 Task: Find connections with filter location Minūf with filter topic #house with filter profile language French with filter current company Anthem Biosciences Private Limited with filter school THE AMERICAN COLLEGE with filter industry Mattress and Blinds Manufacturing with filter service category Portrait Photography with filter keywords title Animal Control Officer
Action: Mouse moved to (623, 85)
Screenshot: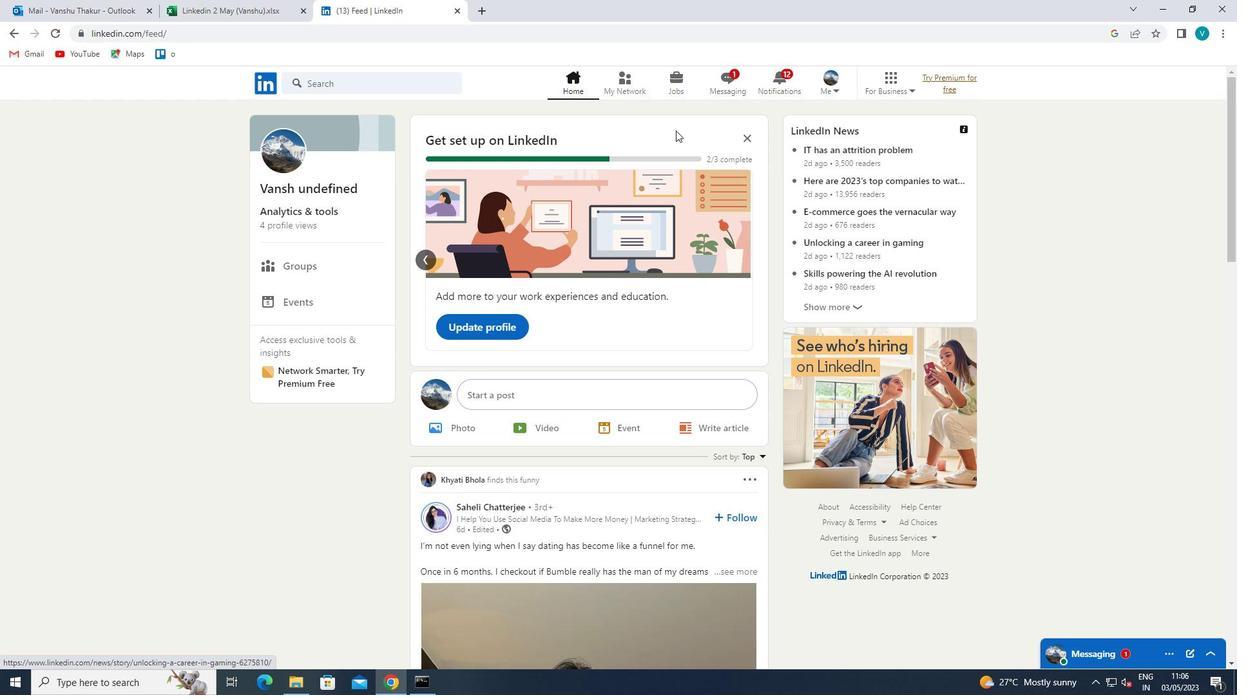 
Action: Mouse pressed left at (623, 85)
Screenshot: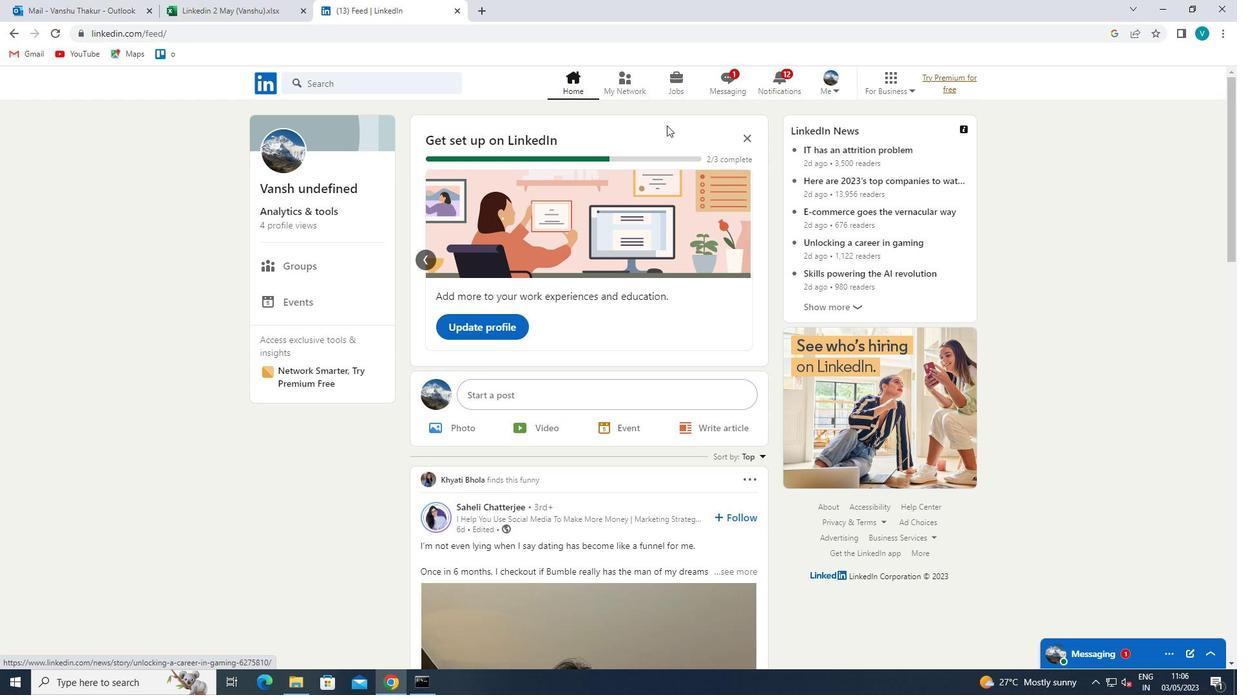 
Action: Mouse moved to (349, 159)
Screenshot: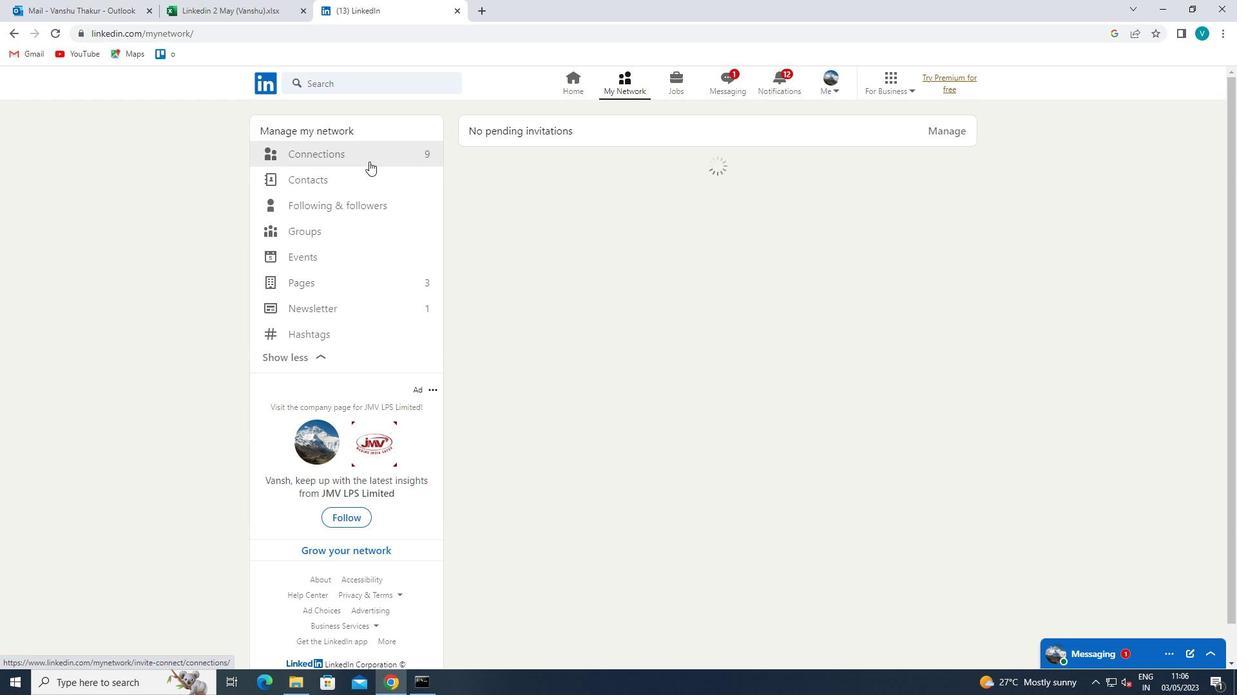 
Action: Mouse pressed left at (349, 159)
Screenshot: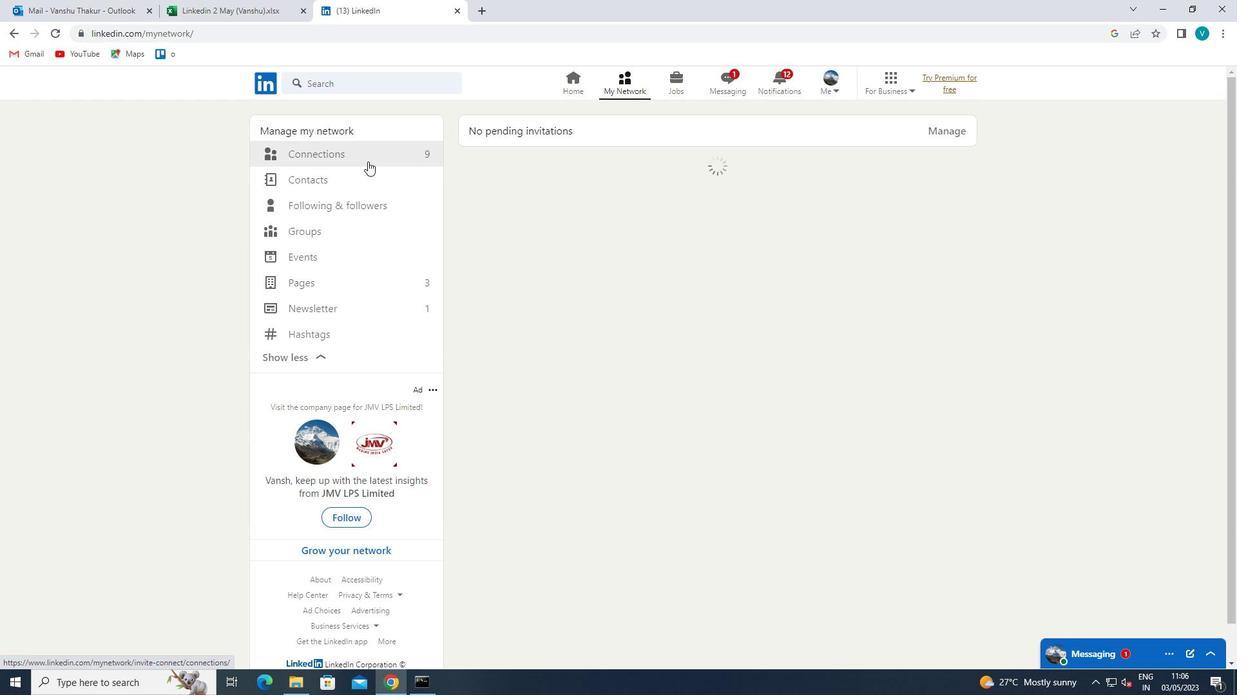 
Action: Mouse moved to (695, 153)
Screenshot: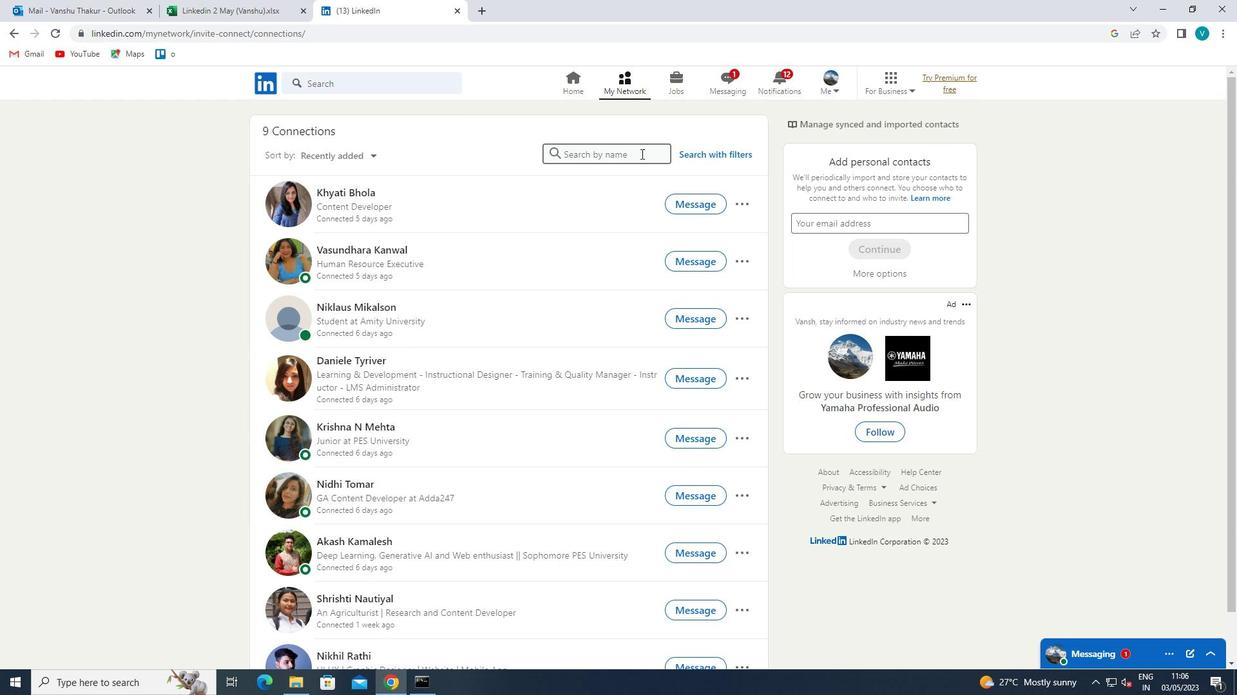 
Action: Mouse pressed left at (695, 153)
Screenshot: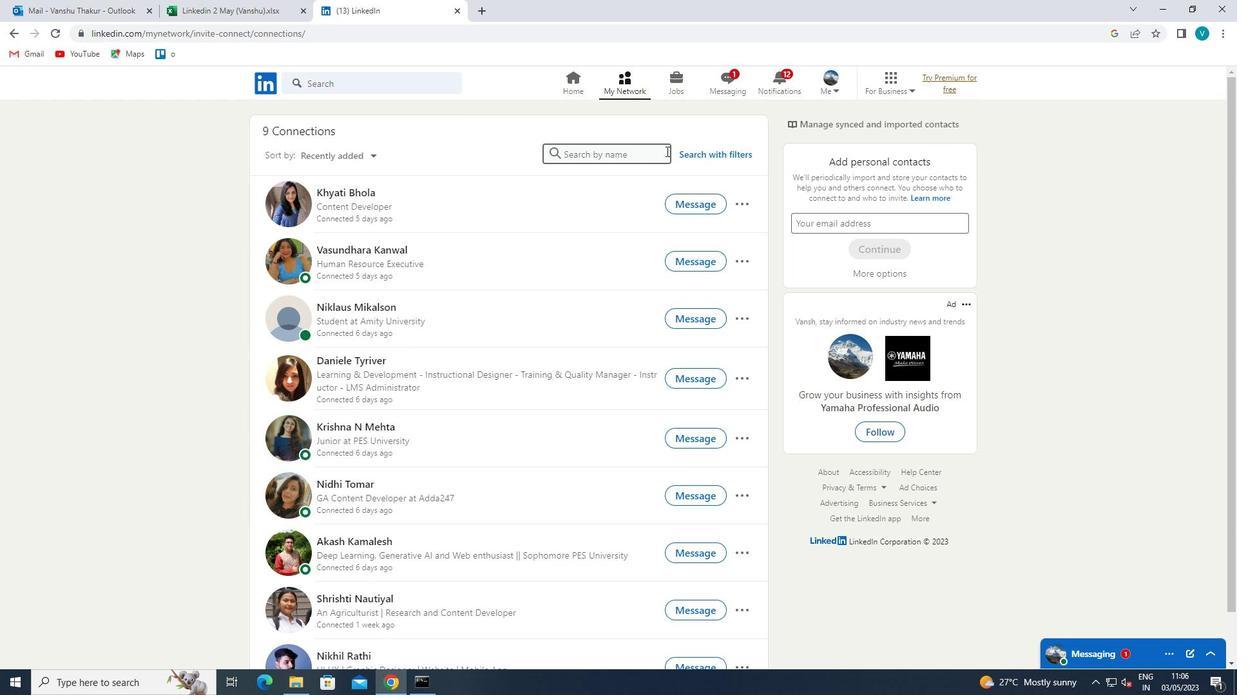 
Action: Mouse moved to (622, 117)
Screenshot: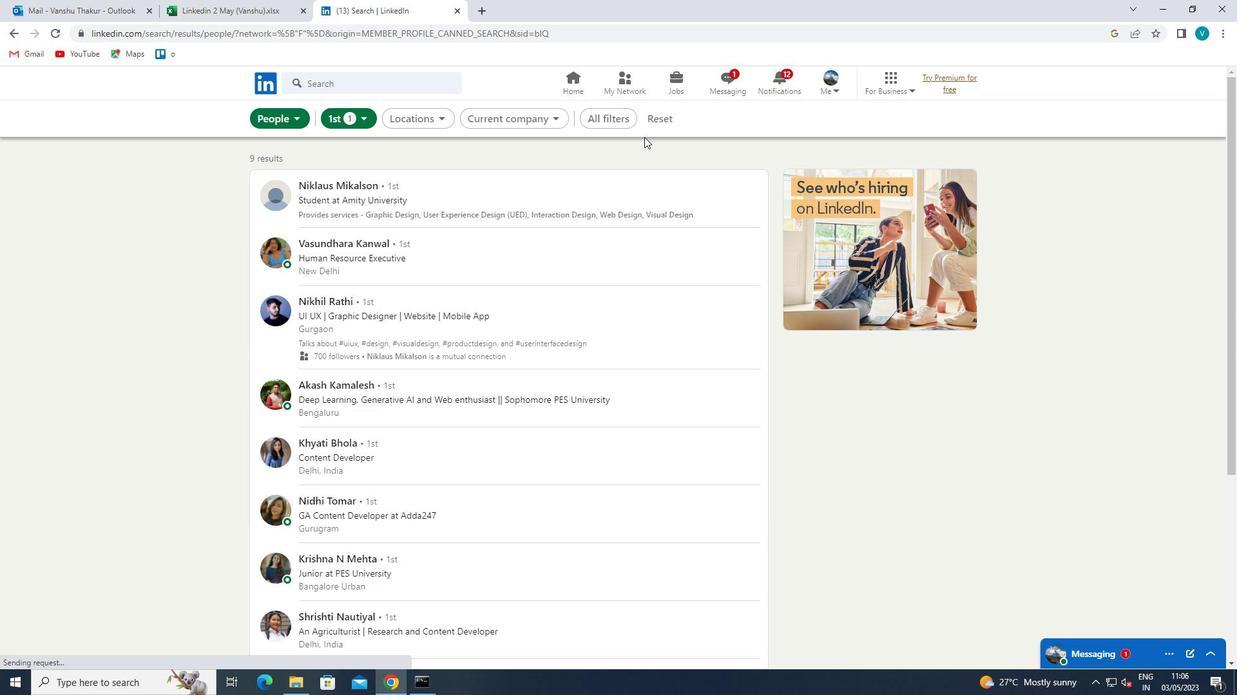 
Action: Mouse pressed left at (622, 117)
Screenshot: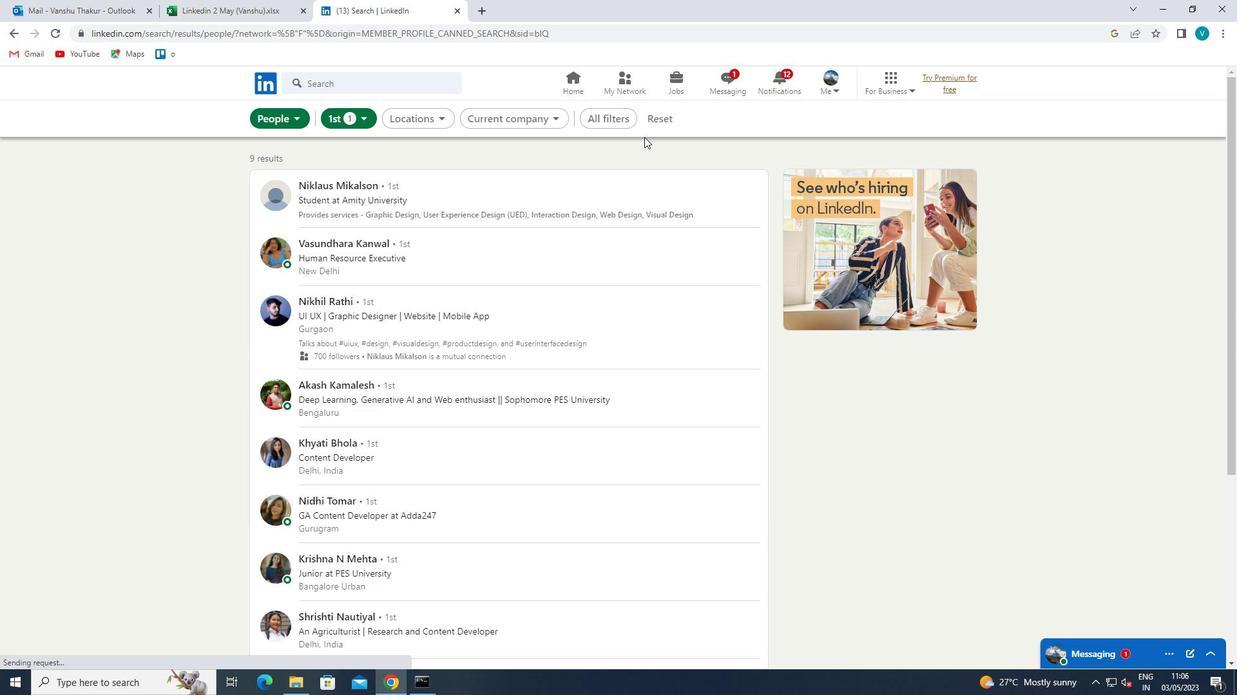 
Action: Mouse moved to (959, 280)
Screenshot: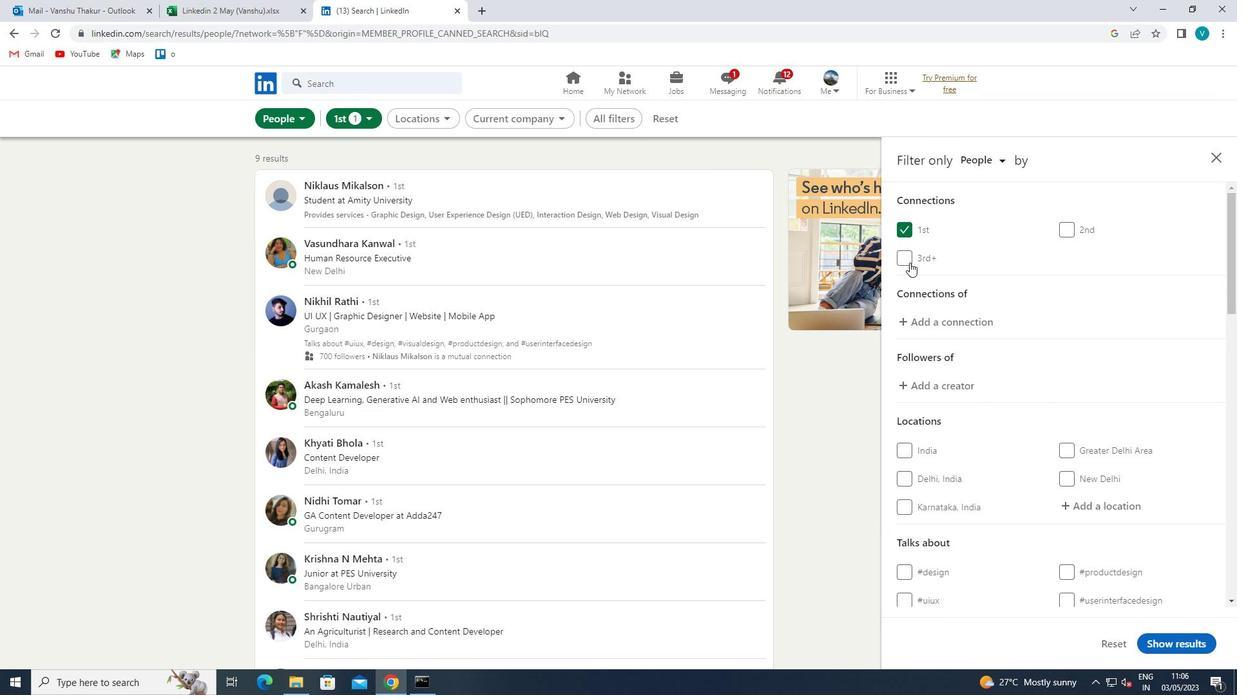 
Action: Mouse scrolled (959, 280) with delta (0, 0)
Screenshot: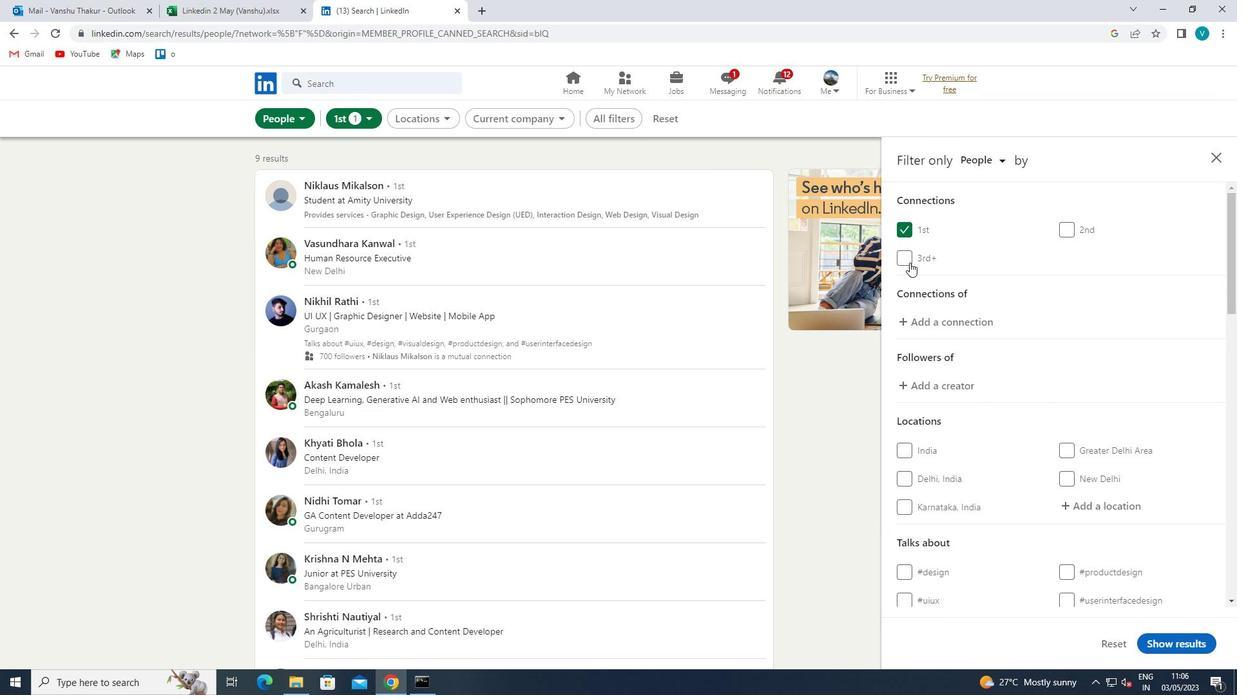 
Action: Mouse moved to (971, 287)
Screenshot: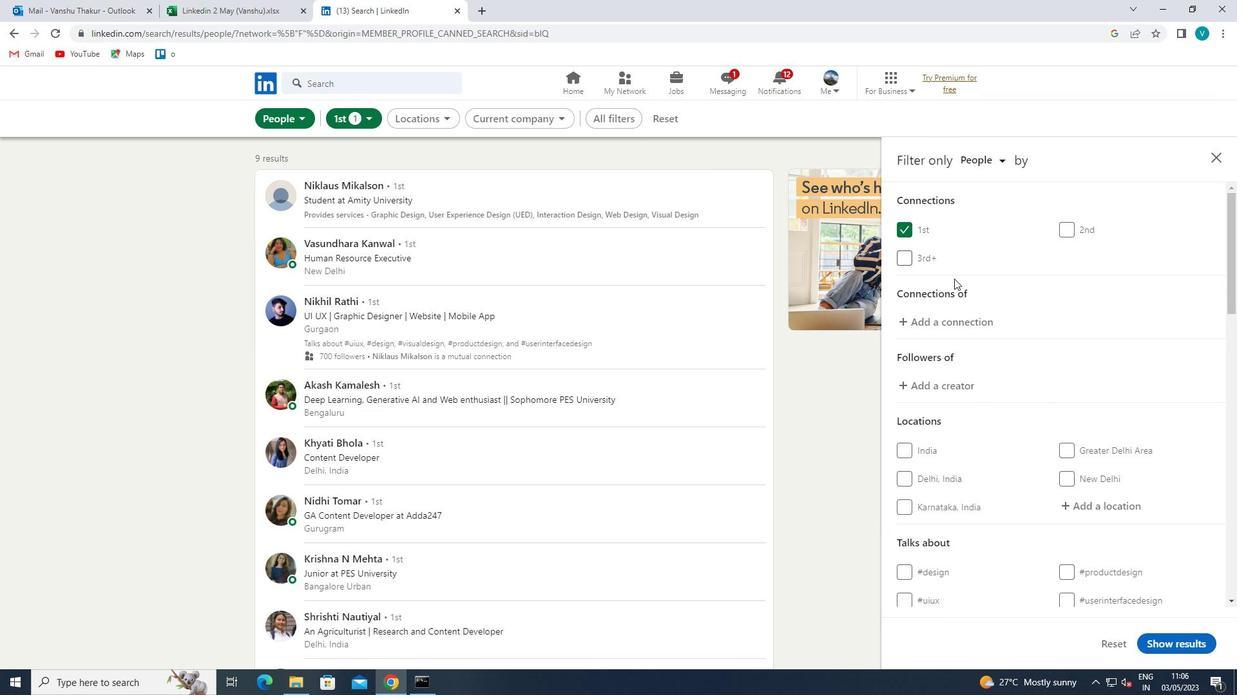 
Action: Mouse scrolled (971, 286) with delta (0, 0)
Screenshot: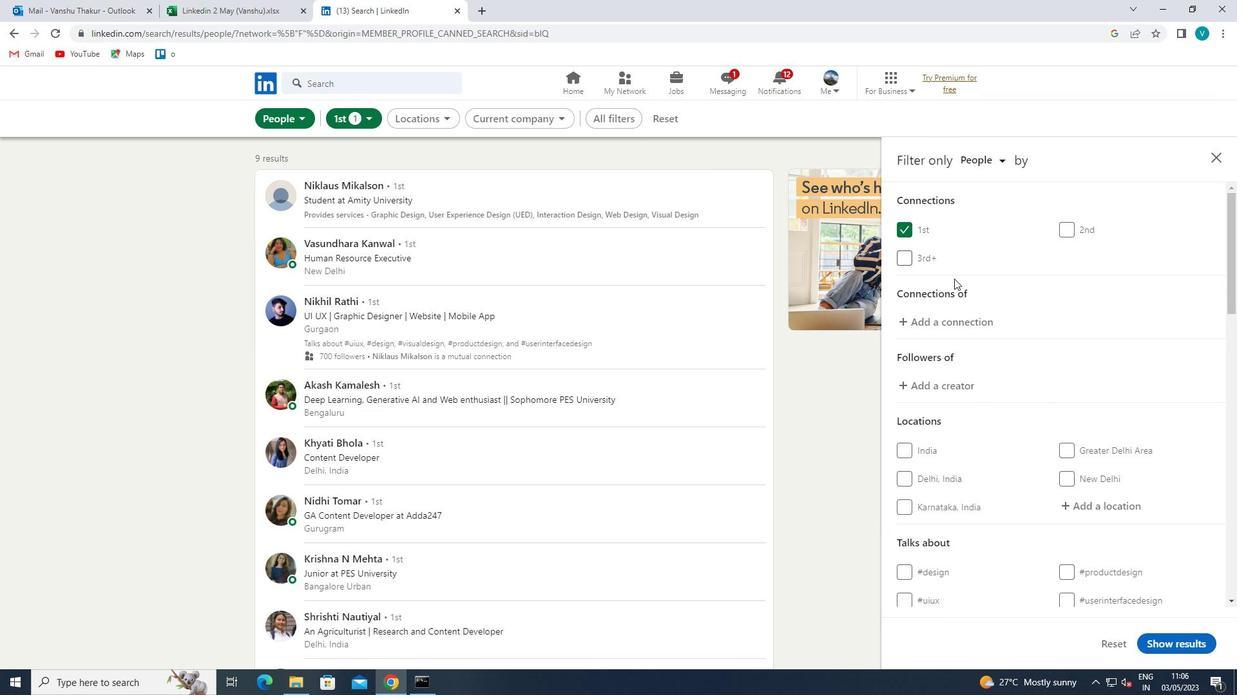 
Action: Mouse moved to (1087, 373)
Screenshot: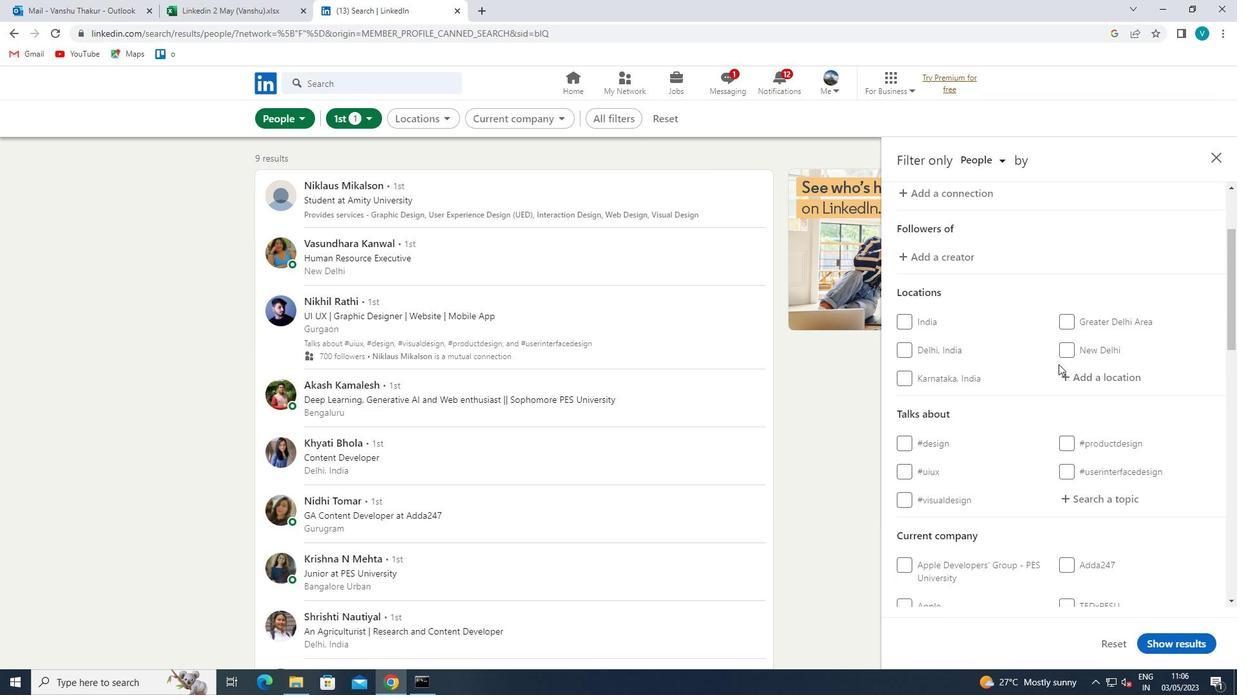 
Action: Mouse pressed left at (1087, 373)
Screenshot: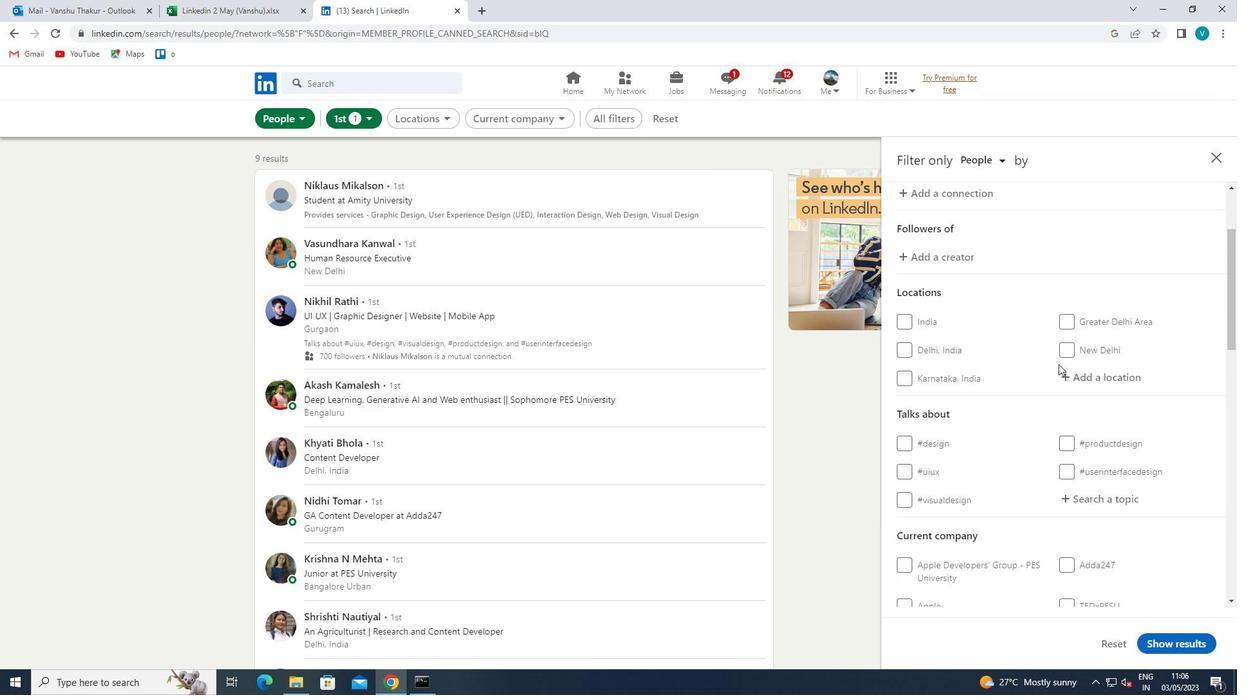 
Action: Mouse moved to (947, 454)
Screenshot: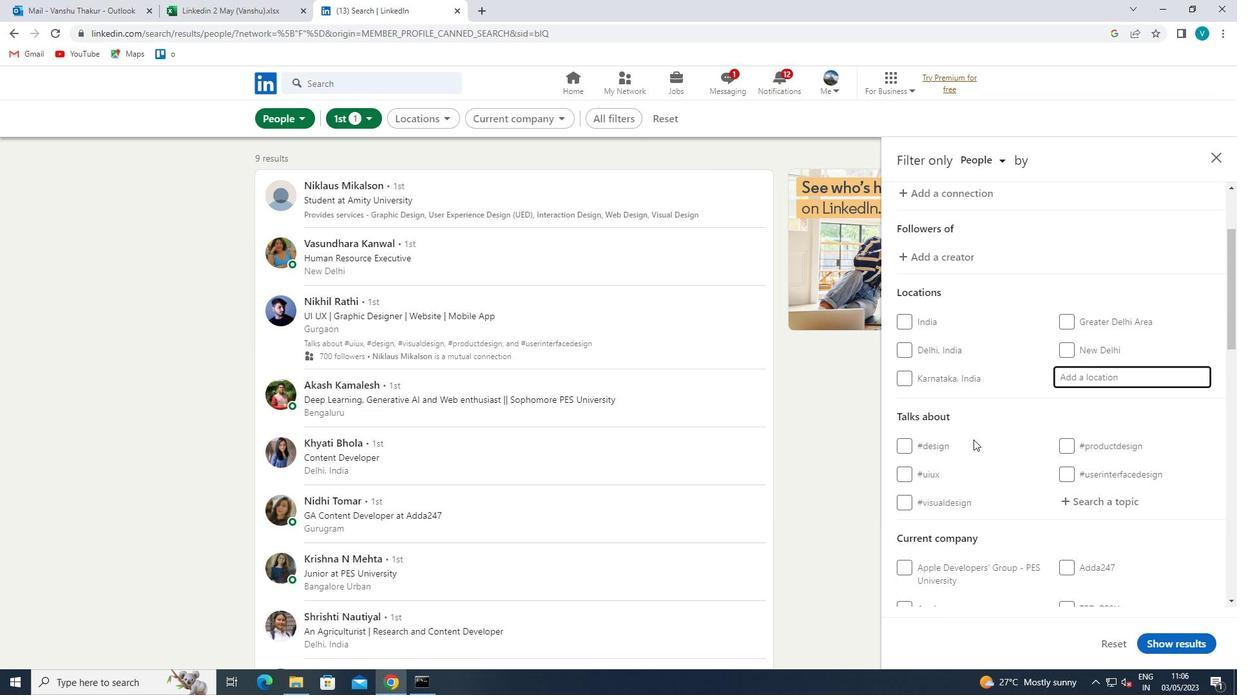 
Action: Key pressed <Key.shift>MIN<Key.backspace>NUF
Screenshot: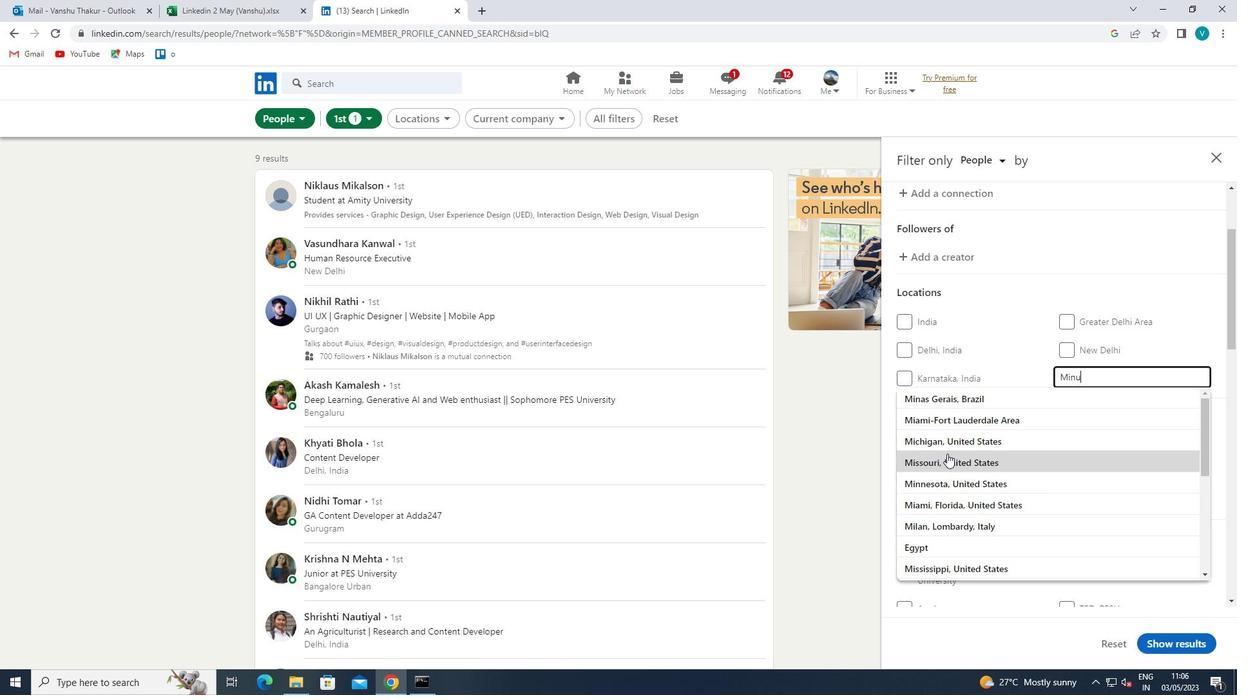 
Action: Mouse moved to (1016, 378)
Screenshot: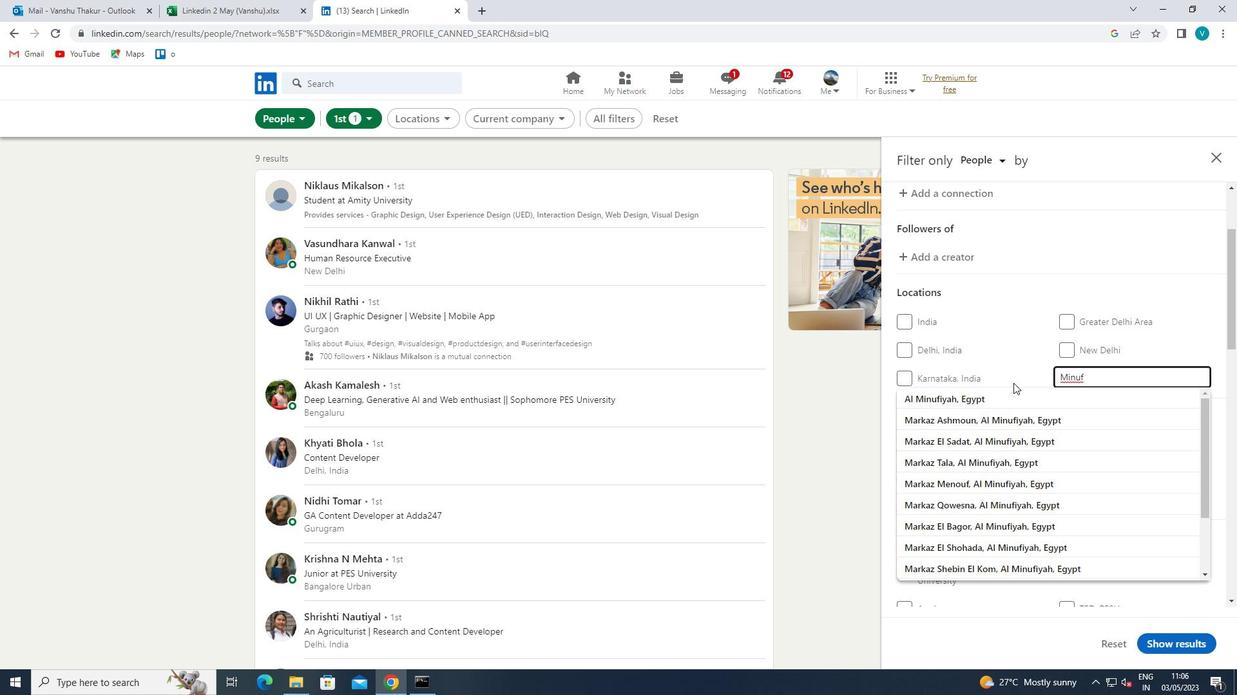
Action: Mouse pressed left at (1016, 378)
Screenshot: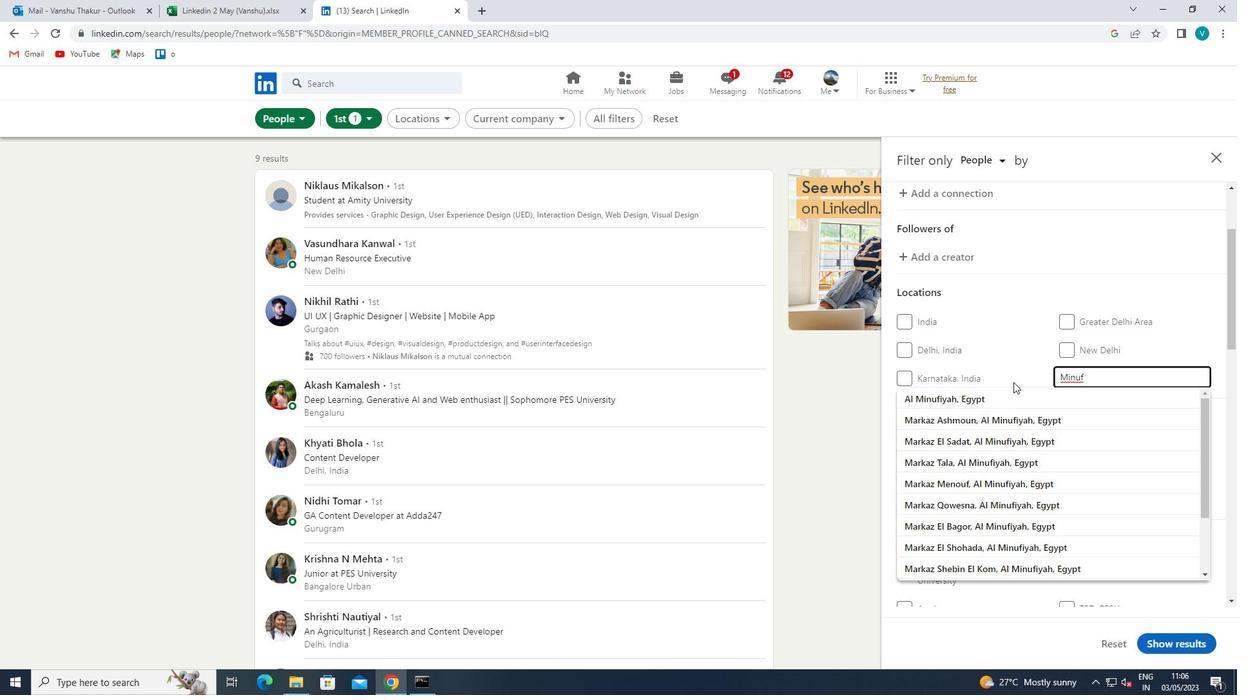 
Action: Mouse moved to (1229, 356)
Screenshot: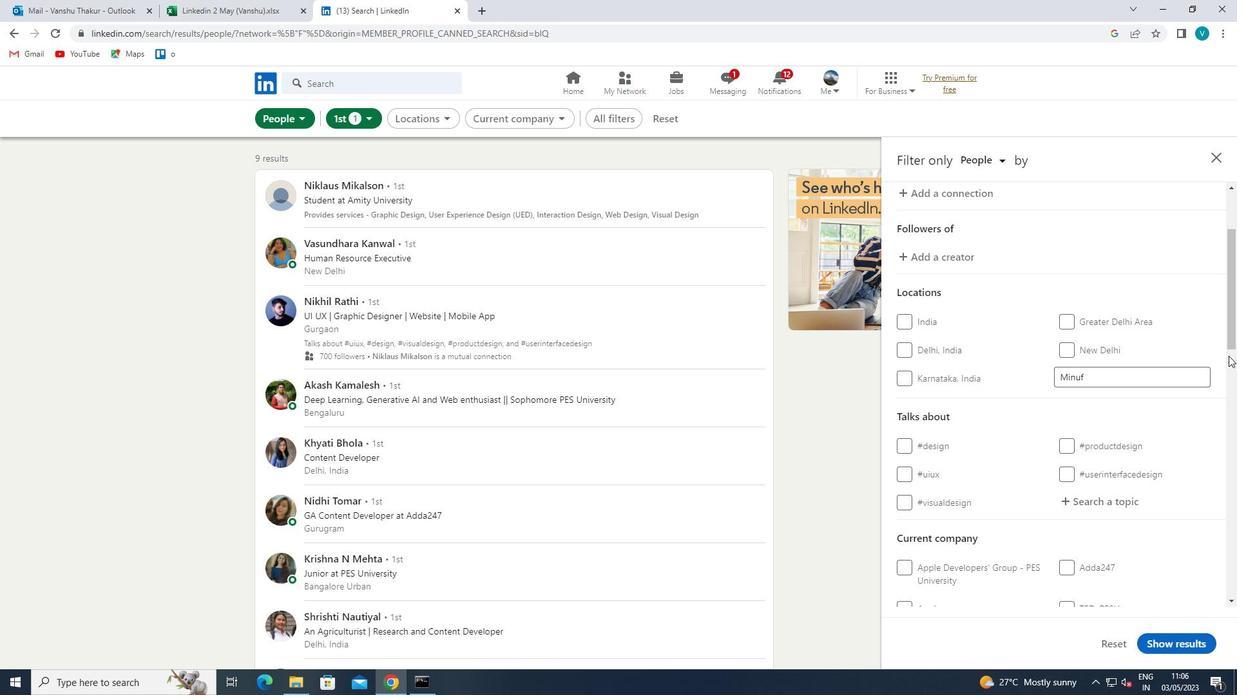 
Action: Mouse scrolled (1229, 355) with delta (0, 0)
Screenshot: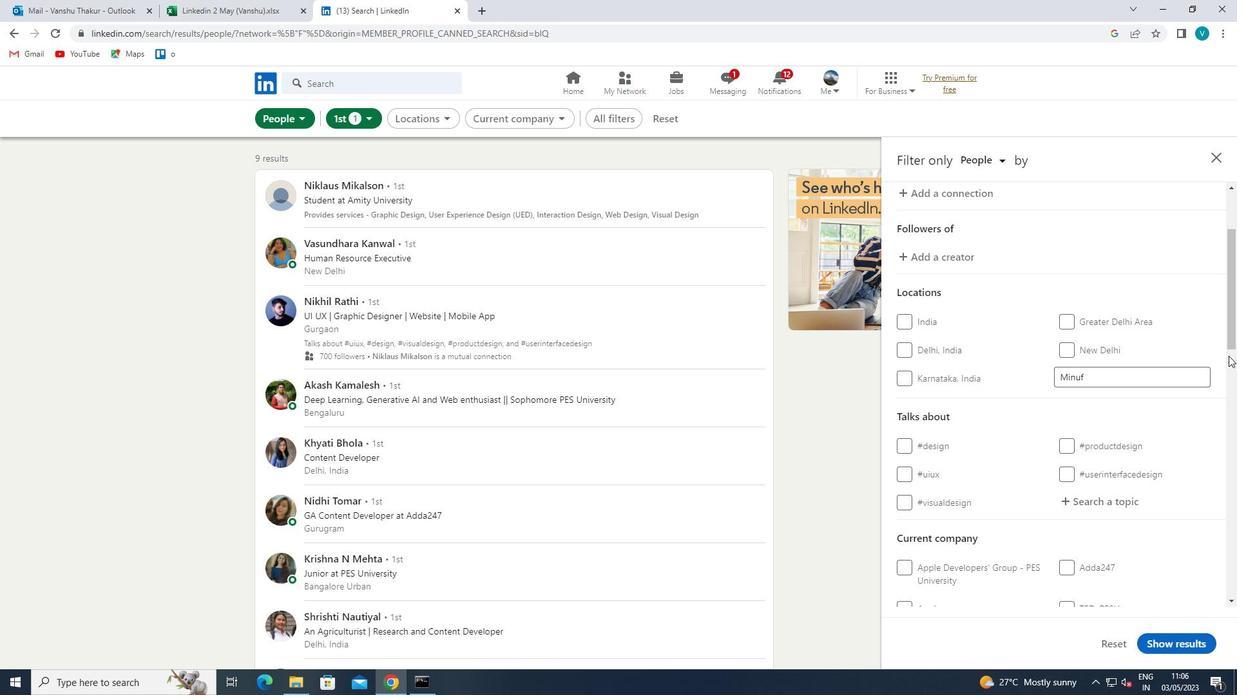 
Action: Mouse moved to (1229, 357)
Screenshot: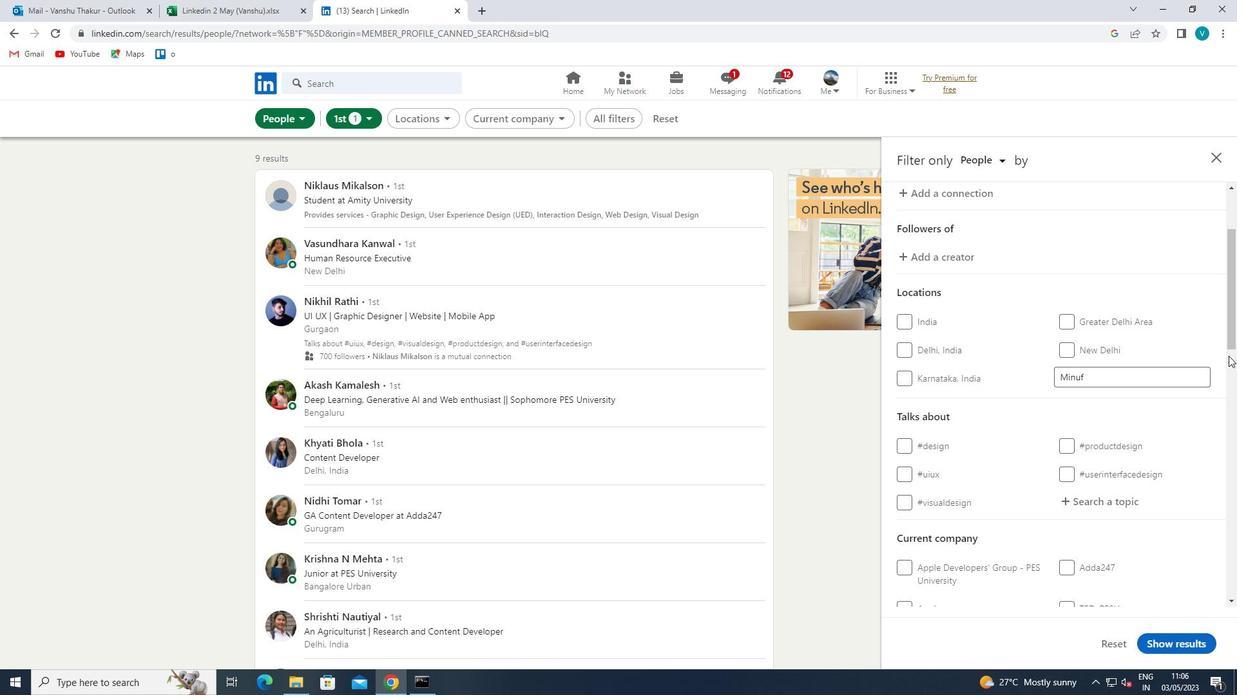 
Action: Mouse scrolled (1229, 356) with delta (0, 0)
Screenshot: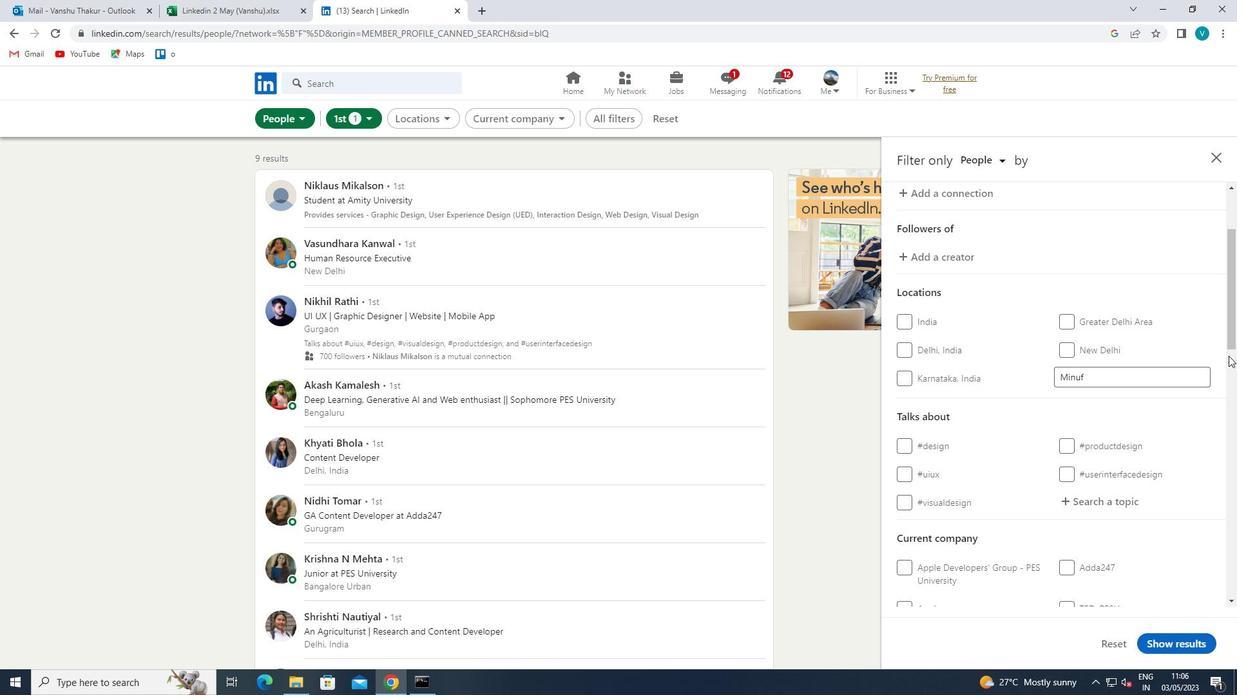 
Action: Mouse moved to (1228, 357)
Screenshot: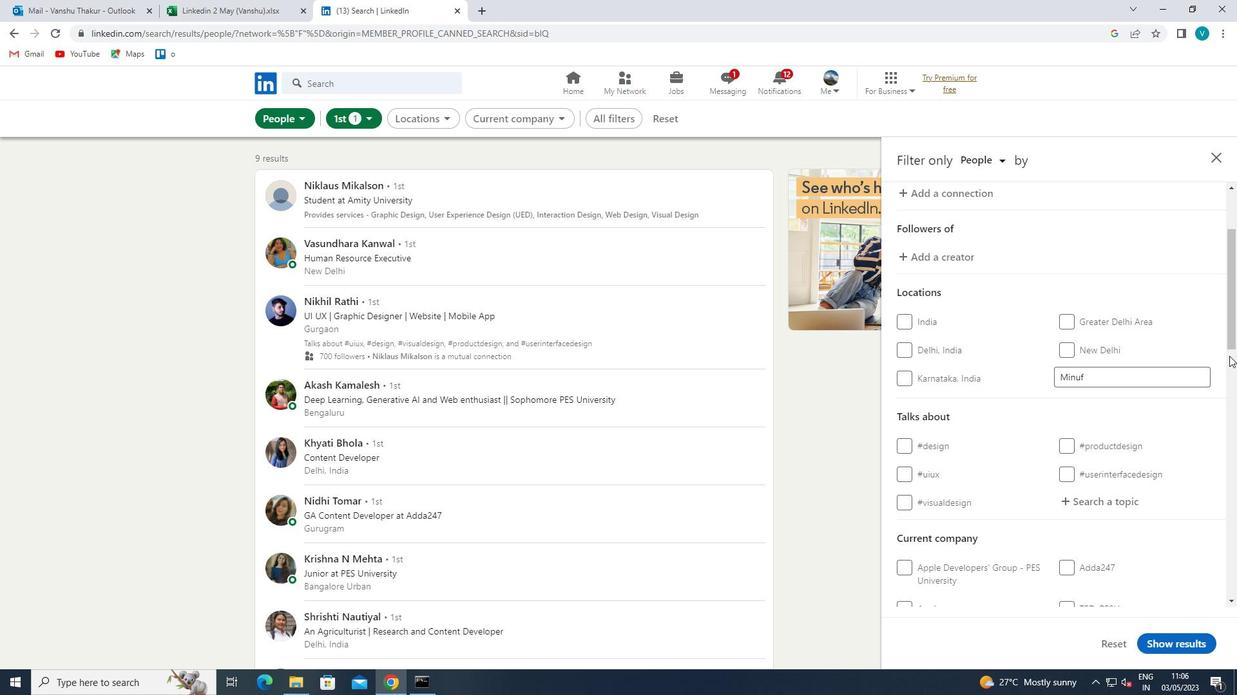 
Action: Mouse scrolled (1228, 357) with delta (0, 0)
Screenshot: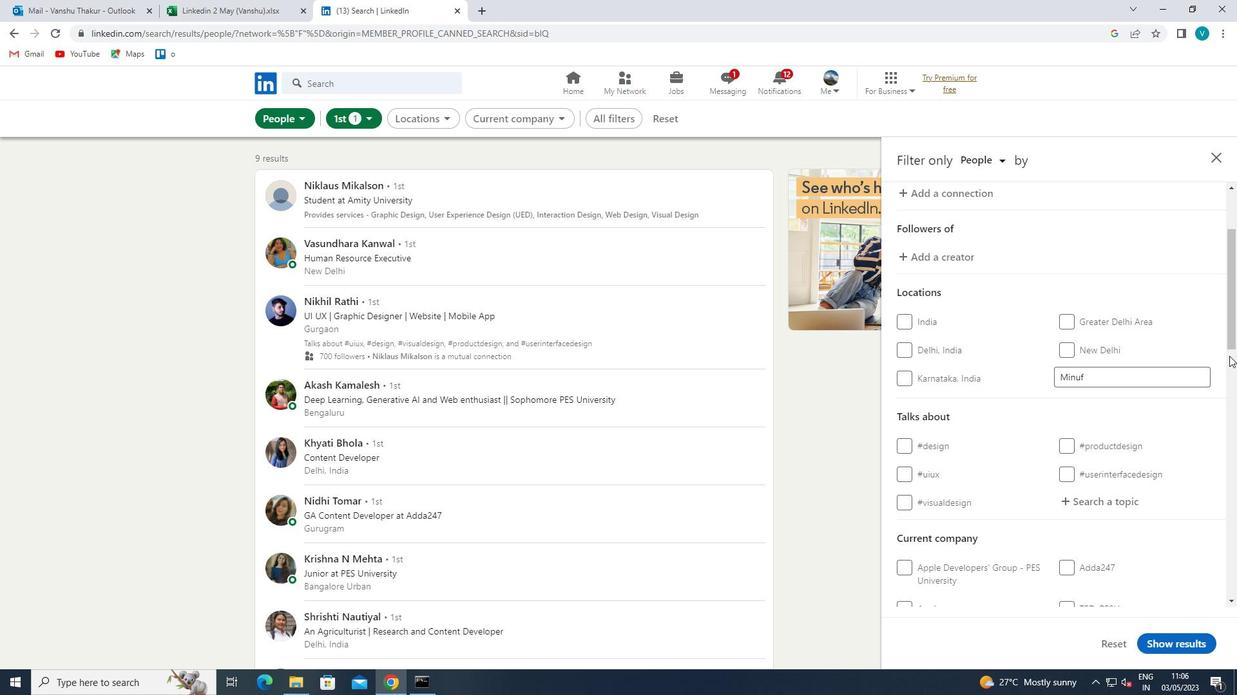 
Action: Mouse moved to (1122, 317)
Screenshot: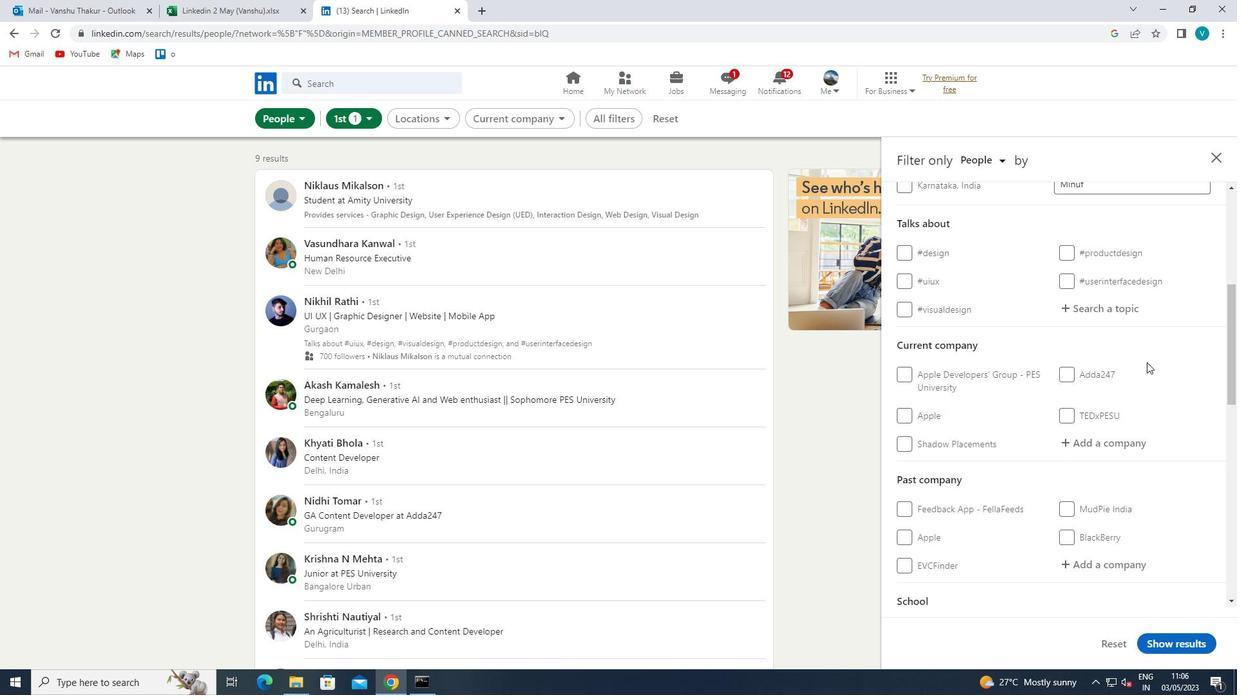 
Action: Mouse pressed left at (1122, 317)
Screenshot: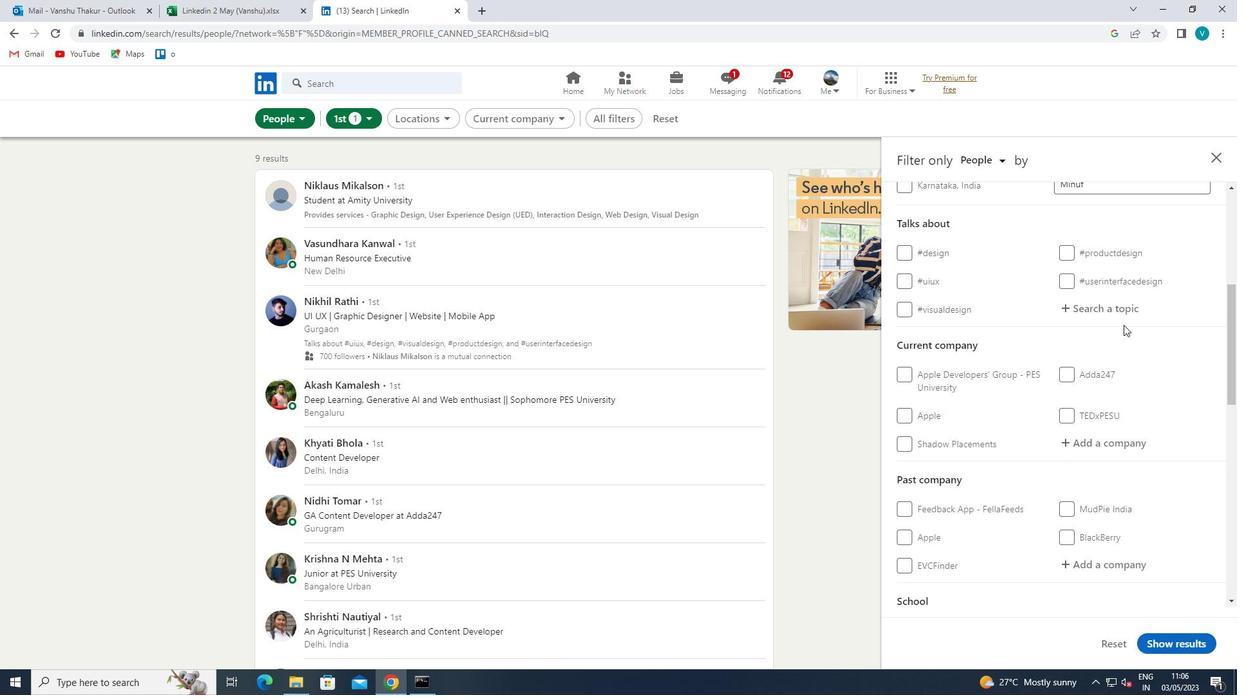 
Action: Mouse moved to (806, 495)
Screenshot: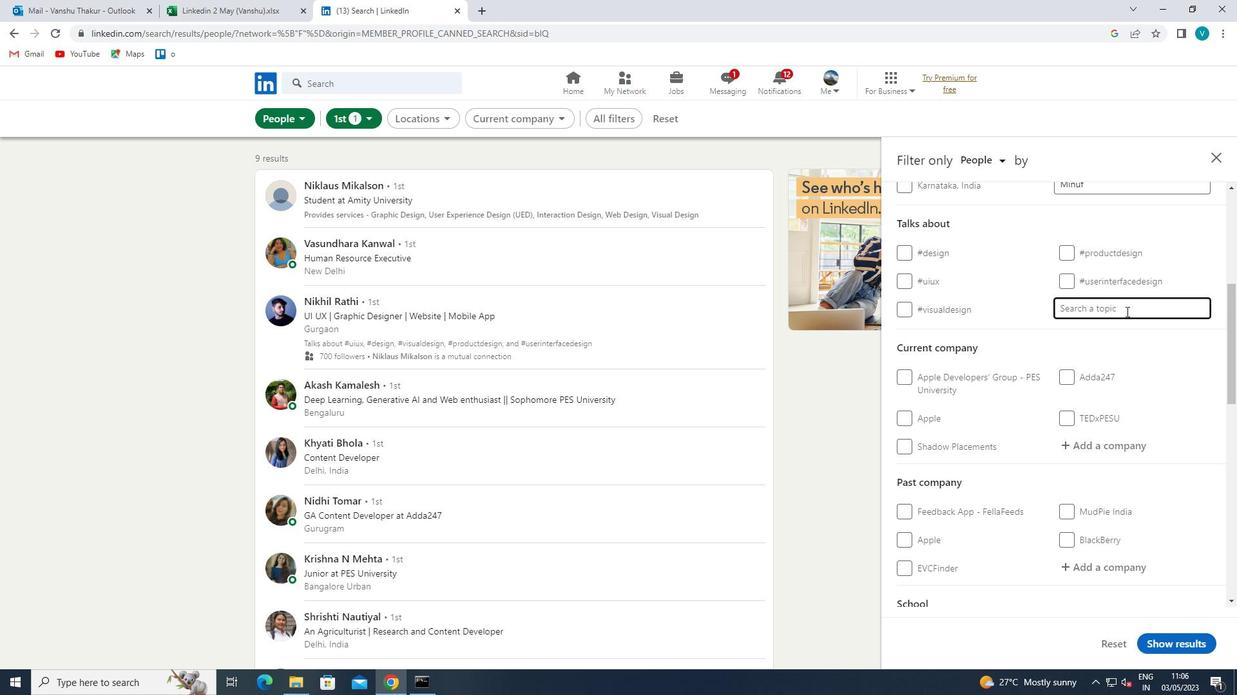 
Action: Key pressed HOUSE
Screenshot: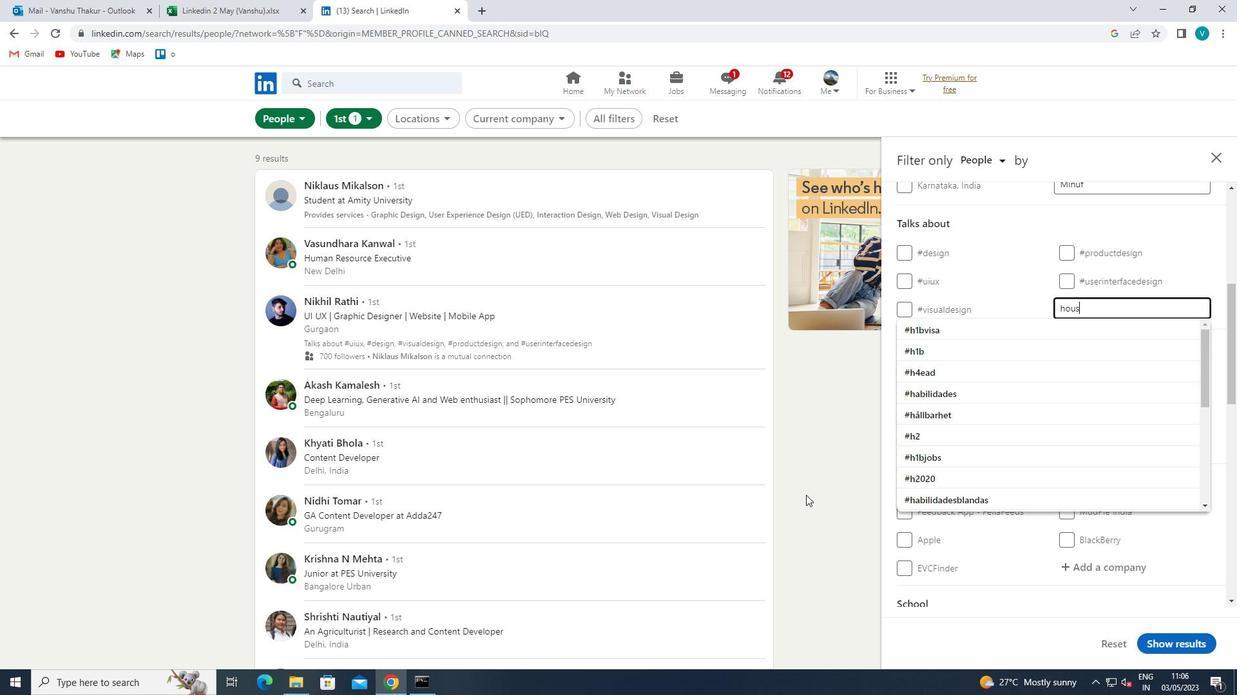 
Action: Mouse moved to (980, 351)
Screenshot: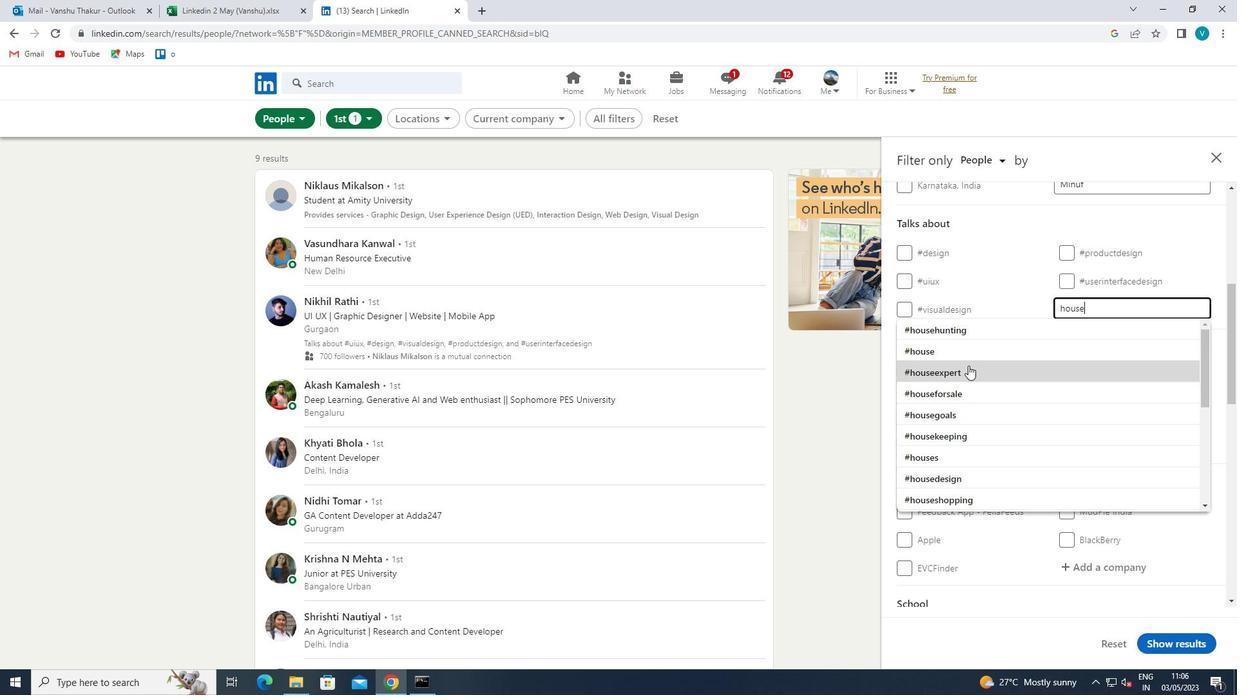 
Action: Mouse pressed left at (980, 351)
Screenshot: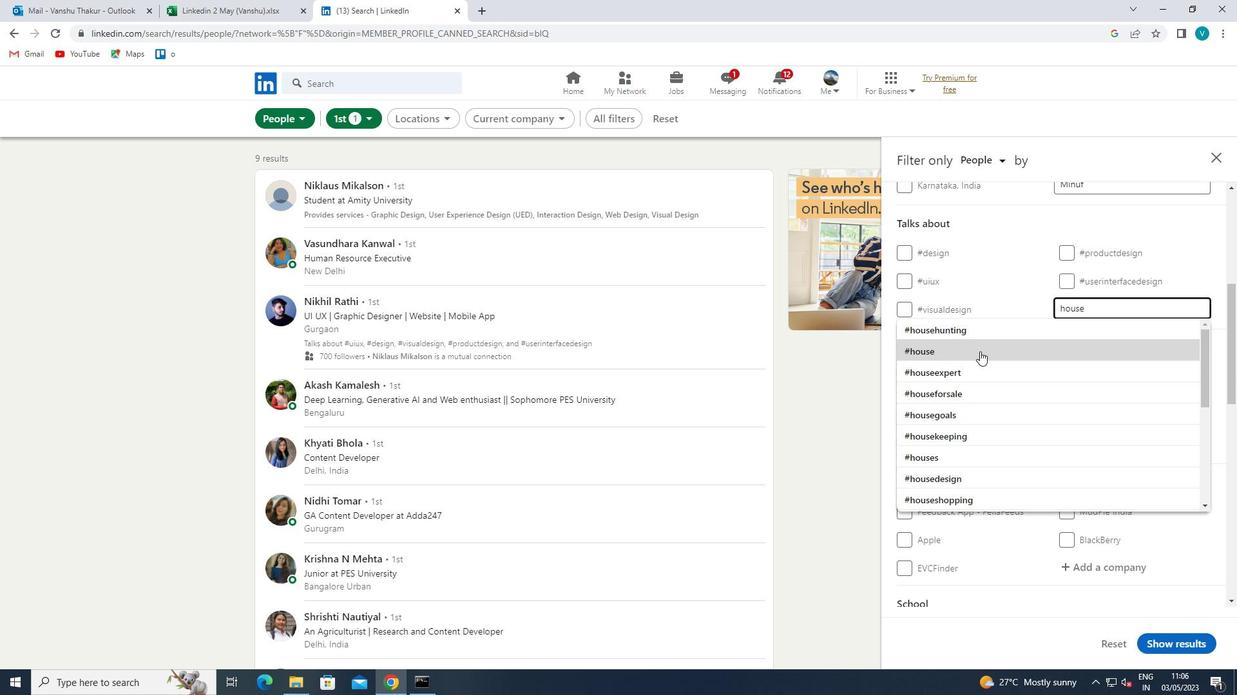 
Action: Mouse moved to (1036, 337)
Screenshot: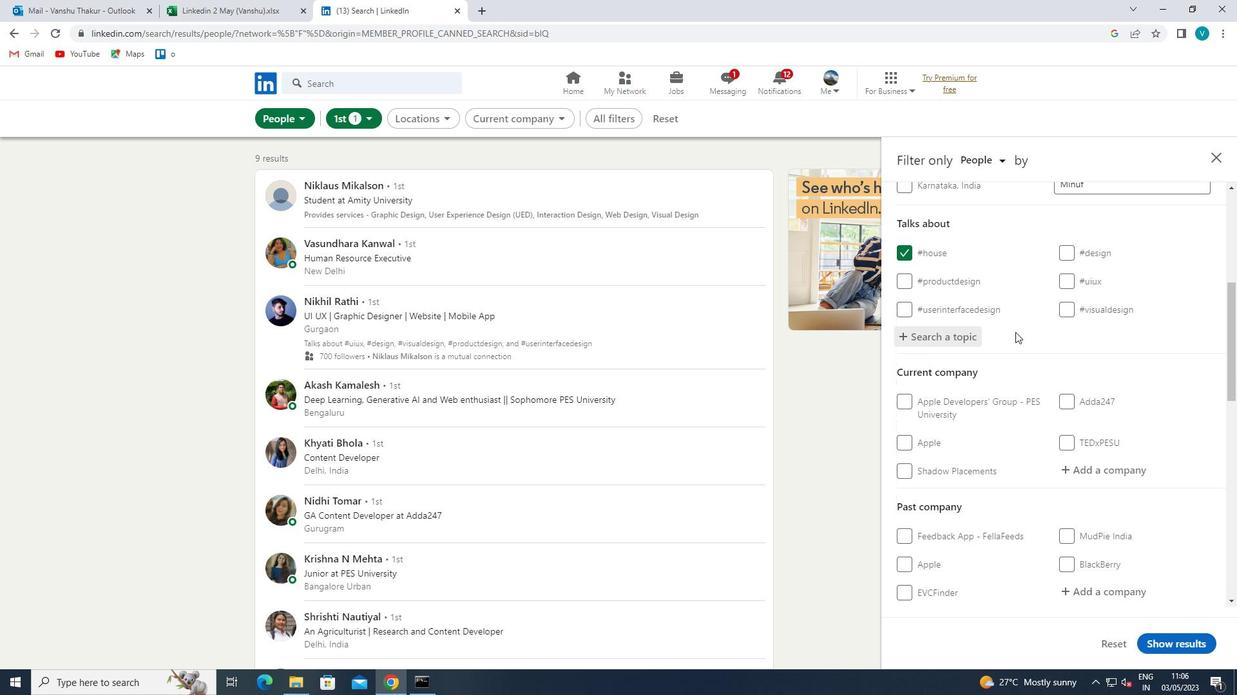 
Action: Mouse scrolled (1036, 336) with delta (0, 0)
Screenshot: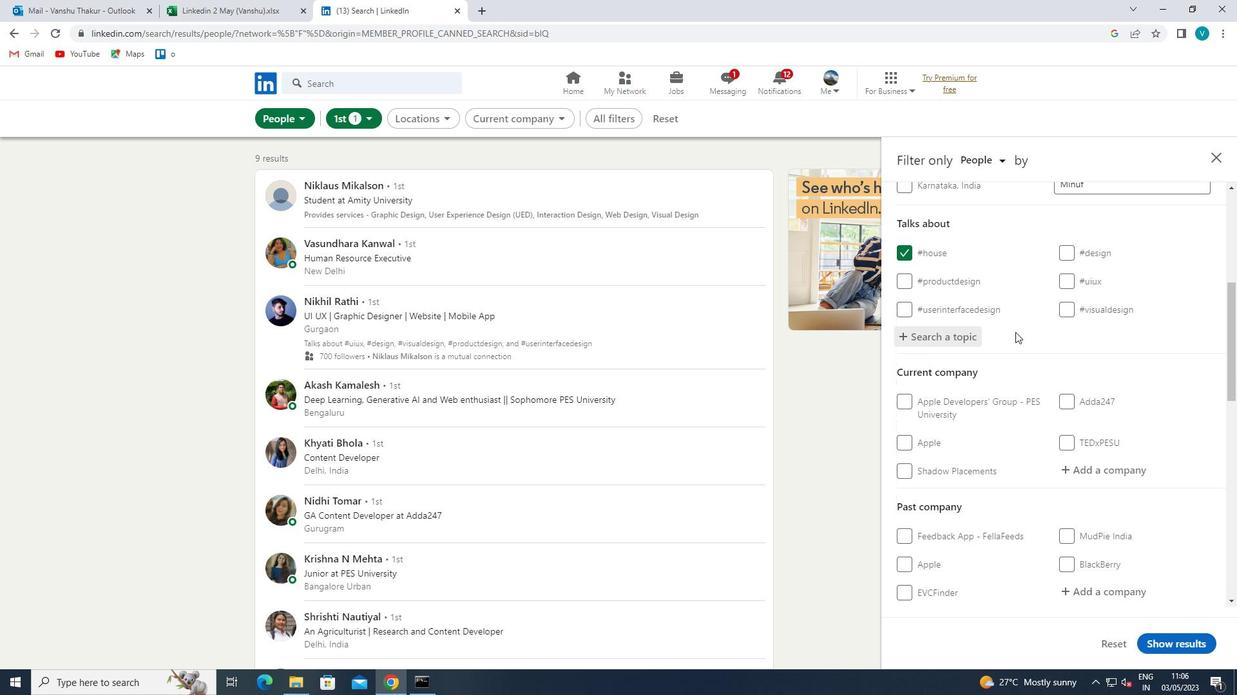 
Action: Mouse moved to (1068, 350)
Screenshot: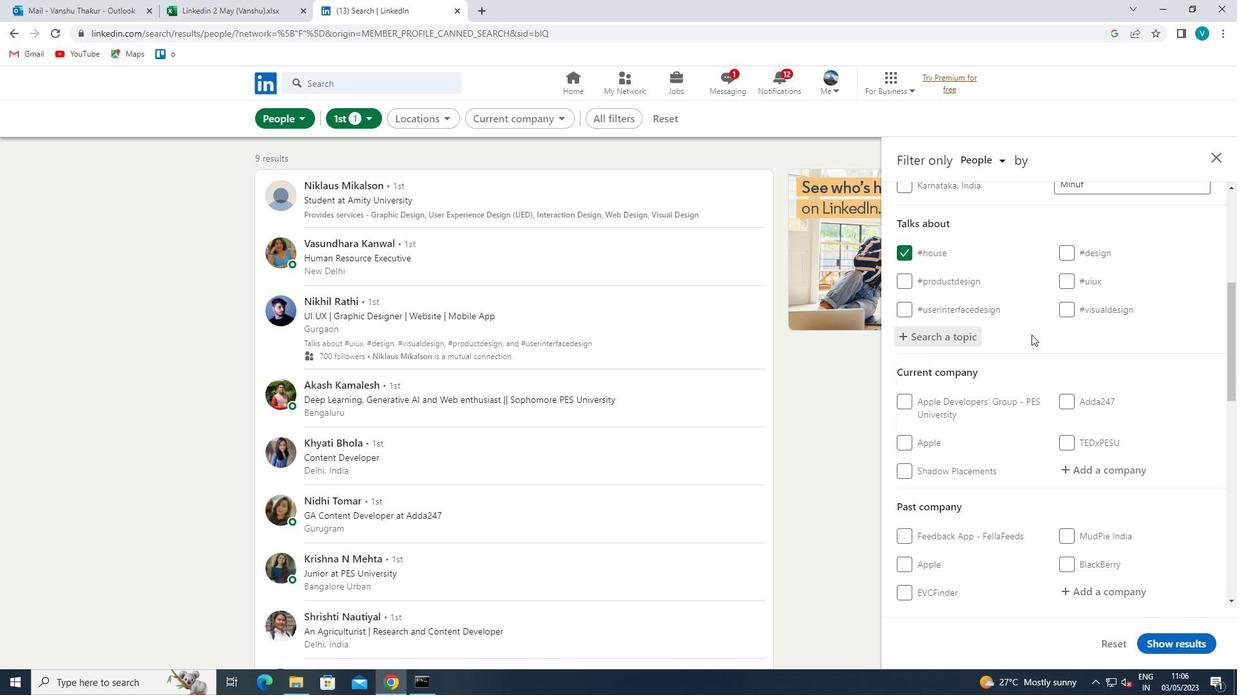 
Action: Mouse scrolled (1068, 349) with delta (0, 0)
Screenshot: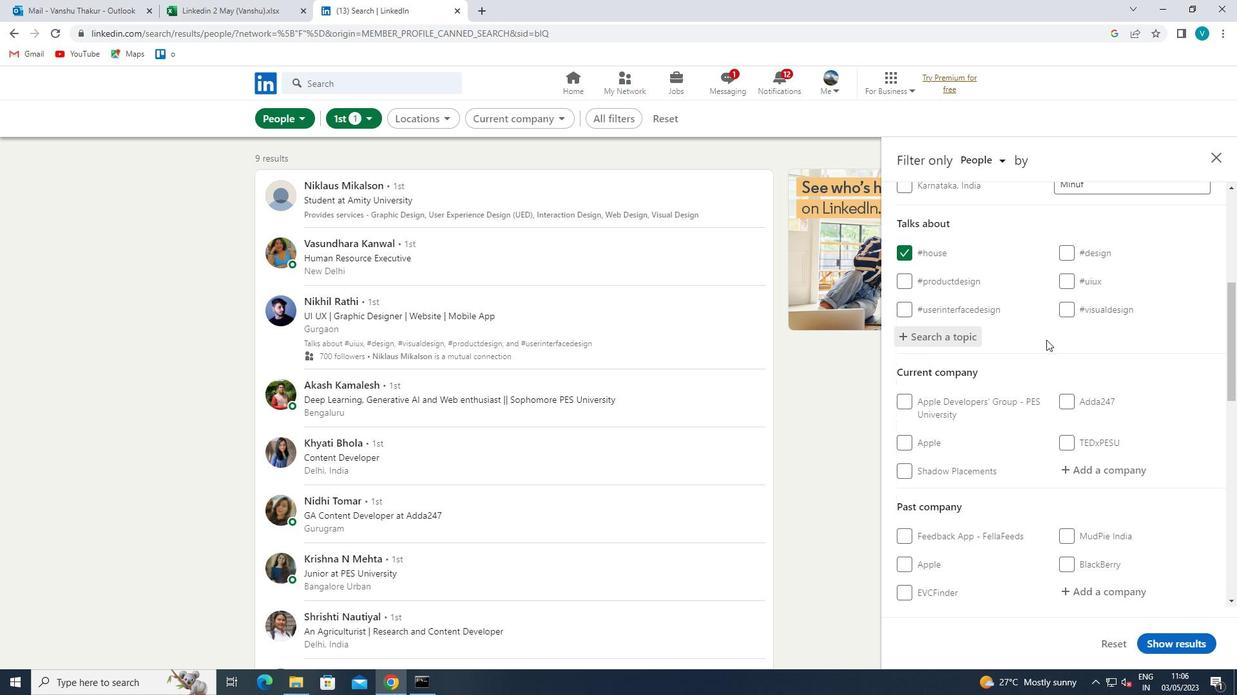 
Action: Mouse moved to (1078, 360)
Screenshot: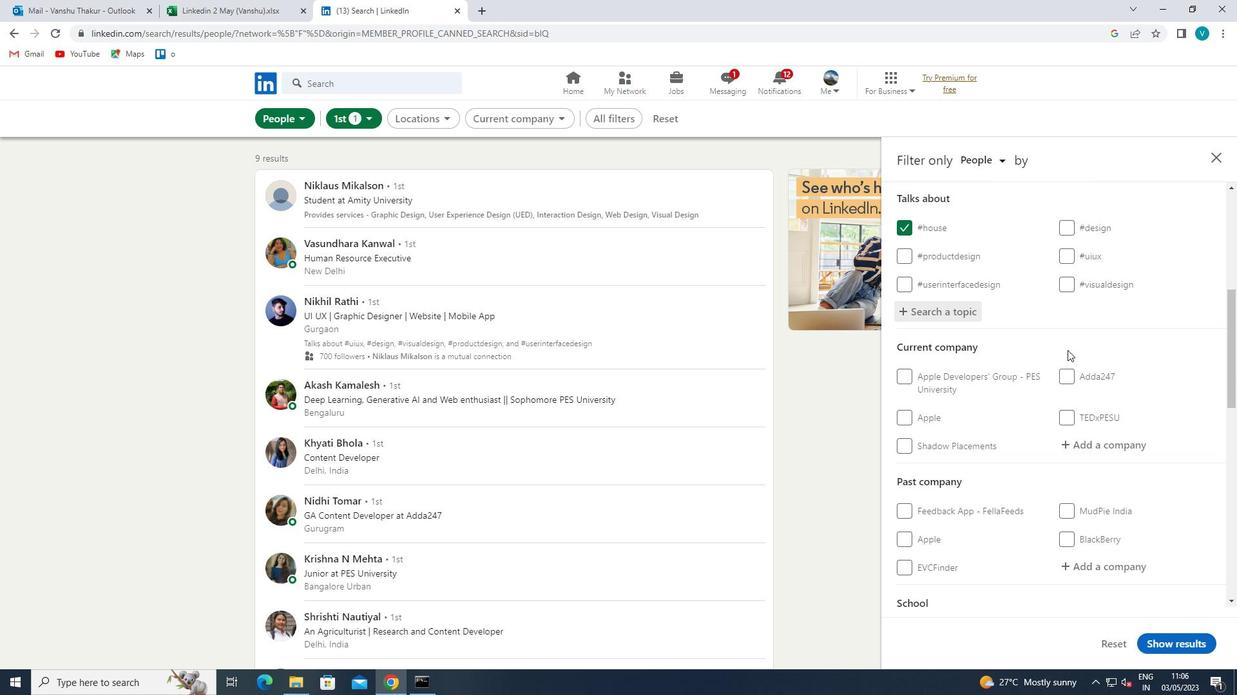 
Action: Mouse scrolled (1078, 360) with delta (0, 0)
Screenshot: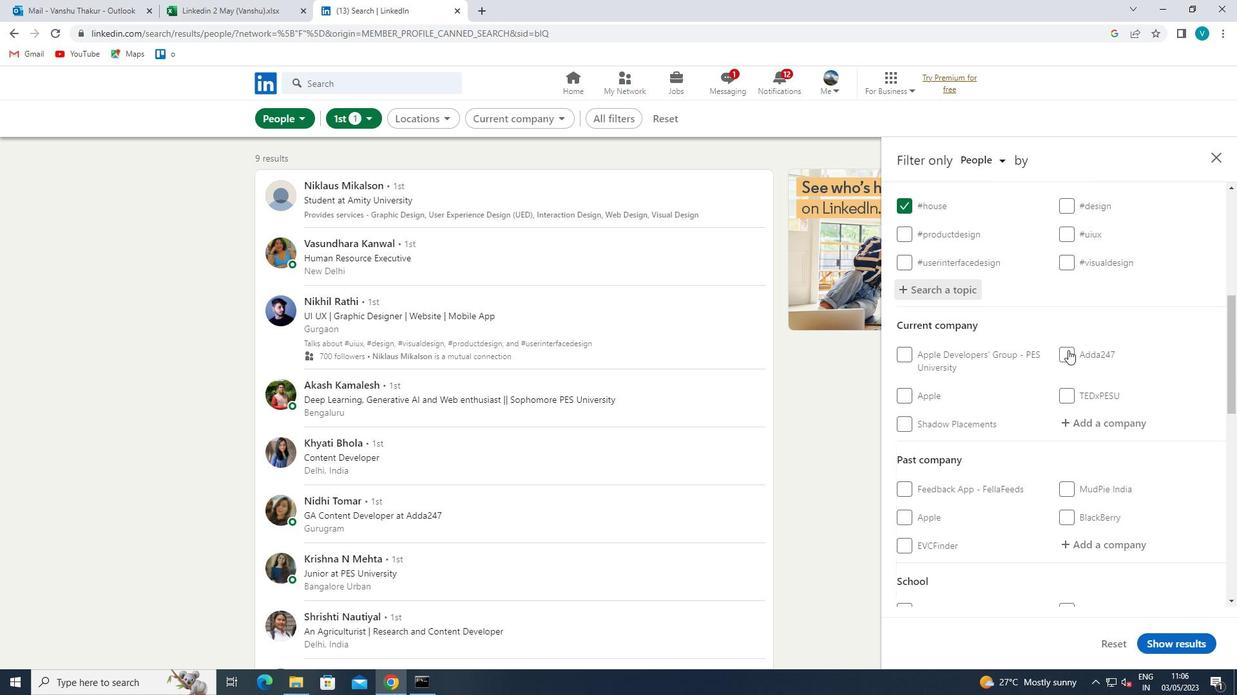 
Action: Mouse moved to (1081, 364)
Screenshot: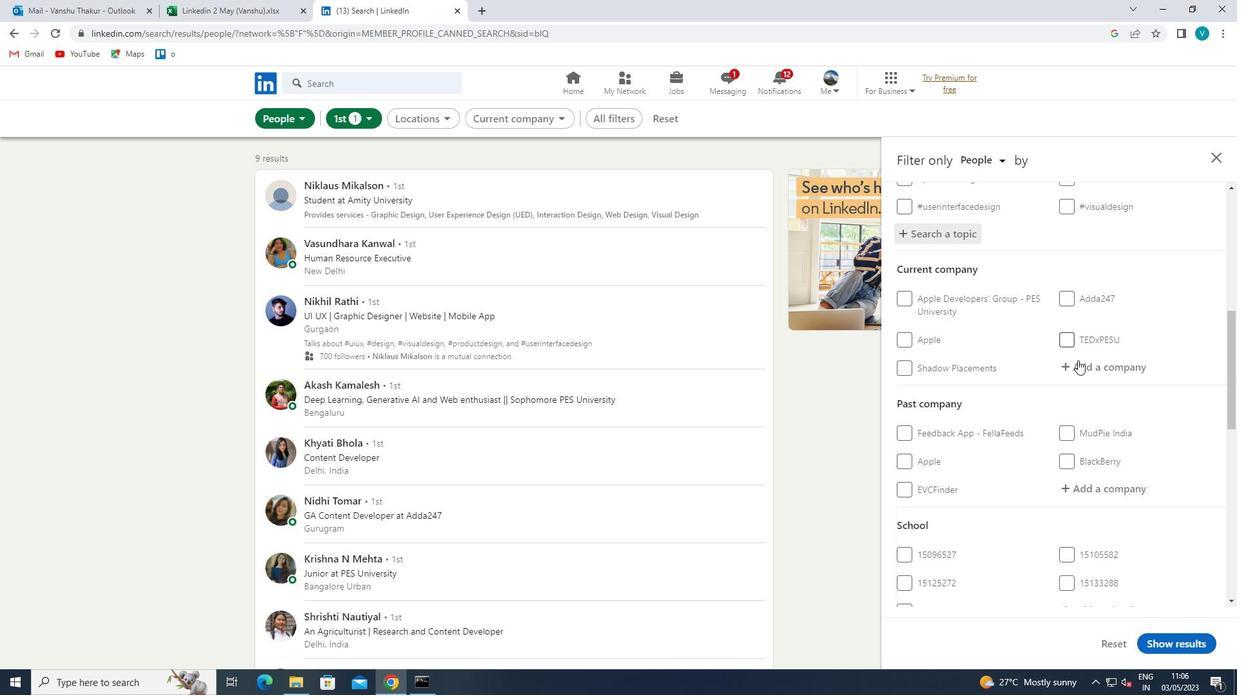 
Action: Mouse scrolled (1081, 364) with delta (0, 0)
Screenshot: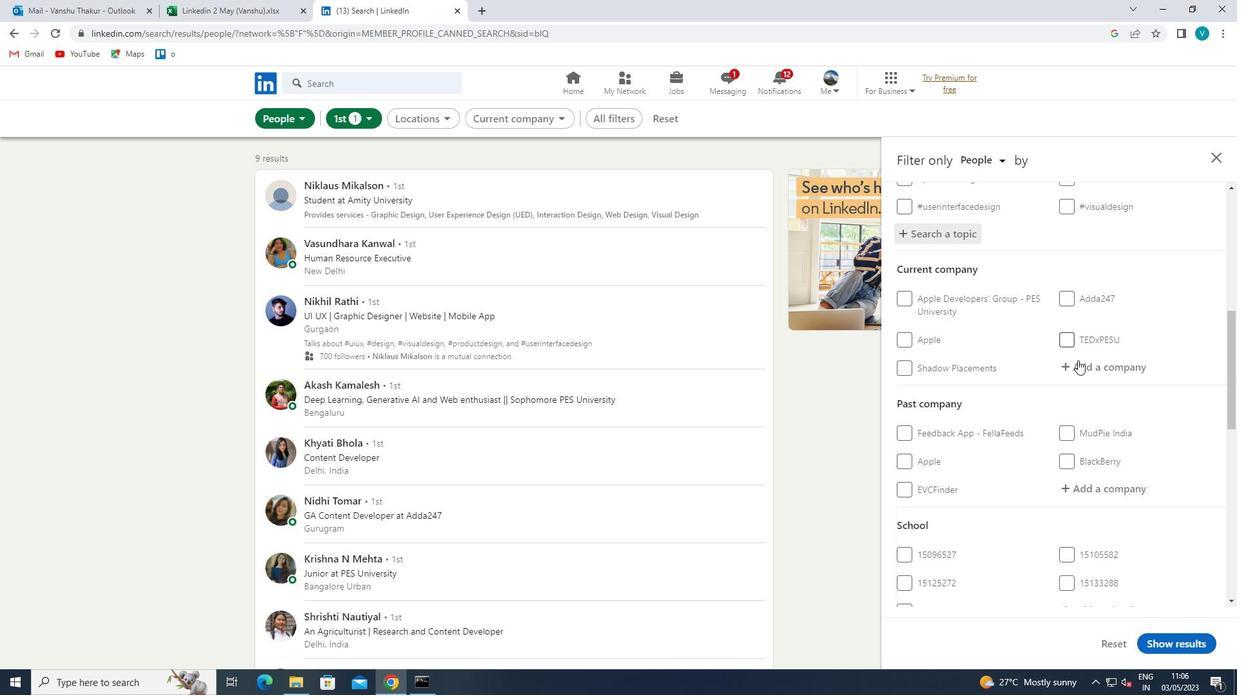 
Action: Mouse moved to (1081, 365)
Screenshot: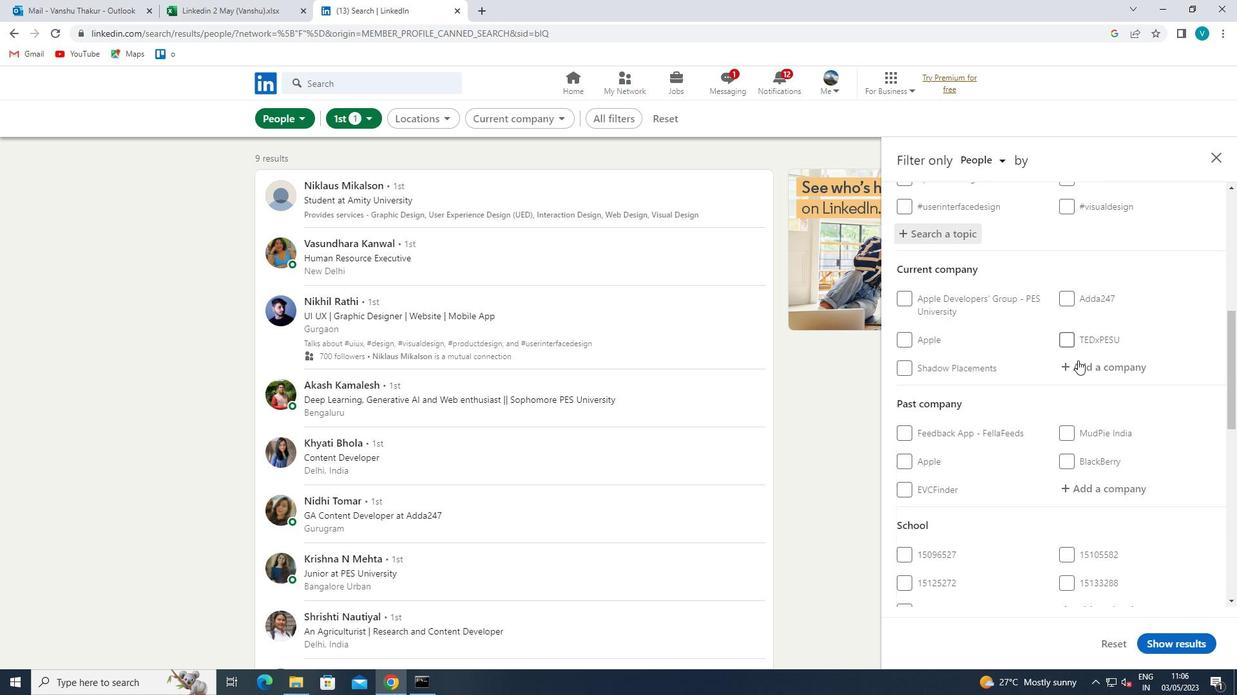 
Action: Mouse scrolled (1081, 366) with delta (0, 0)
Screenshot: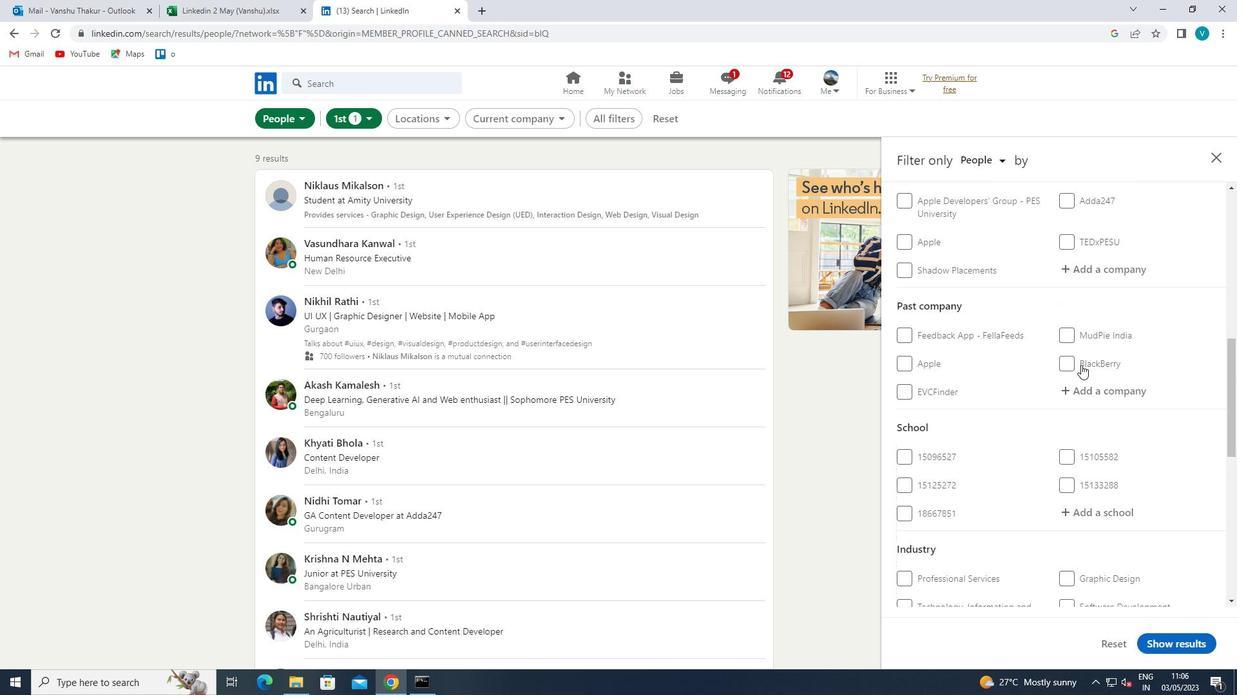 
Action: Mouse scrolled (1081, 366) with delta (0, 0)
Screenshot: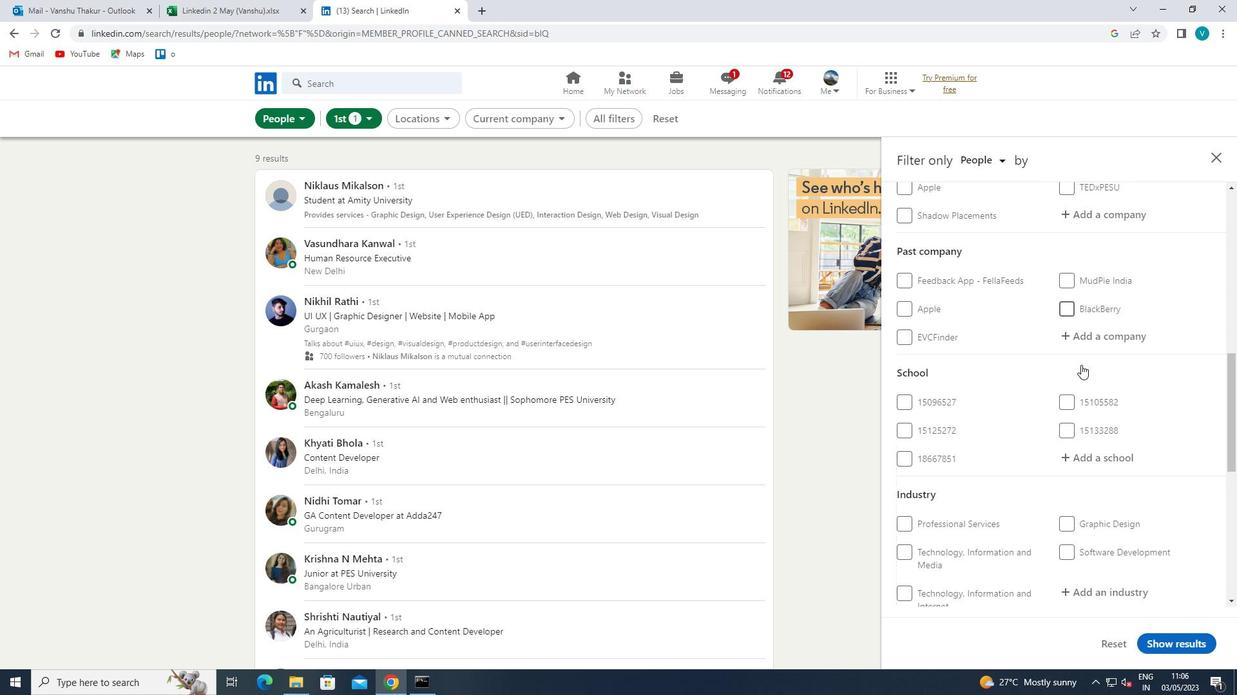 
Action: Mouse moved to (1101, 350)
Screenshot: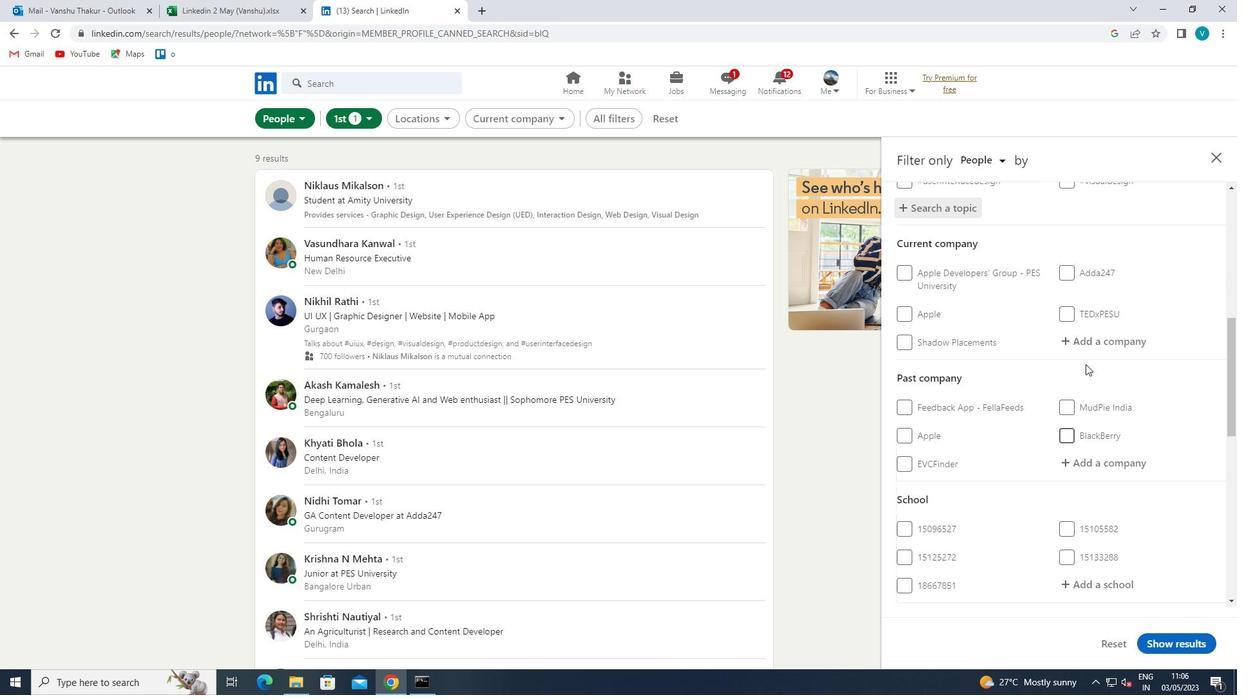 
Action: Mouse pressed left at (1101, 350)
Screenshot: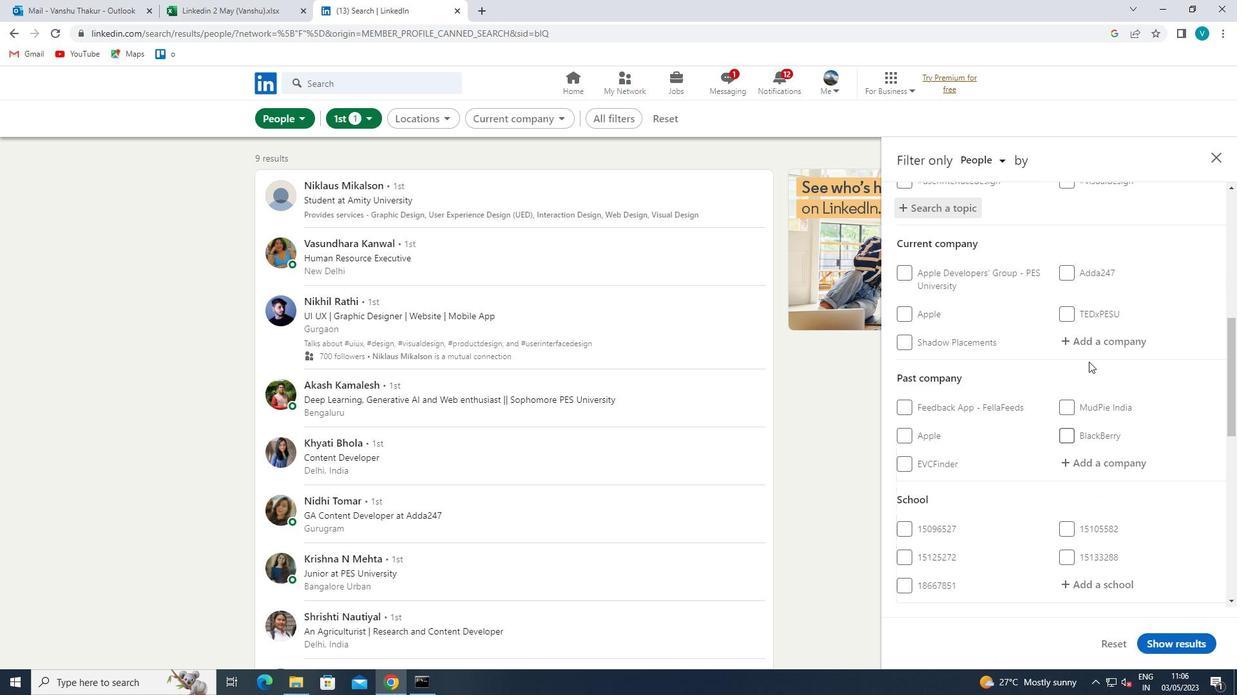 
Action: Mouse moved to (616, 333)
Screenshot: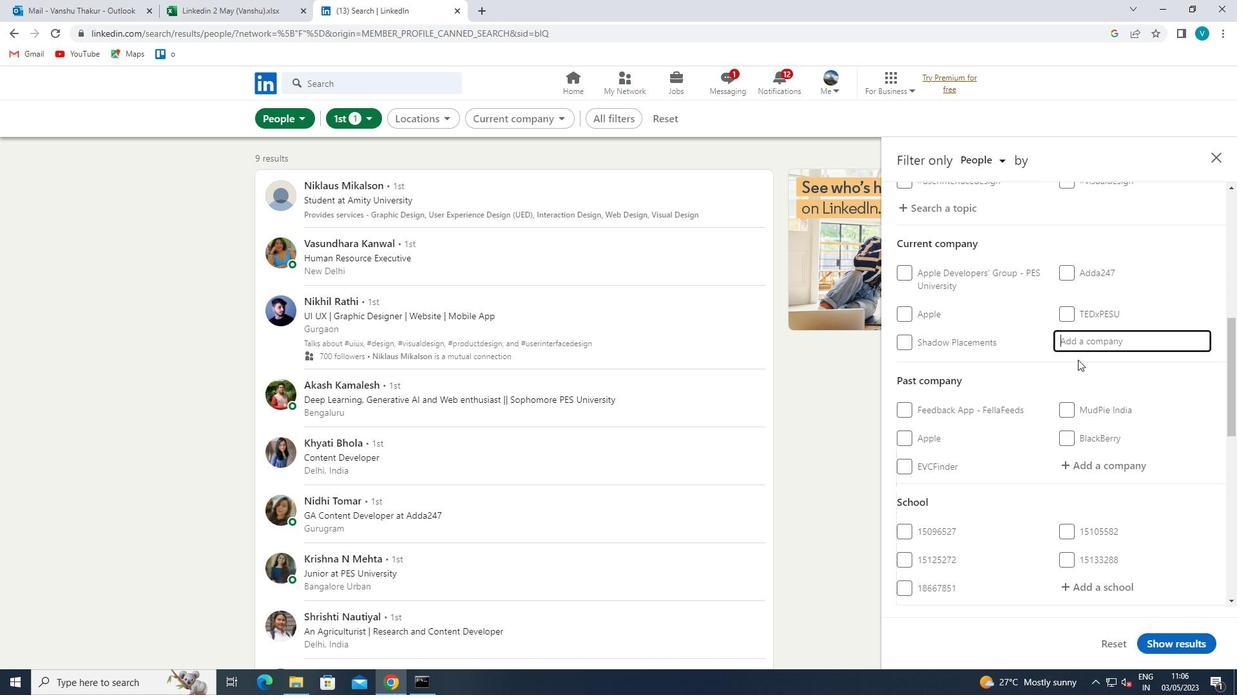 
Action: Key pressed <Key.shift>ANTHEM<Key.space>
Screenshot: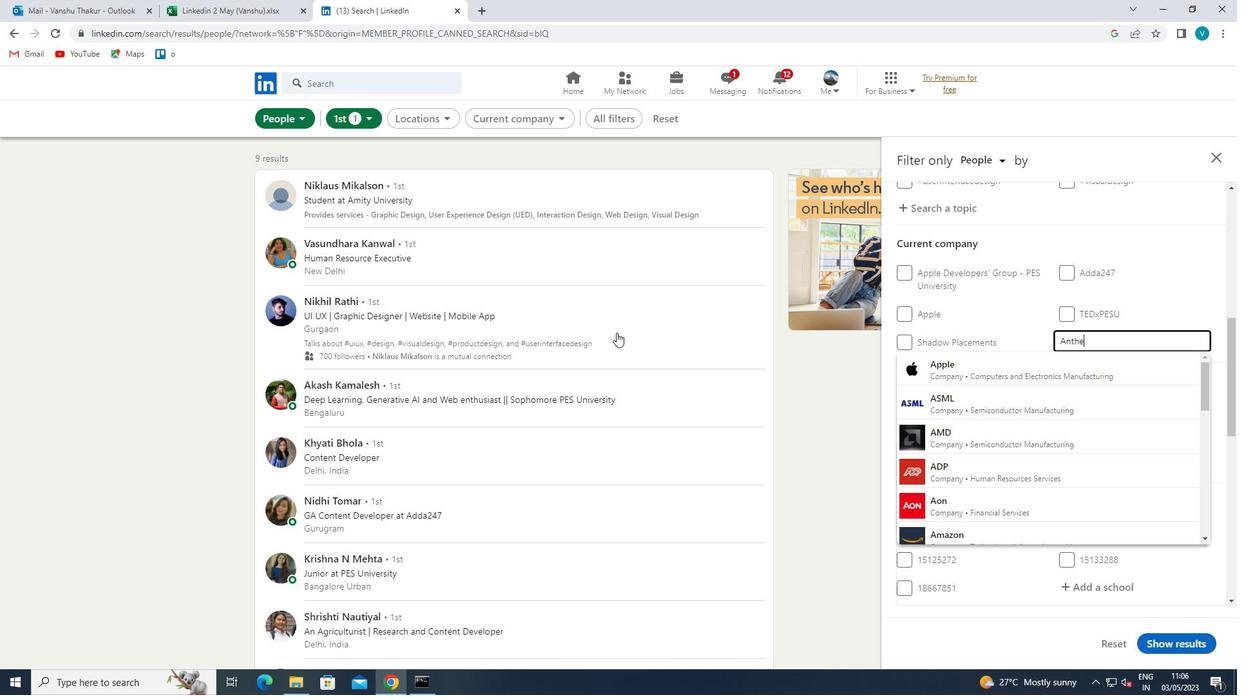 
Action: Mouse moved to (1114, 397)
Screenshot: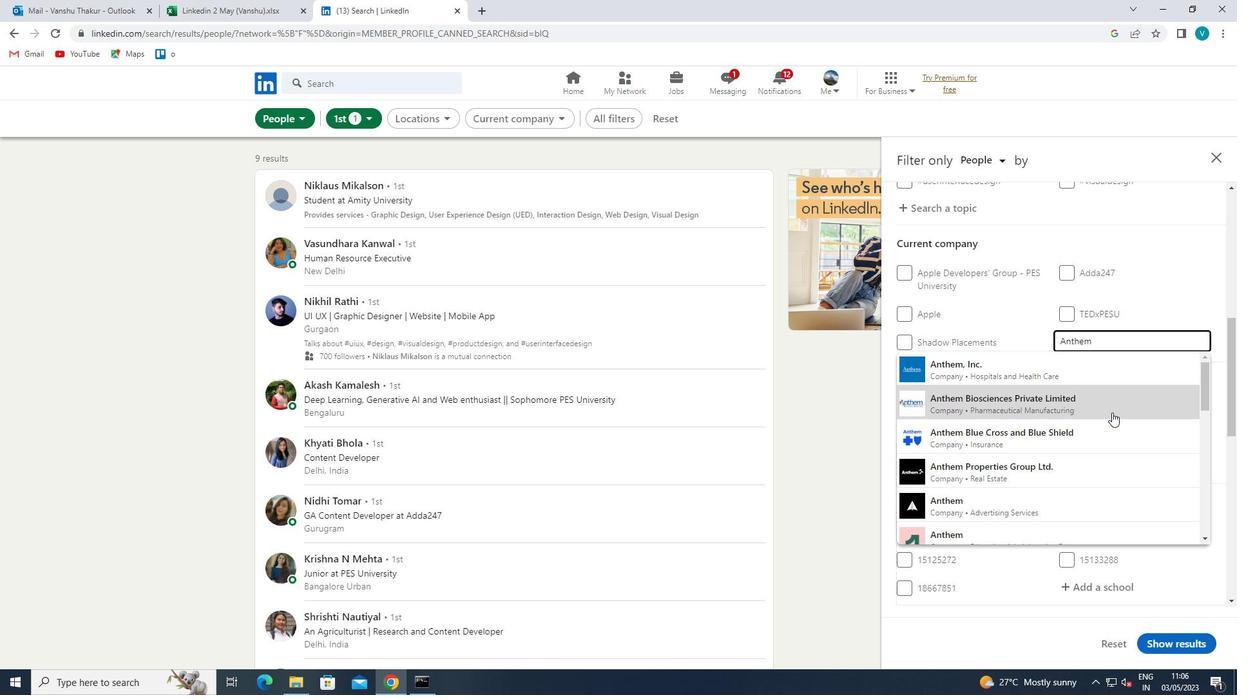 
Action: Mouse pressed left at (1114, 397)
Screenshot: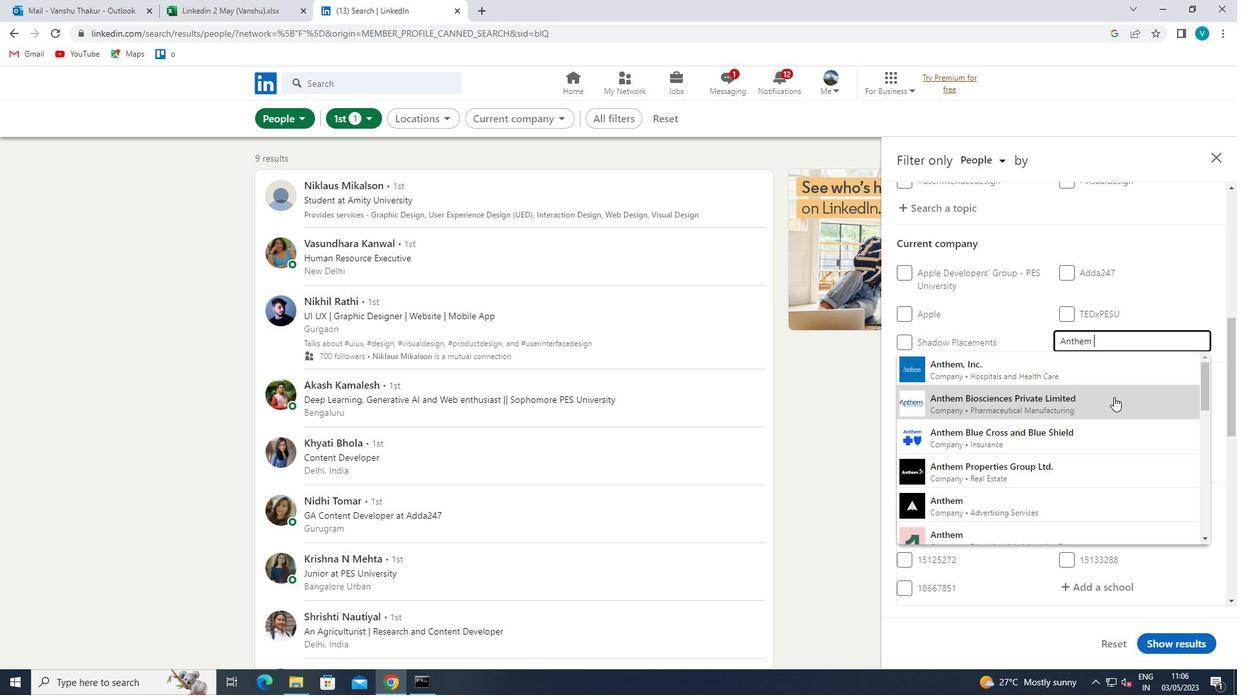 
Action: Mouse scrolled (1114, 396) with delta (0, 0)
Screenshot: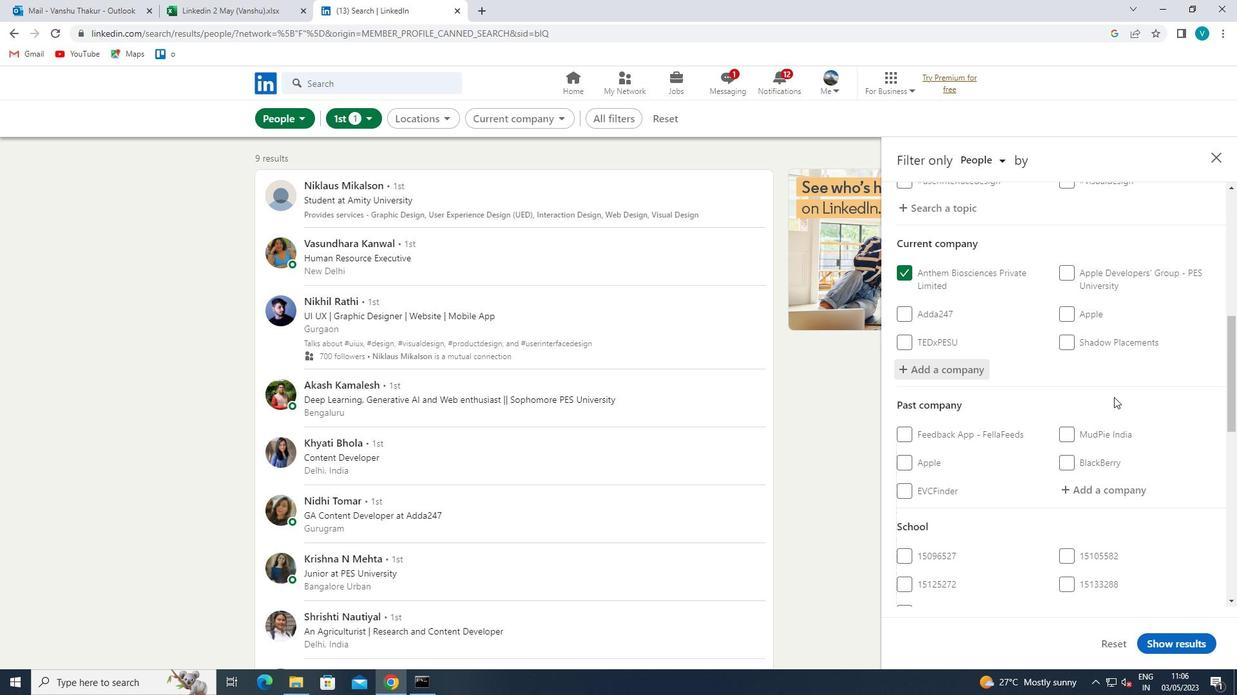 
Action: Mouse scrolled (1114, 396) with delta (0, 0)
Screenshot: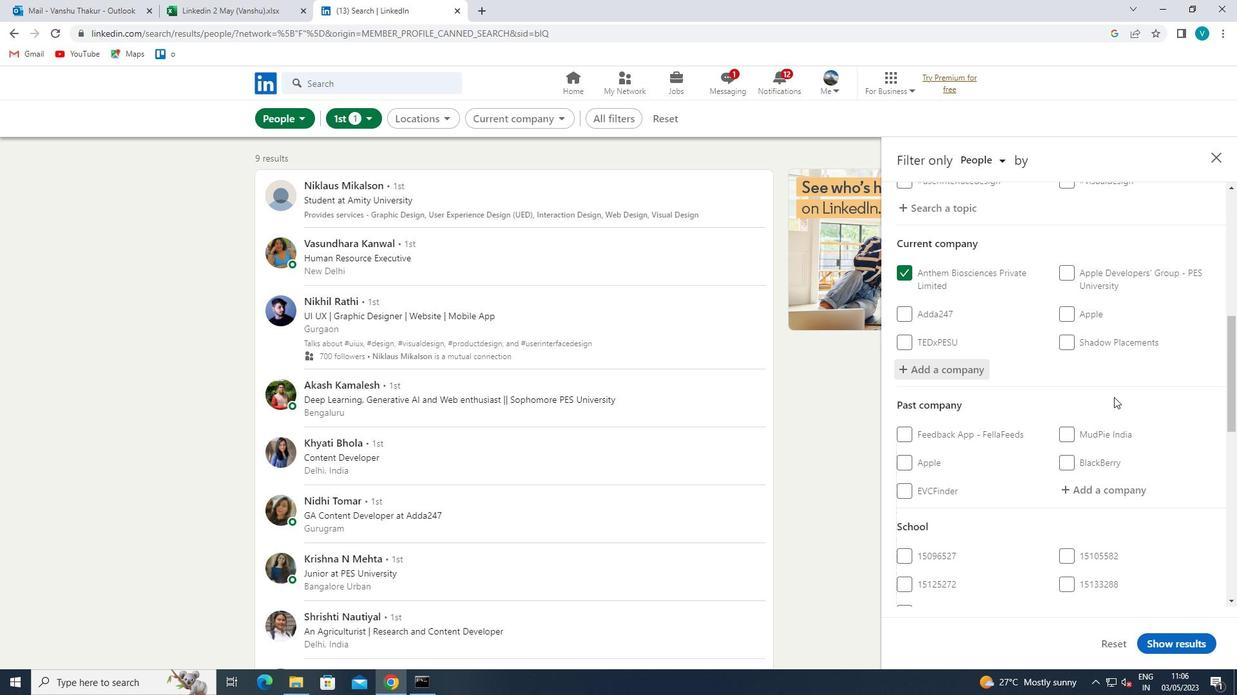 
Action: Mouse scrolled (1114, 396) with delta (0, 0)
Screenshot: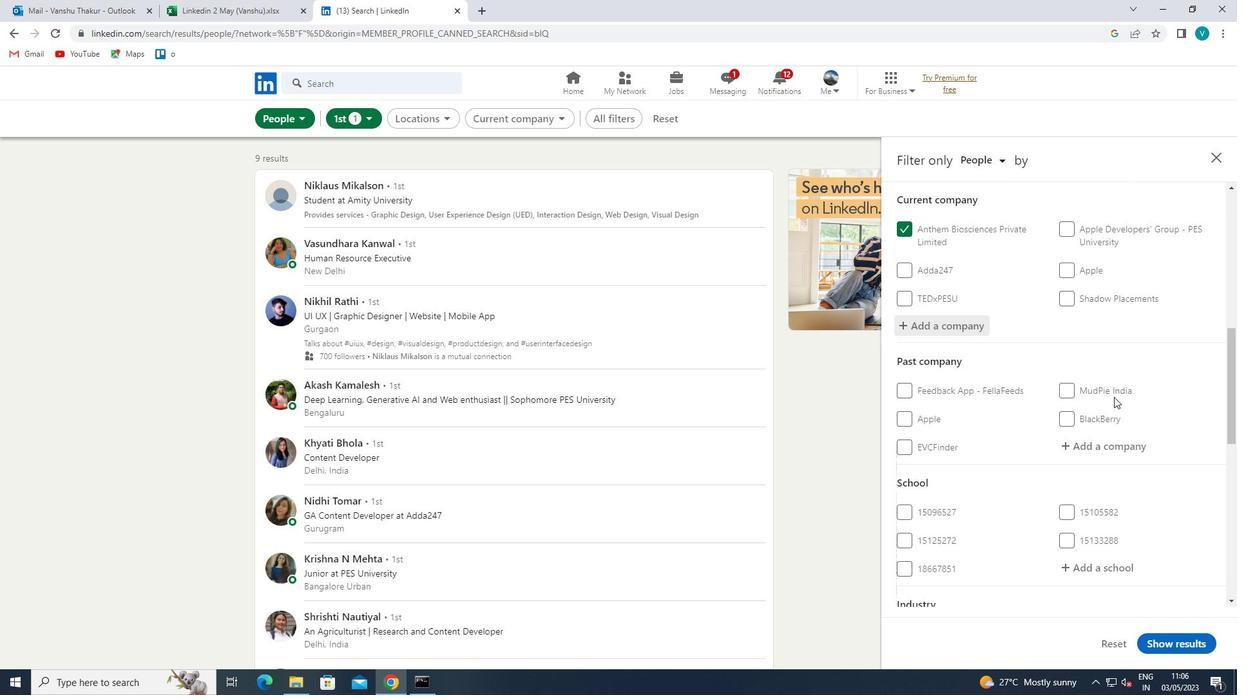 
Action: Mouse moved to (1123, 424)
Screenshot: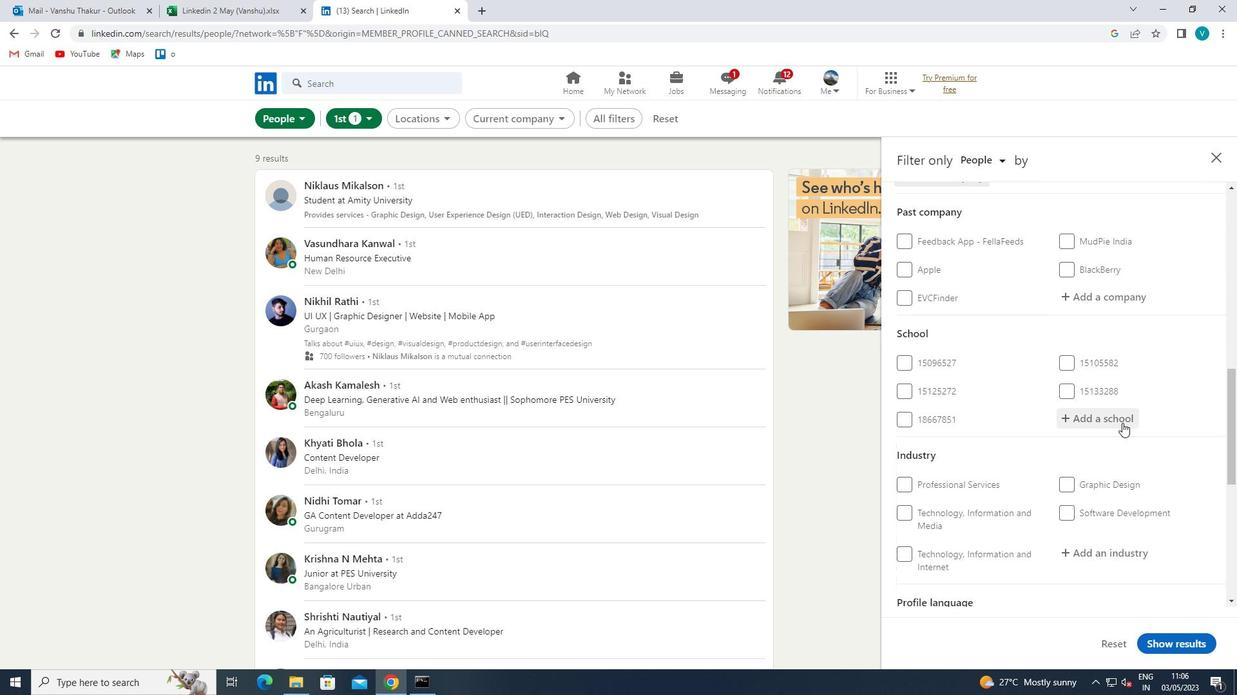 
Action: Mouse pressed left at (1123, 424)
Screenshot: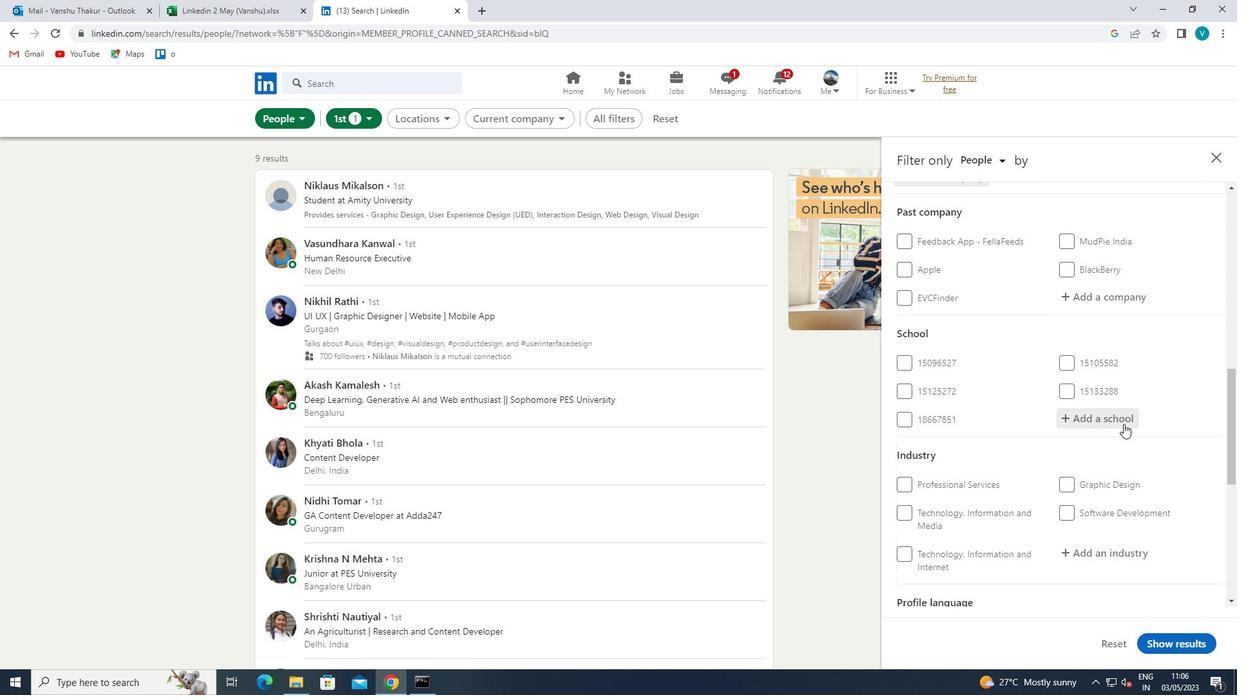 
Action: Key pressed <Key.shift><Key.shift>THE<Key.space><Key.space><Key.shift>AMERICAN
Screenshot: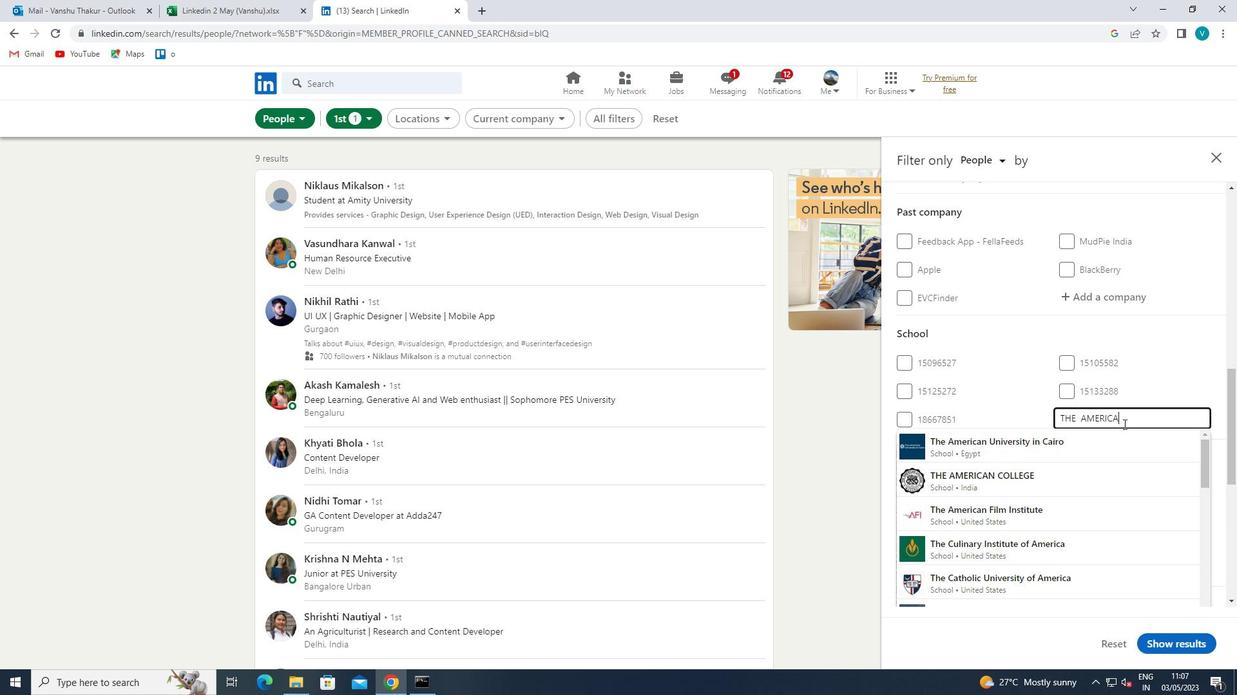 
Action: Mouse moved to (1034, 510)
Screenshot: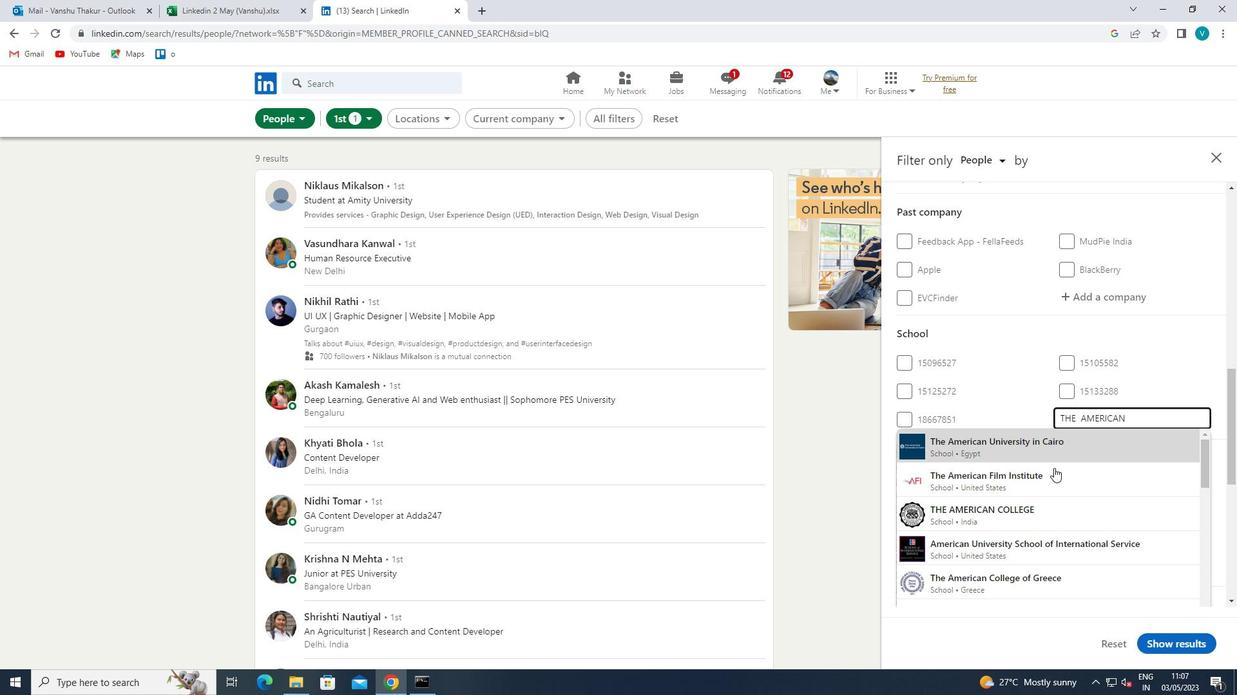 
Action: Mouse pressed left at (1034, 510)
Screenshot: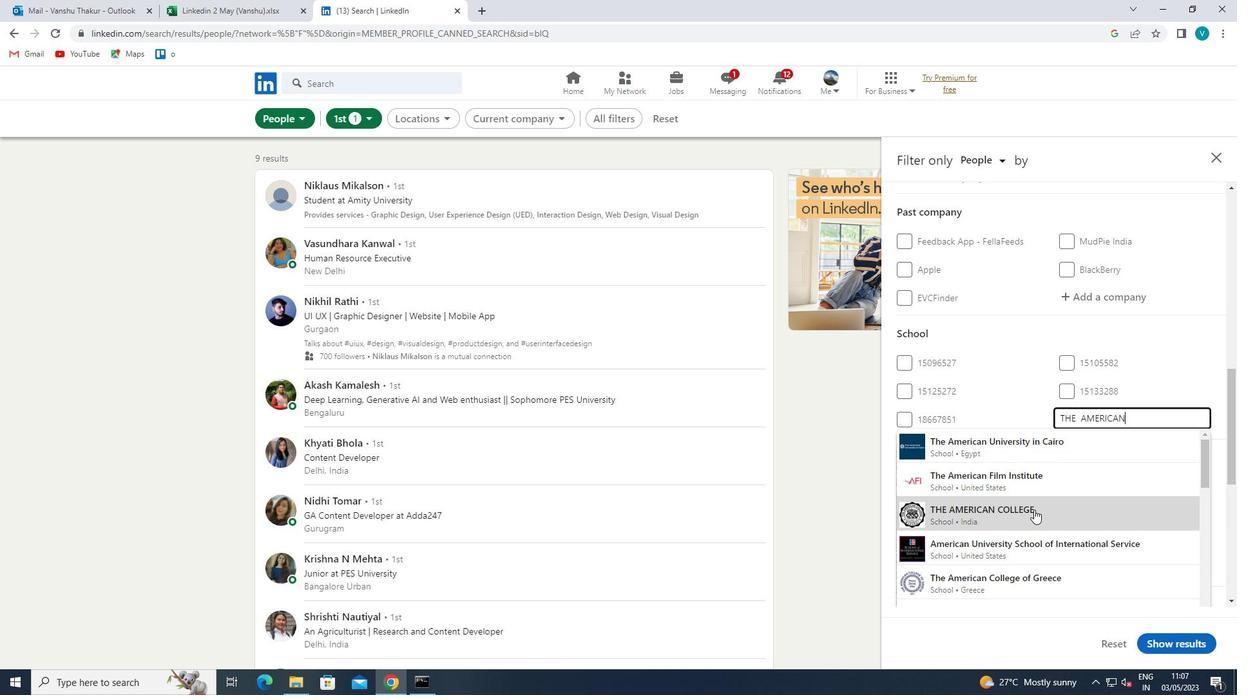 
Action: Mouse moved to (1061, 495)
Screenshot: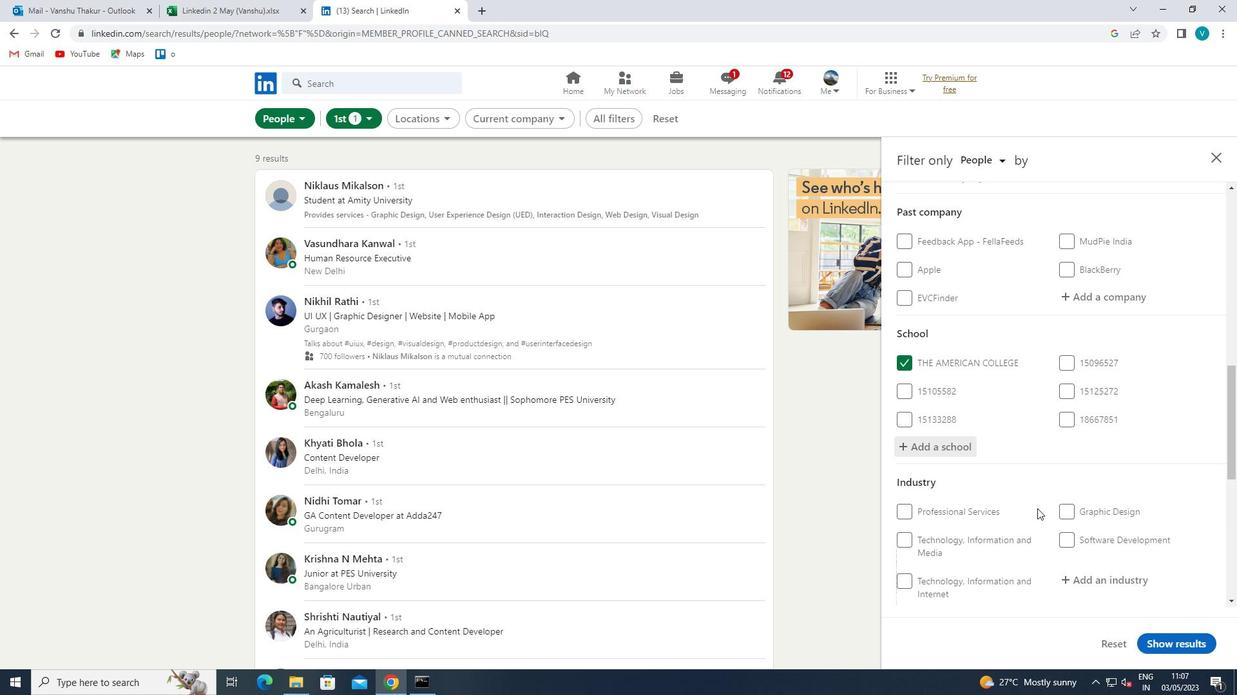 
Action: Mouse scrolled (1061, 494) with delta (0, 0)
Screenshot: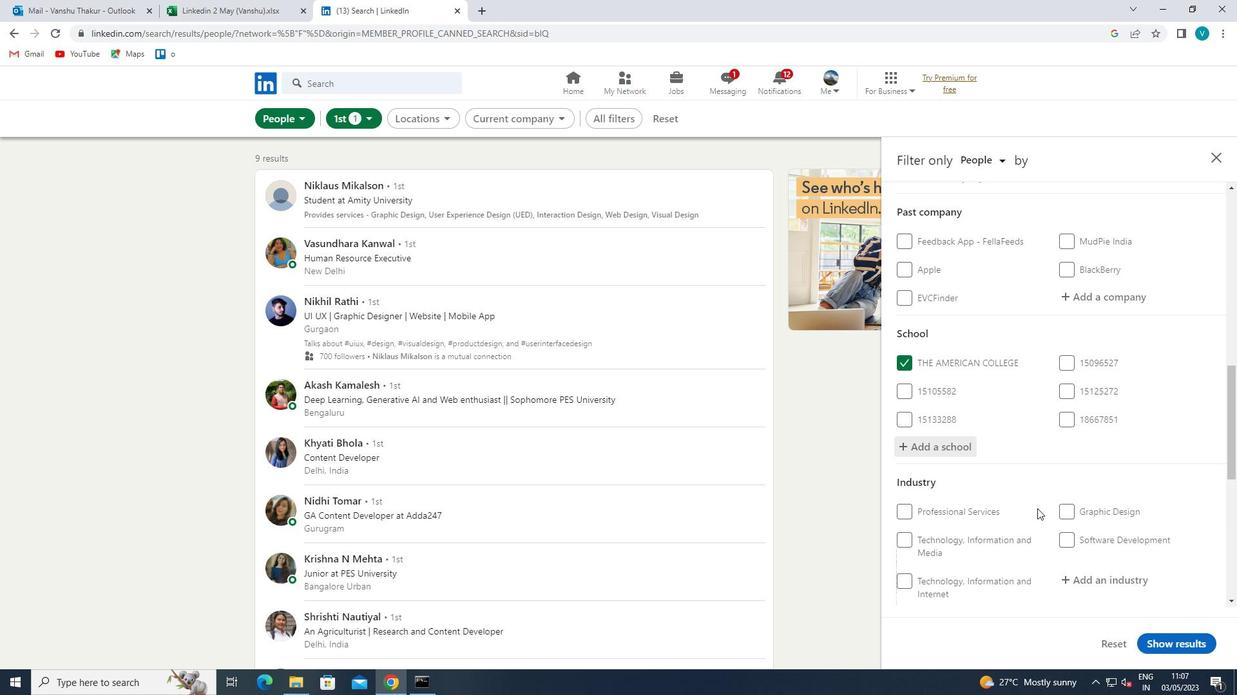 
Action: Mouse moved to (1064, 494)
Screenshot: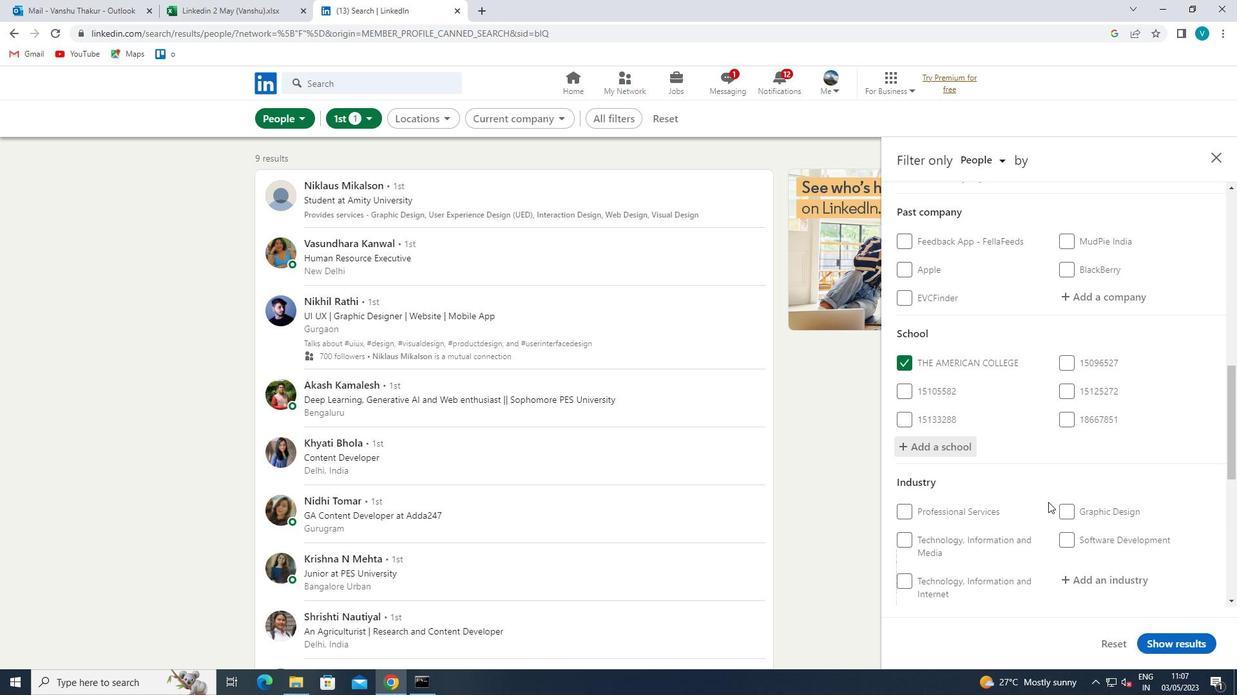 
Action: Mouse scrolled (1064, 493) with delta (0, 0)
Screenshot: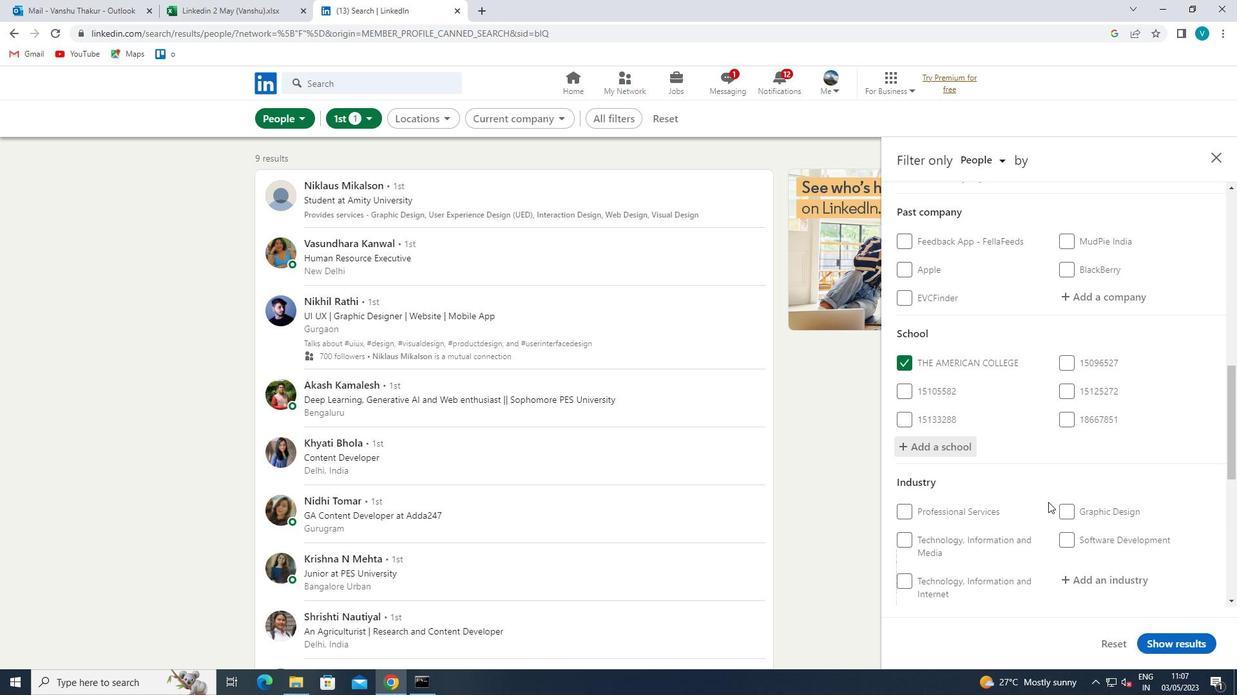 
Action: Mouse moved to (1092, 452)
Screenshot: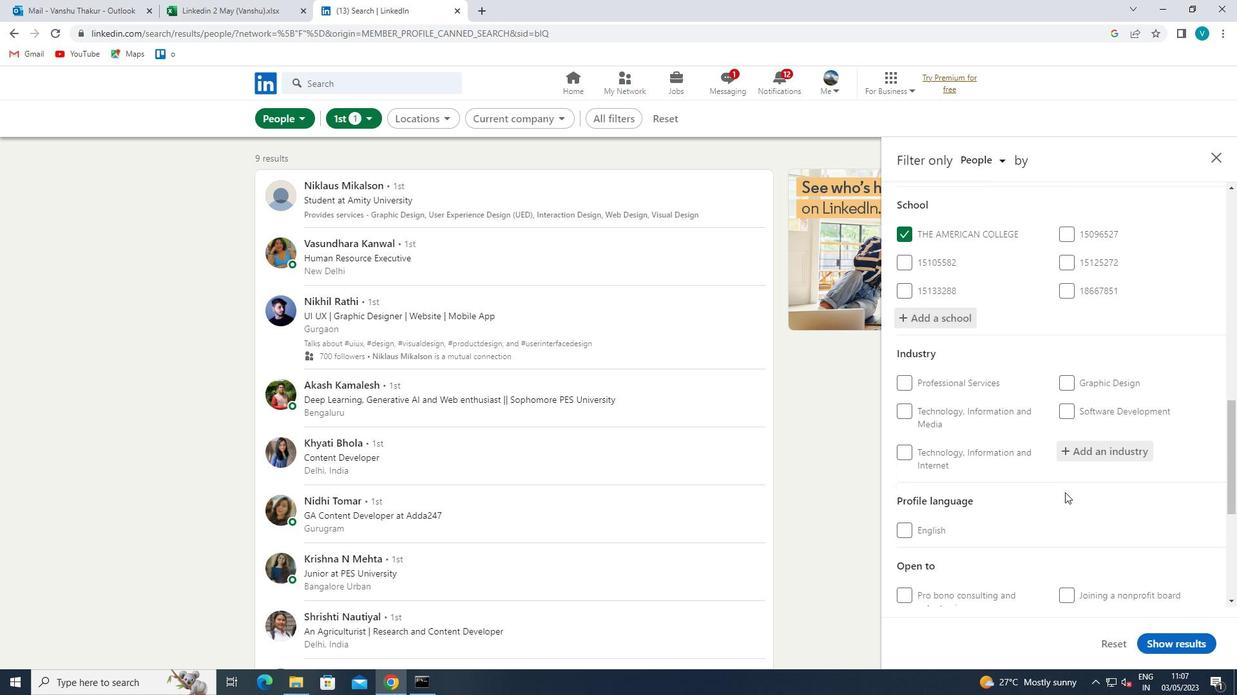 
Action: Mouse pressed left at (1092, 452)
Screenshot: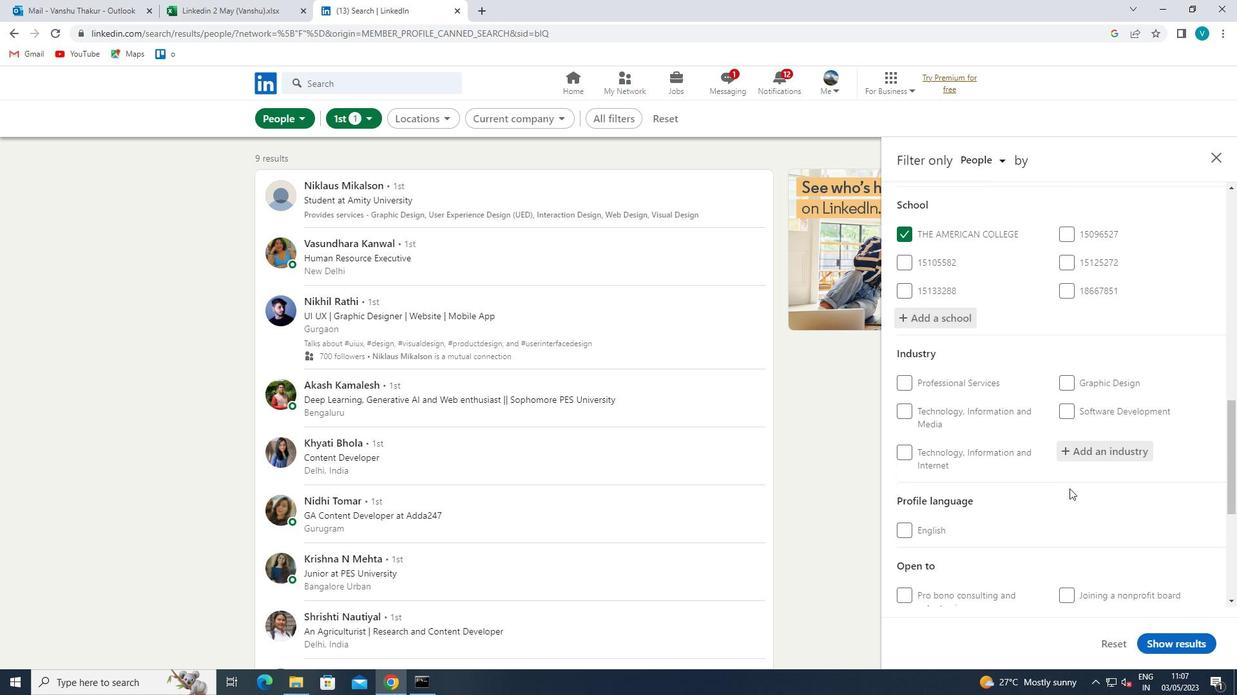 
Action: Mouse moved to (1093, 451)
Screenshot: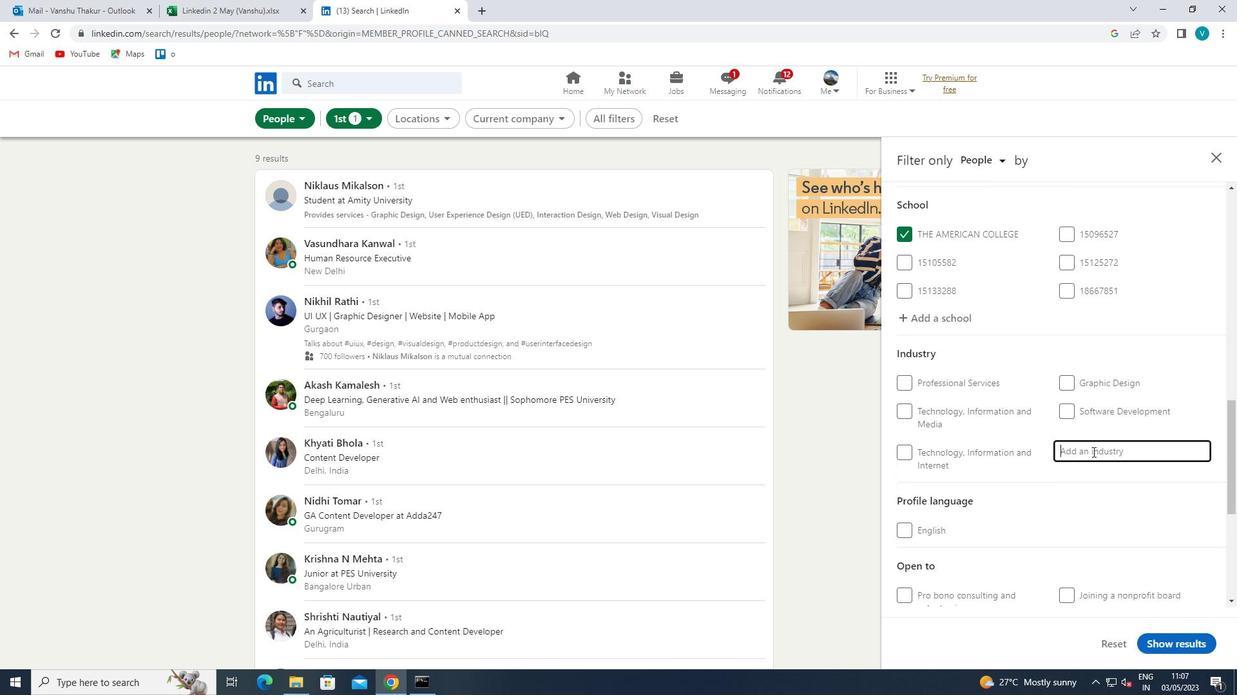 
Action: Key pressed <Key.shift>MATTRESS
Screenshot: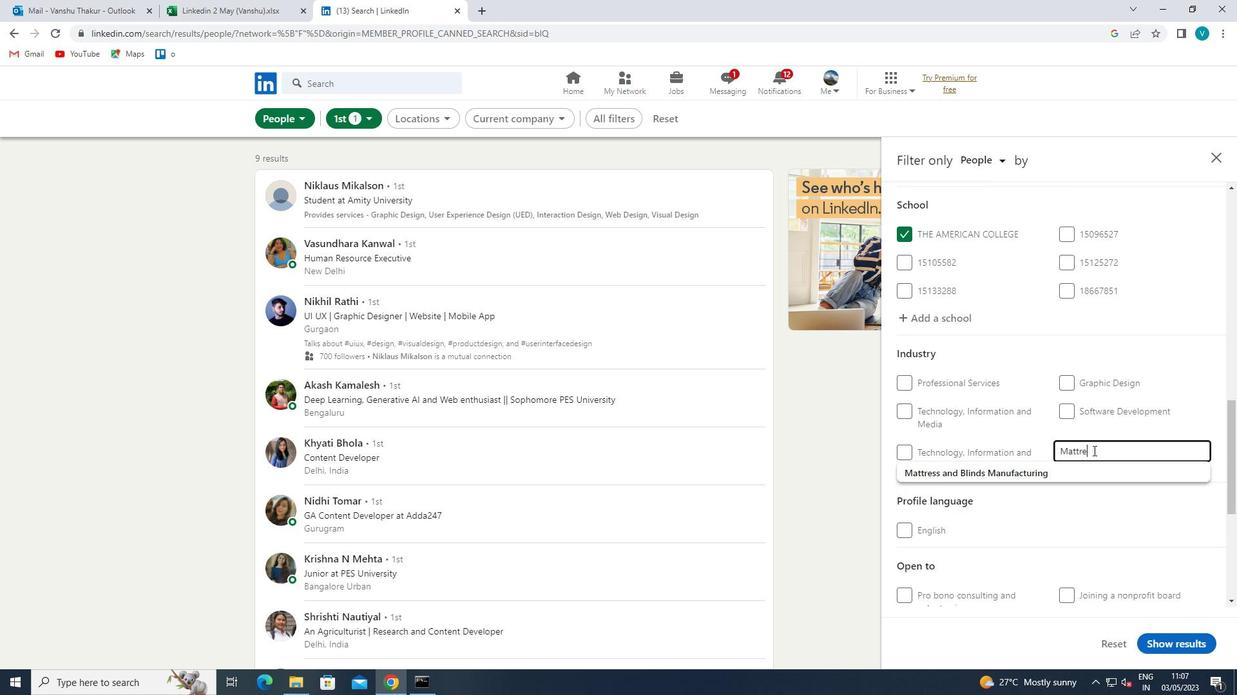 
Action: Mouse moved to (1071, 470)
Screenshot: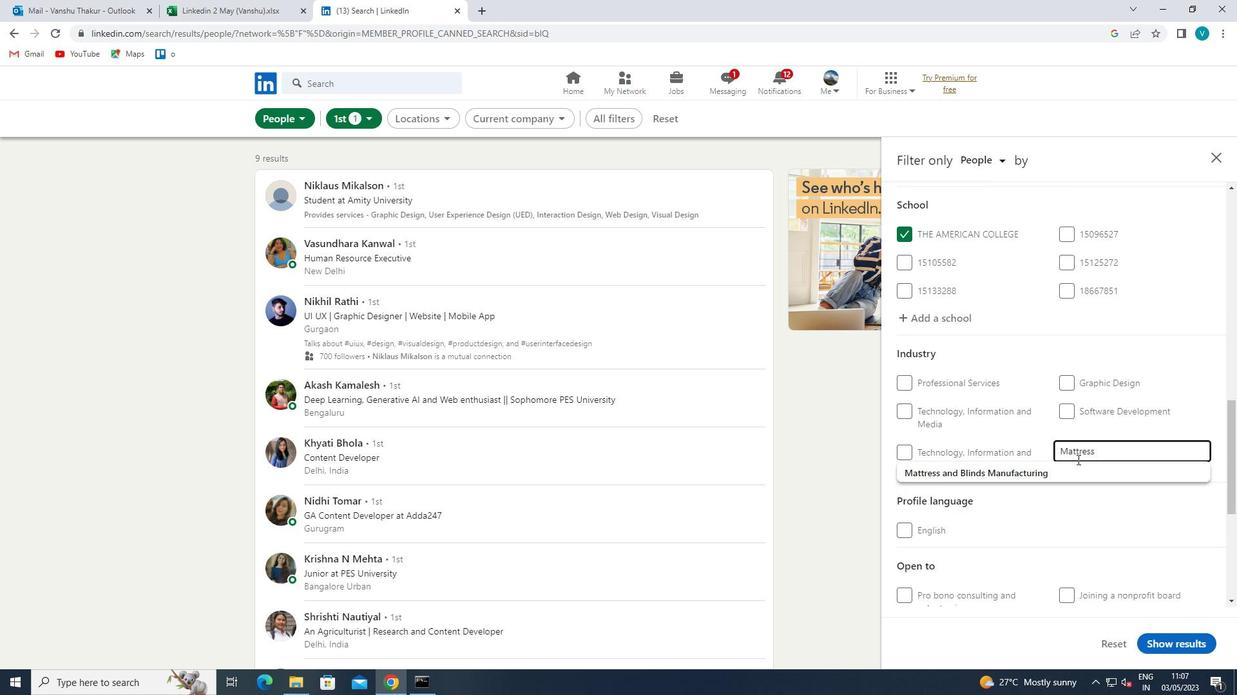 
Action: Mouse pressed left at (1071, 470)
Screenshot: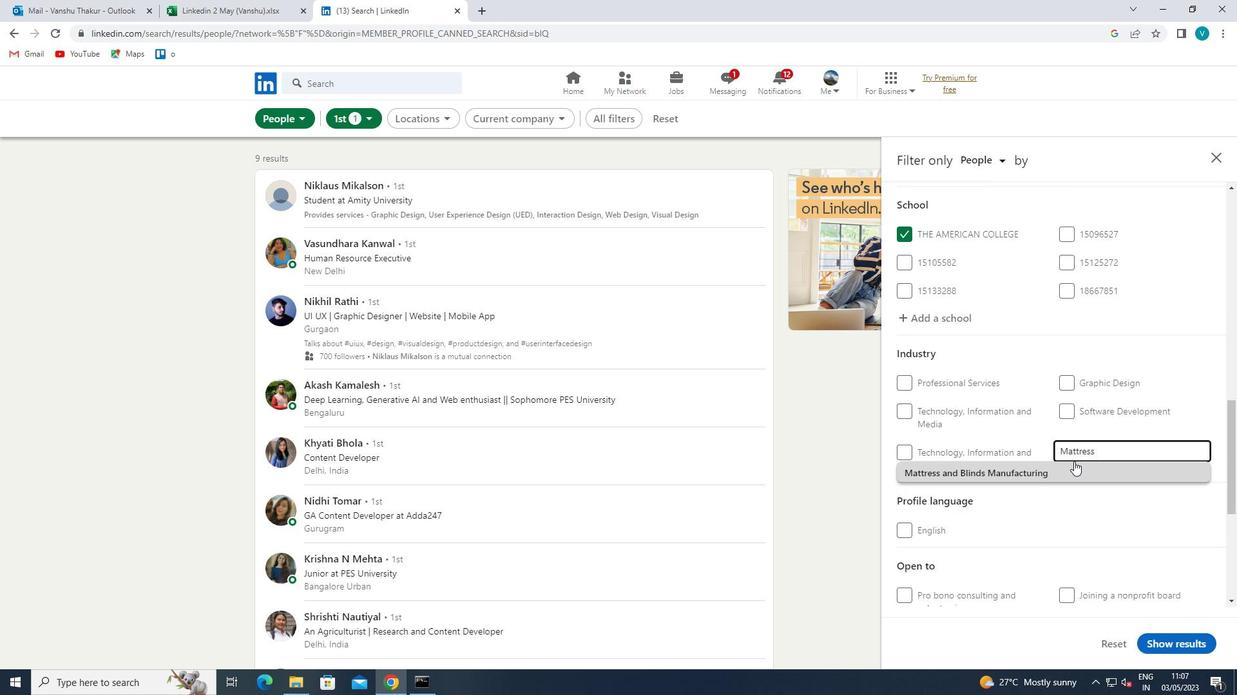 
Action: Mouse scrolled (1071, 469) with delta (0, 0)
Screenshot: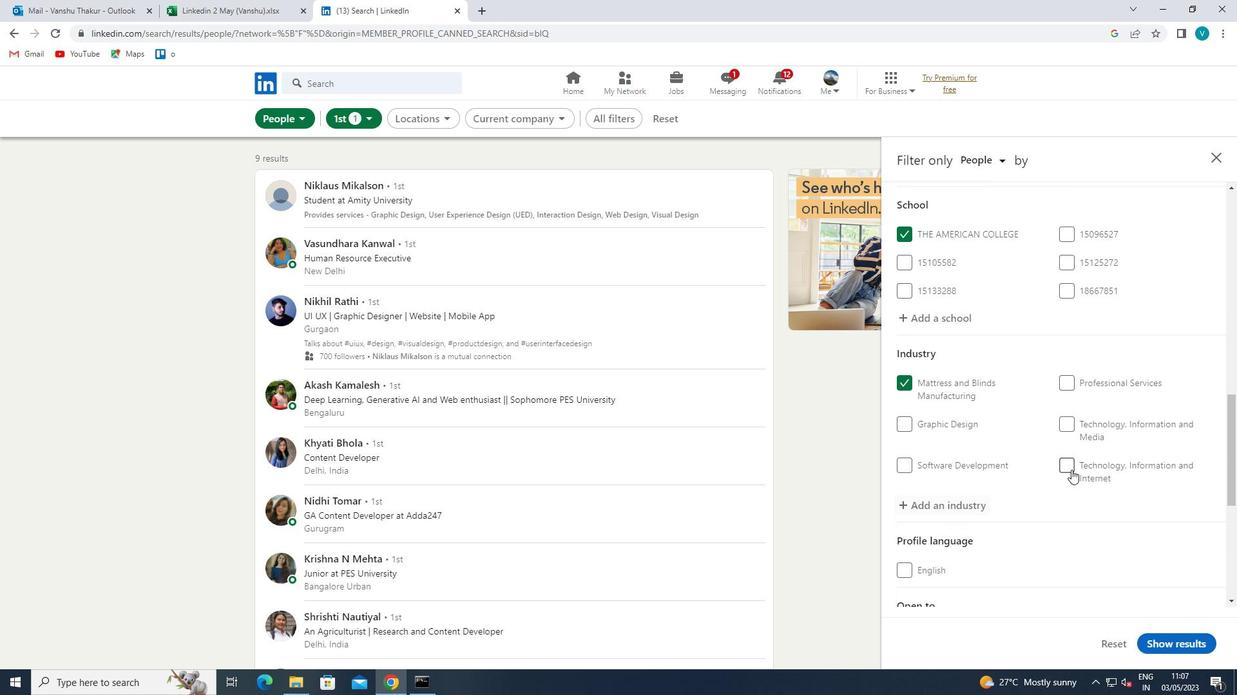 
Action: Mouse scrolled (1071, 469) with delta (0, 0)
Screenshot: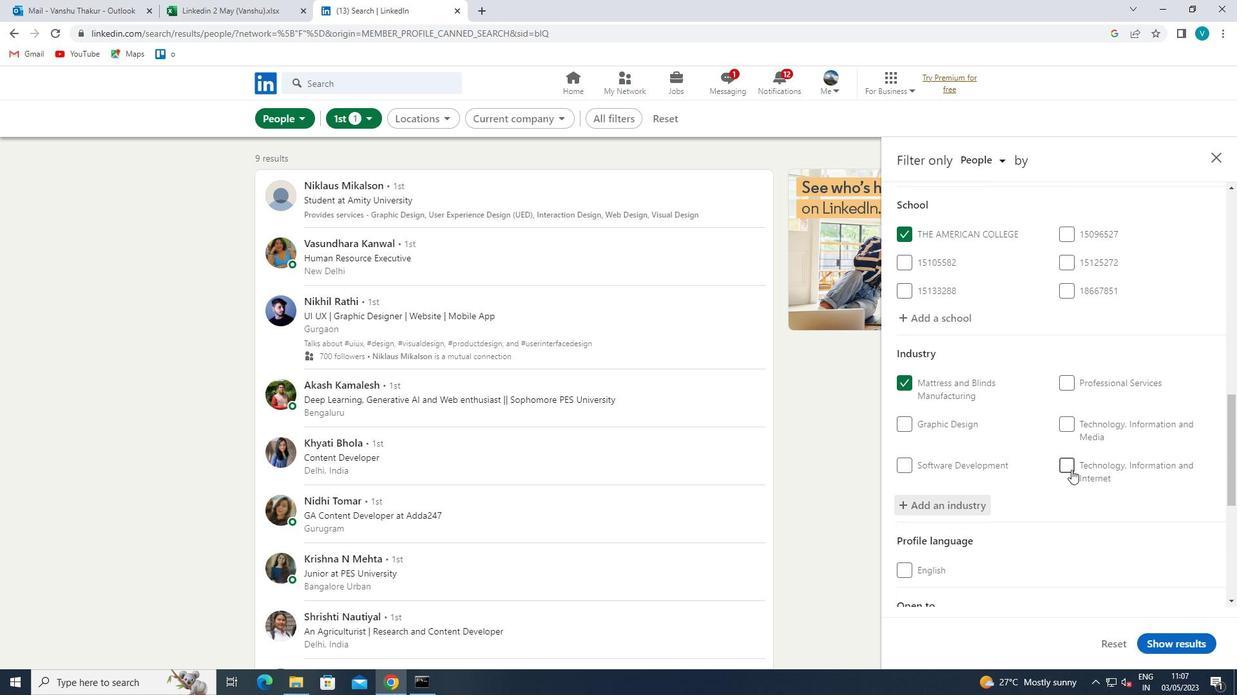 
Action: Mouse moved to (1071, 472)
Screenshot: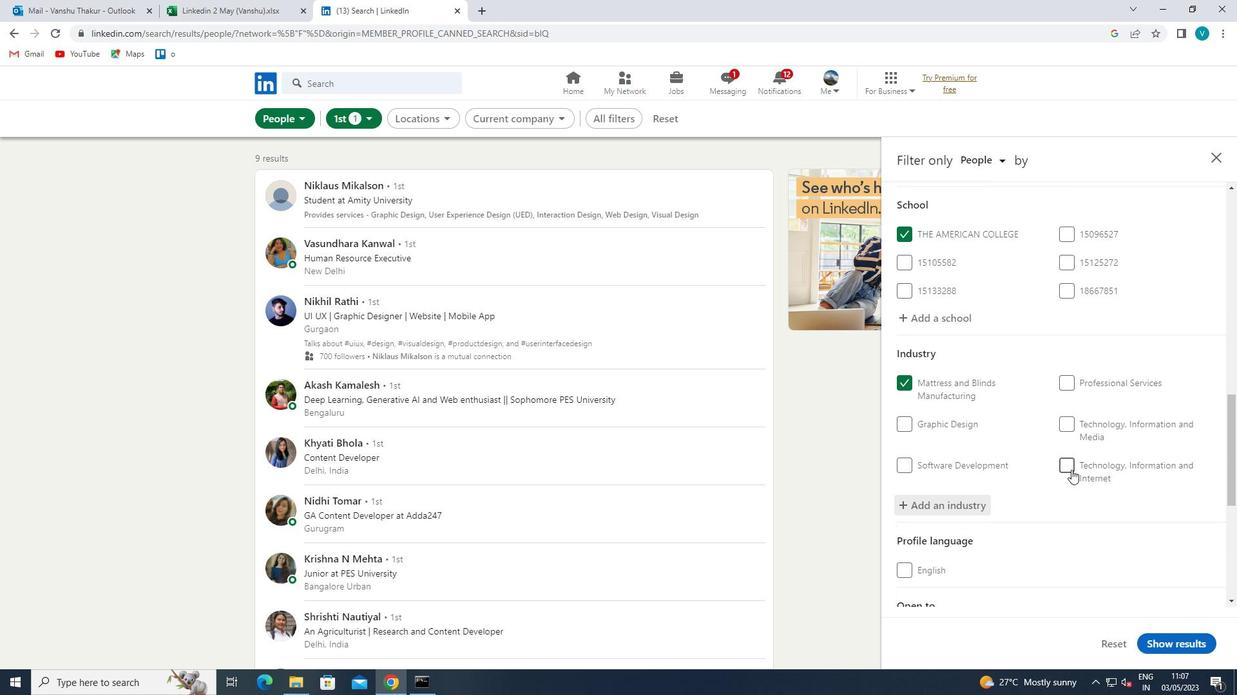 
Action: Mouse scrolled (1071, 471) with delta (0, 0)
Screenshot: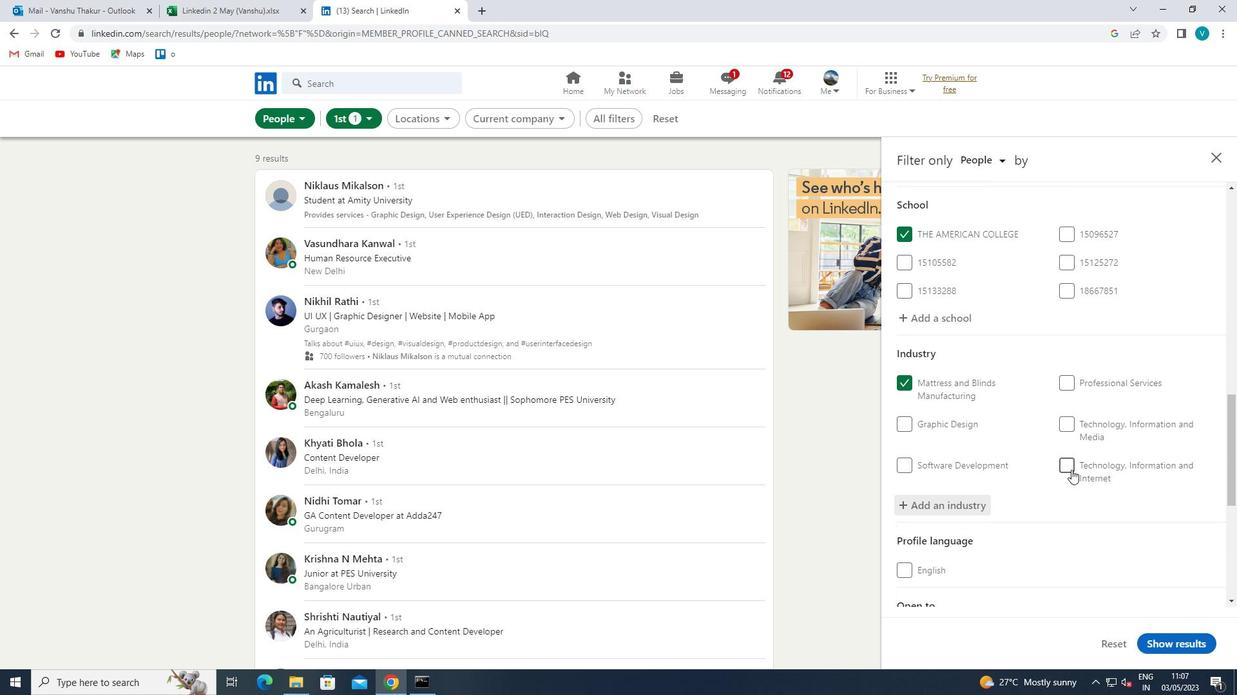 
Action: Mouse moved to (1070, 473)
Screenshot: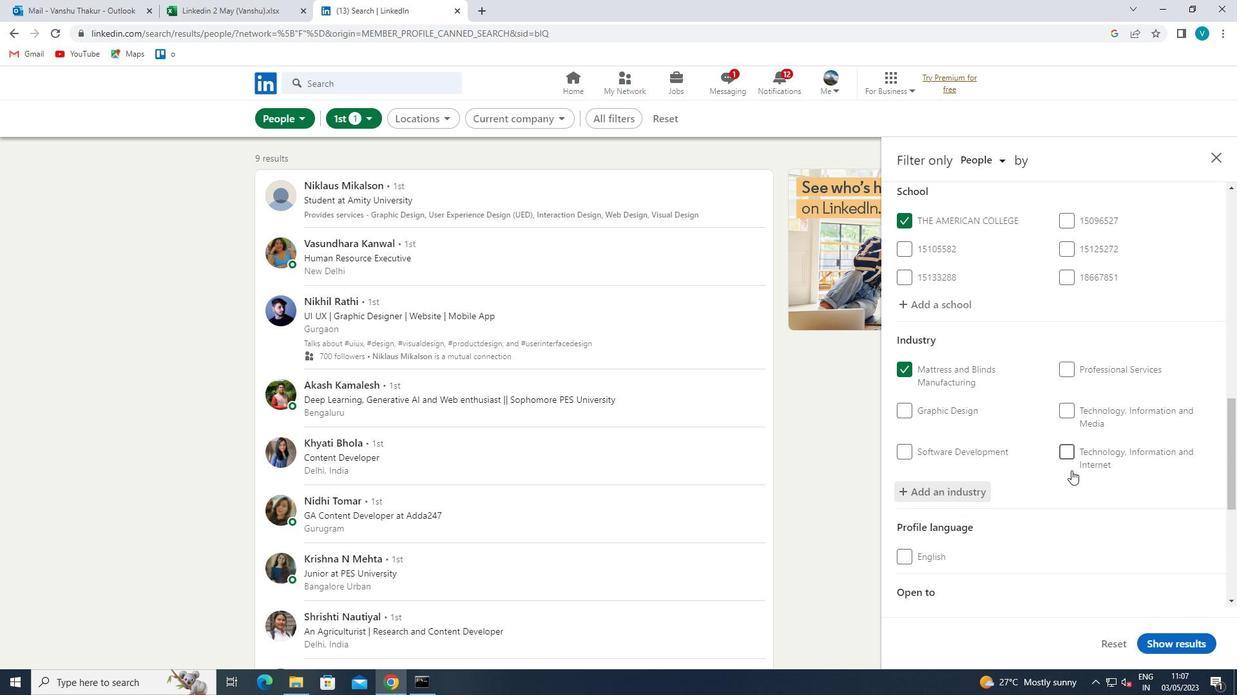 
Action: Mouse scrolled (1070, 472) with delta (0, 0)
Screenshot: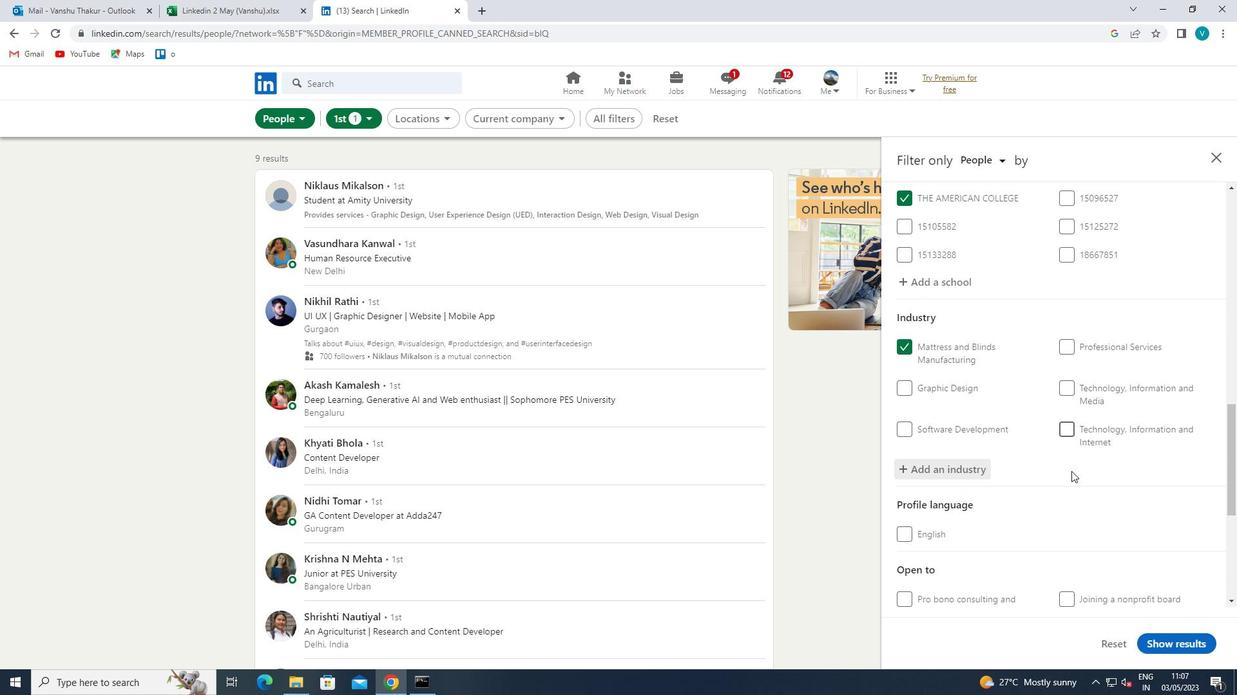 
Action: Mouse moved to (1090, 508)
Screenshot: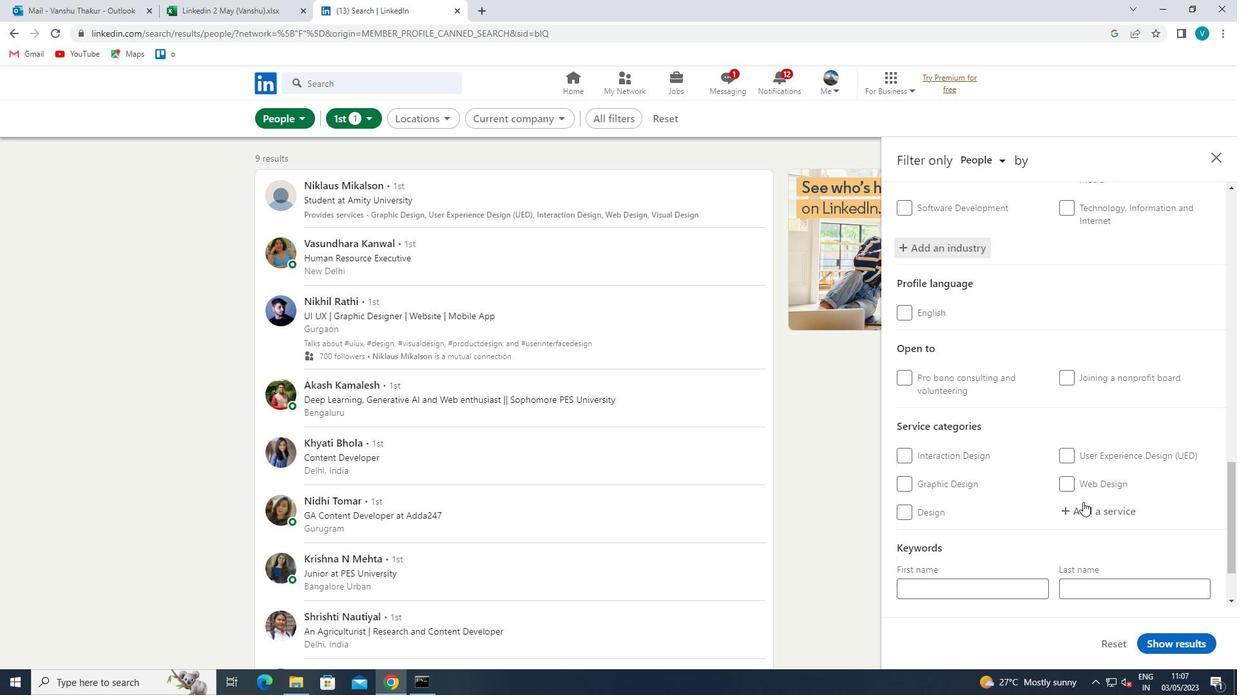 
Action: Mouse pressed left at (1090, 508)
Screenshot: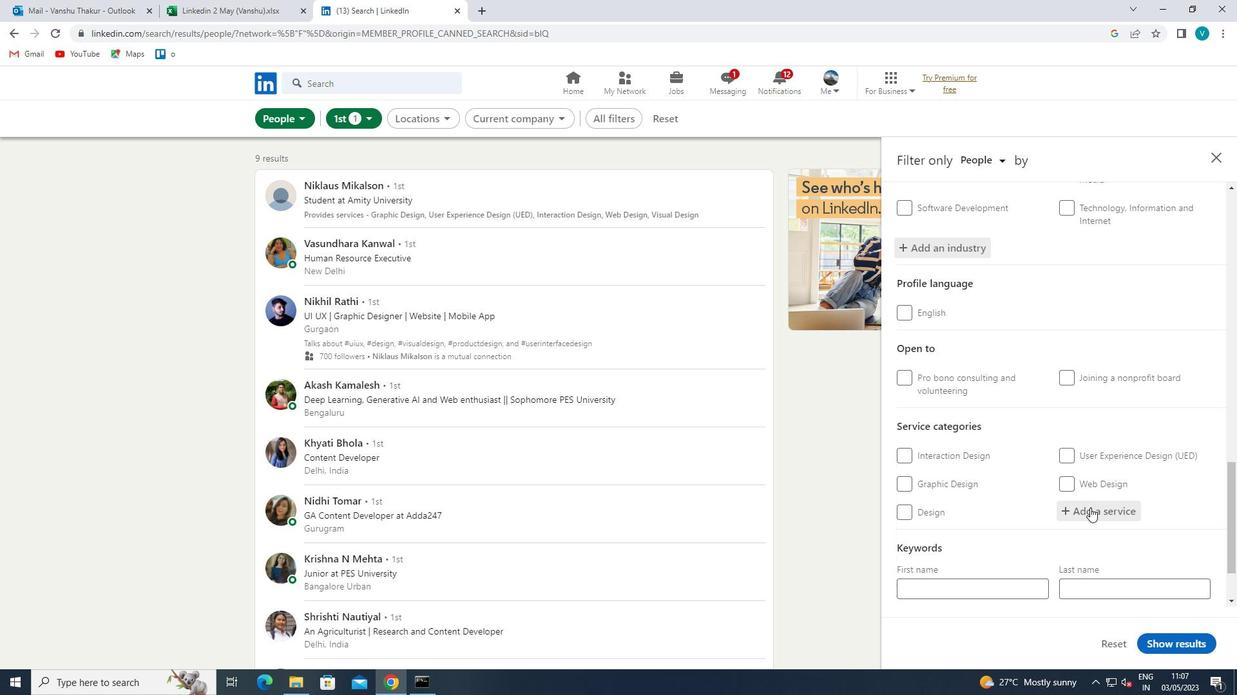 
Action: Key pressed <Key.shift>PORTRAIT
Screenshot: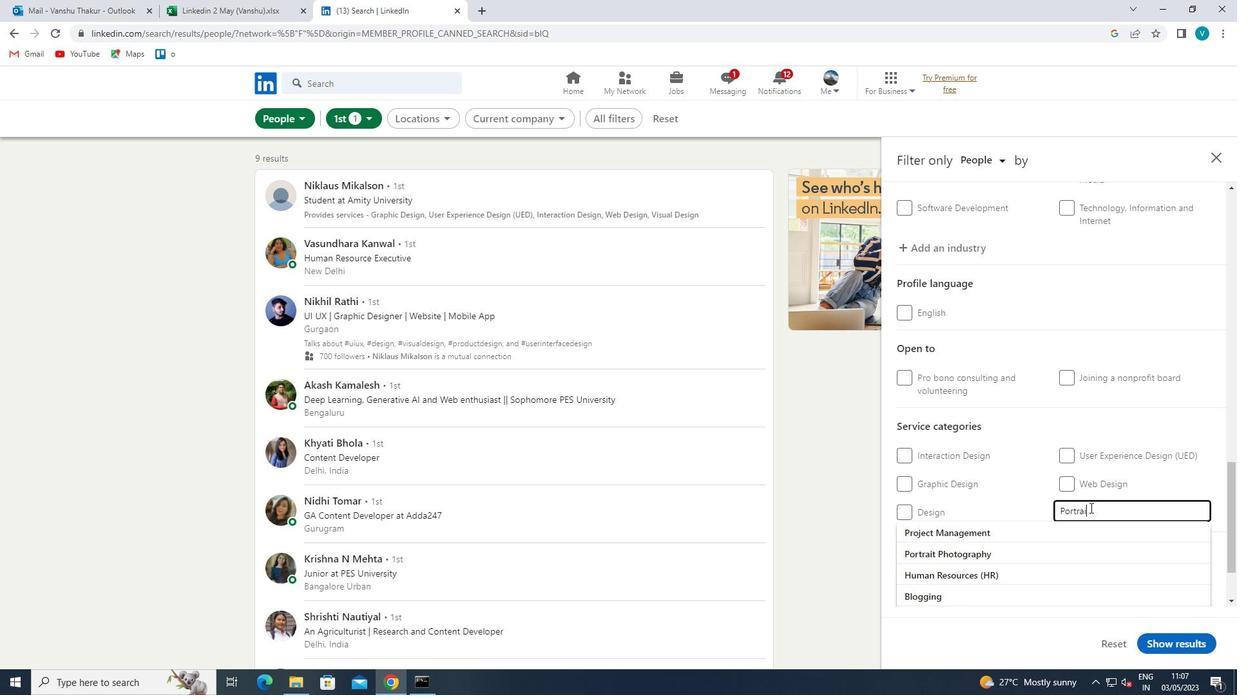 
Action: Mouse moved to (1050, 531)
Screenshot: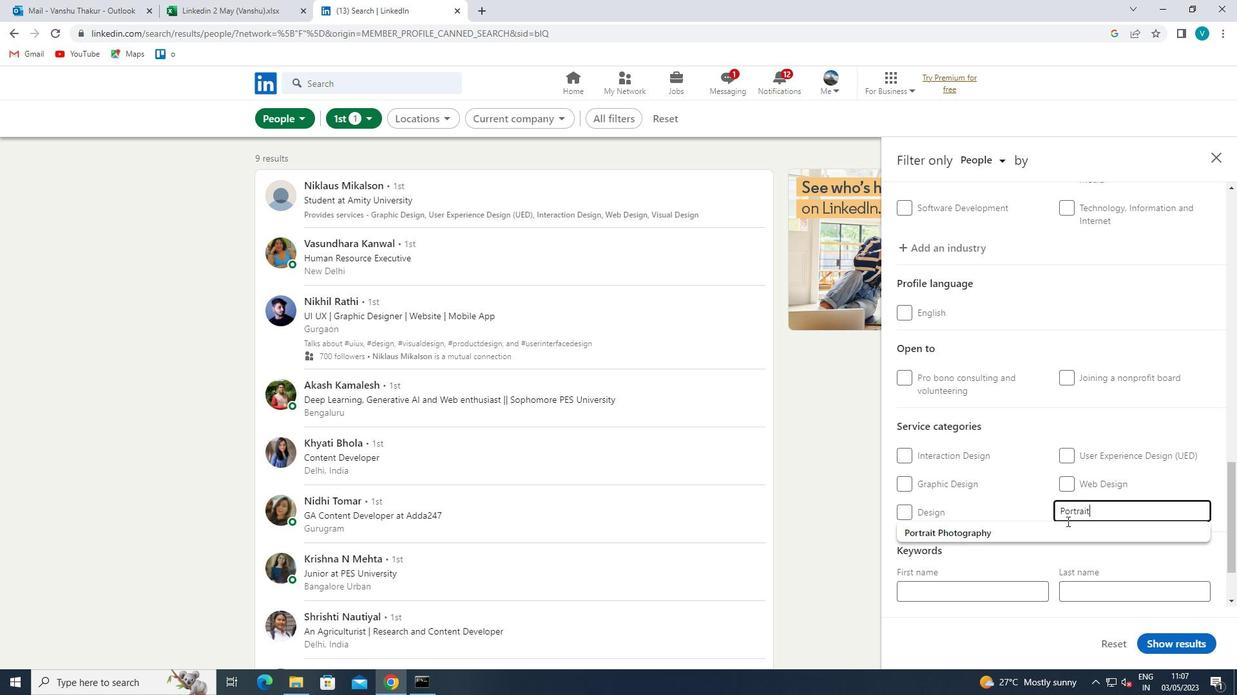 
Action: Mouse pressed left at (1050, 531)
Screenshot: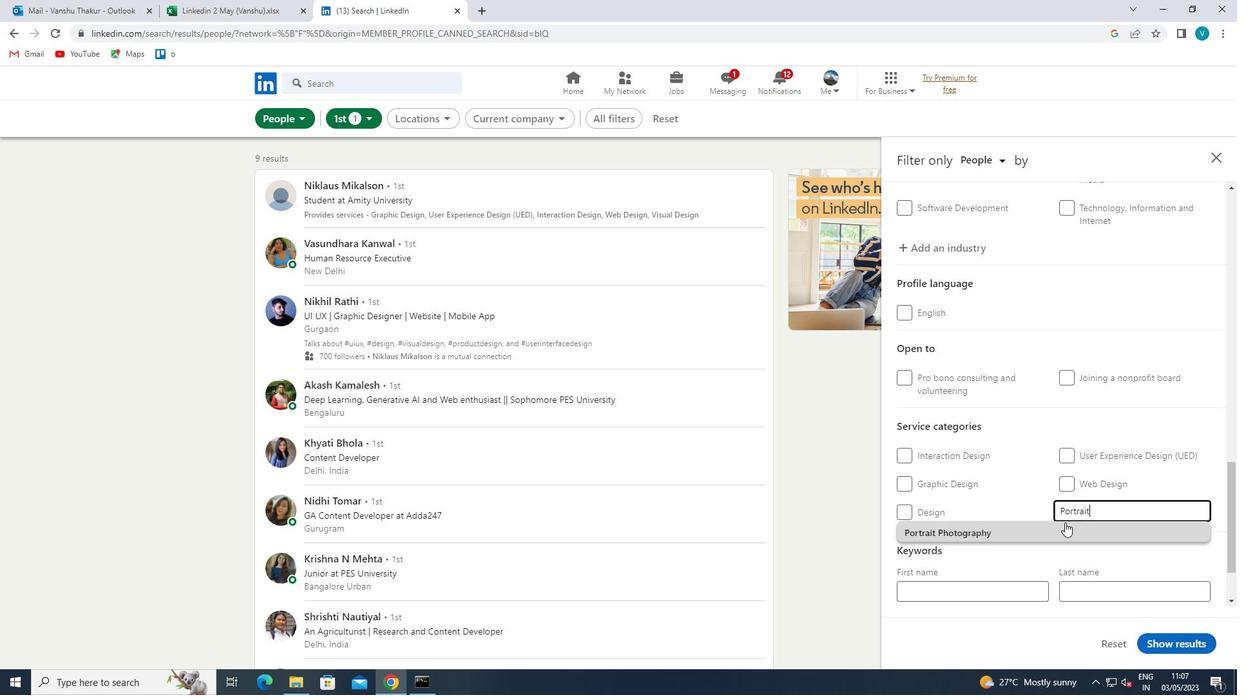 
Action: Mouse moved to (1061, 526)
Screenshot: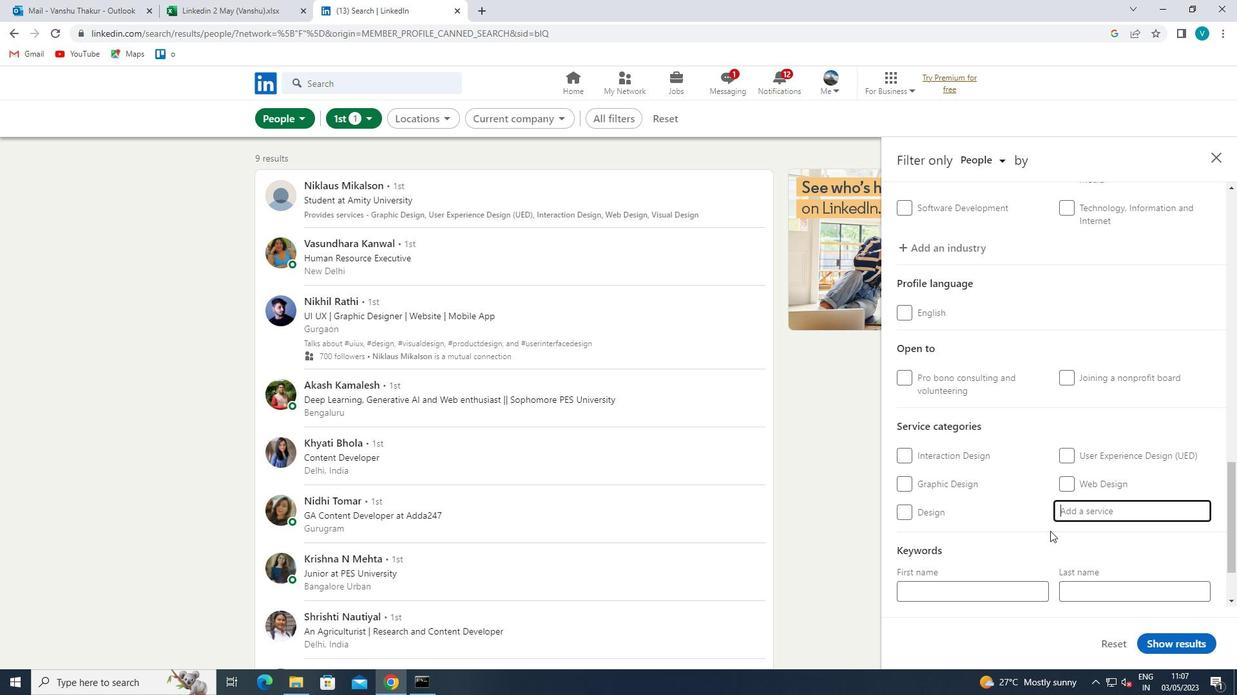 
Action: Mouse scrolled (1061, 525) with delta (0, 0)
Screenshot: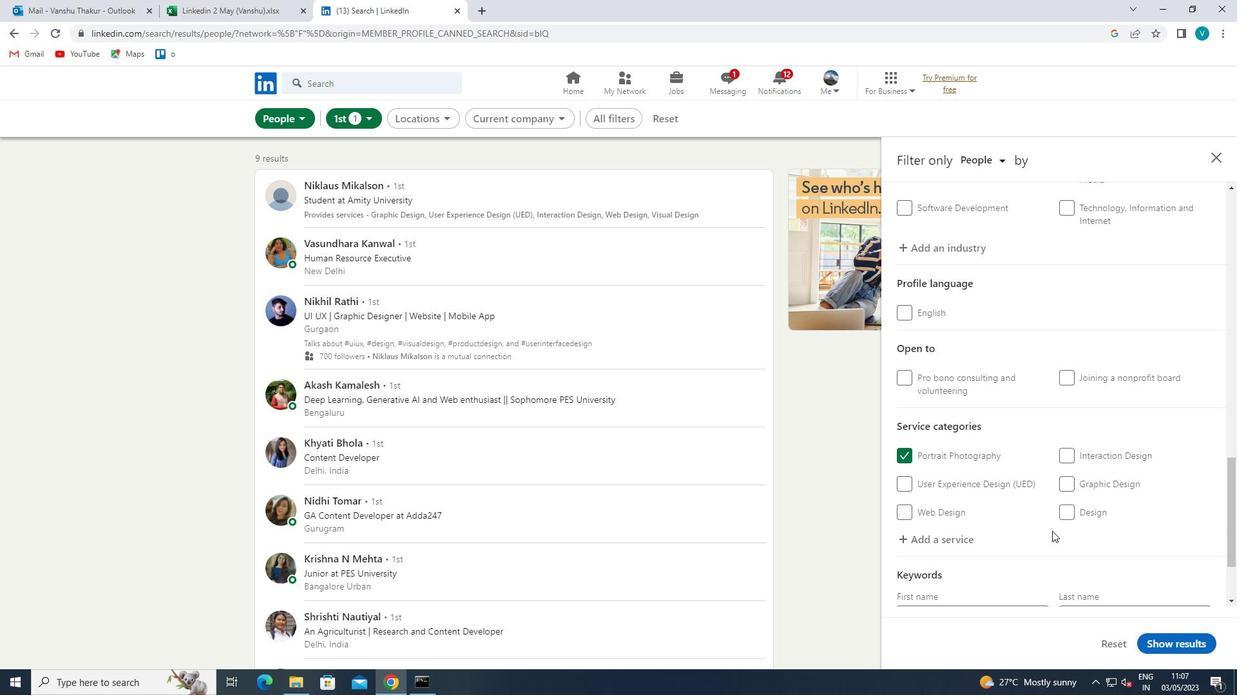 
Action: Mouse scrolled (1061, 525) with delta (0, 0)
Screenshot: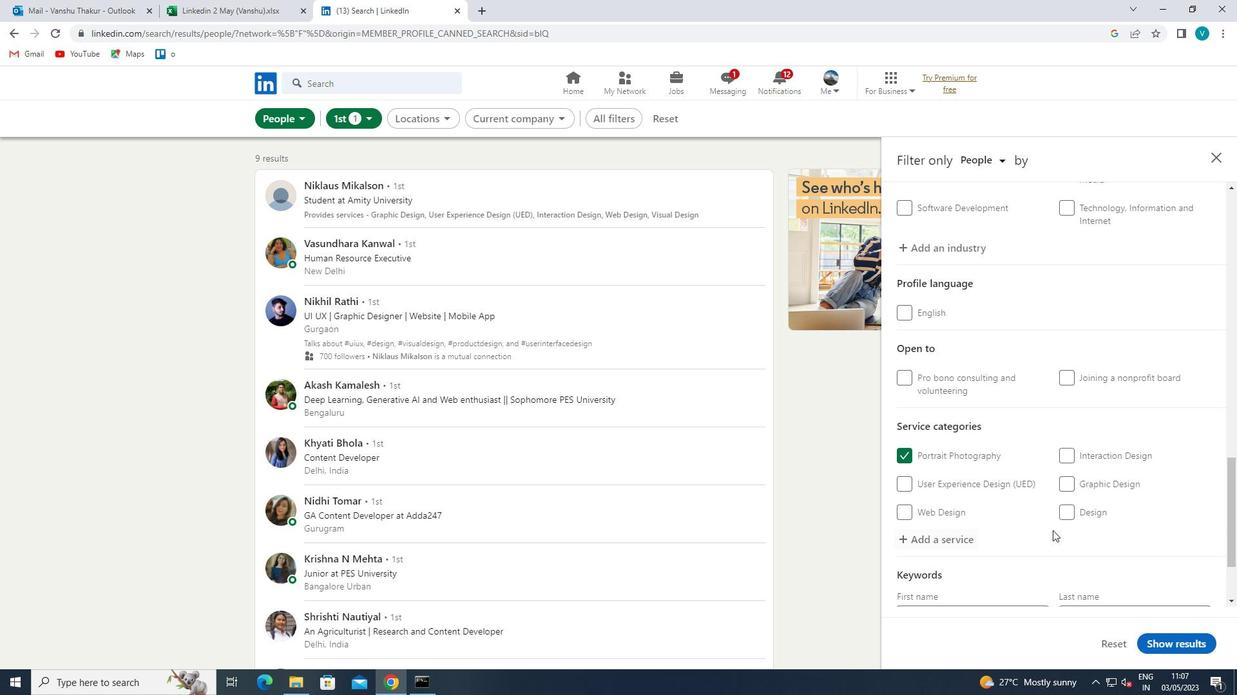 
Action: Mouse scrolled (1061, 525) with delta (0, 0)
Screenshot: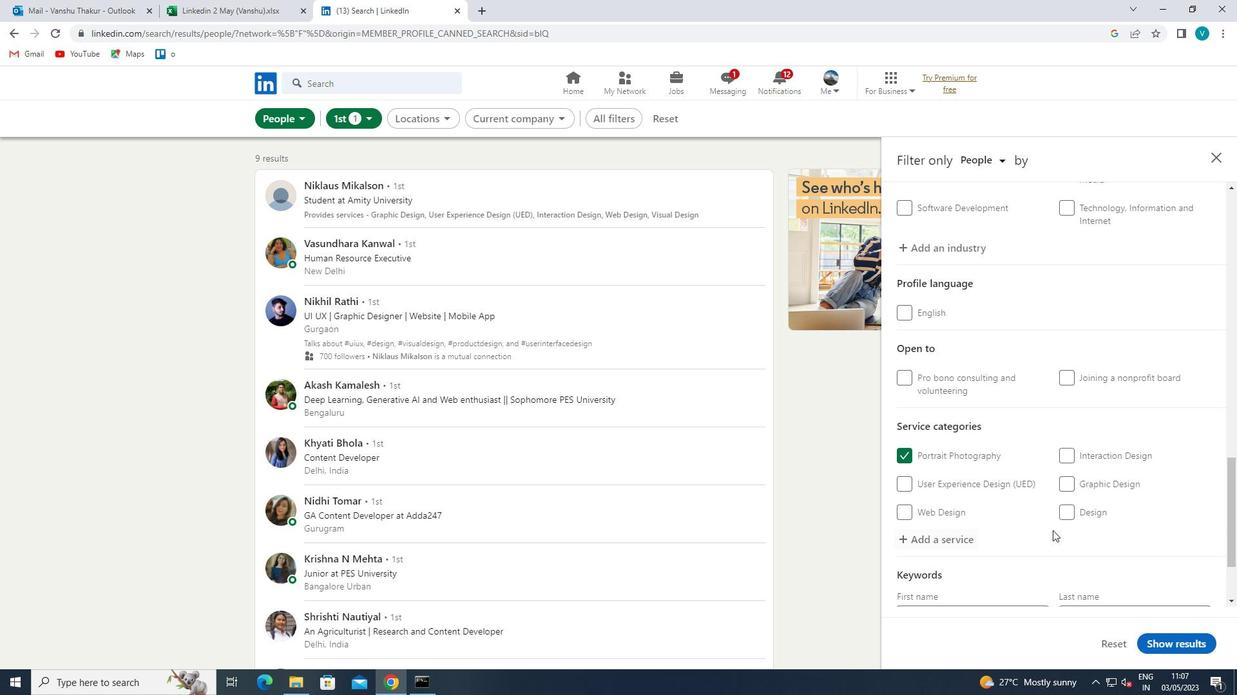 
Action: Mouse moved to (1061, 526)
Screenshot: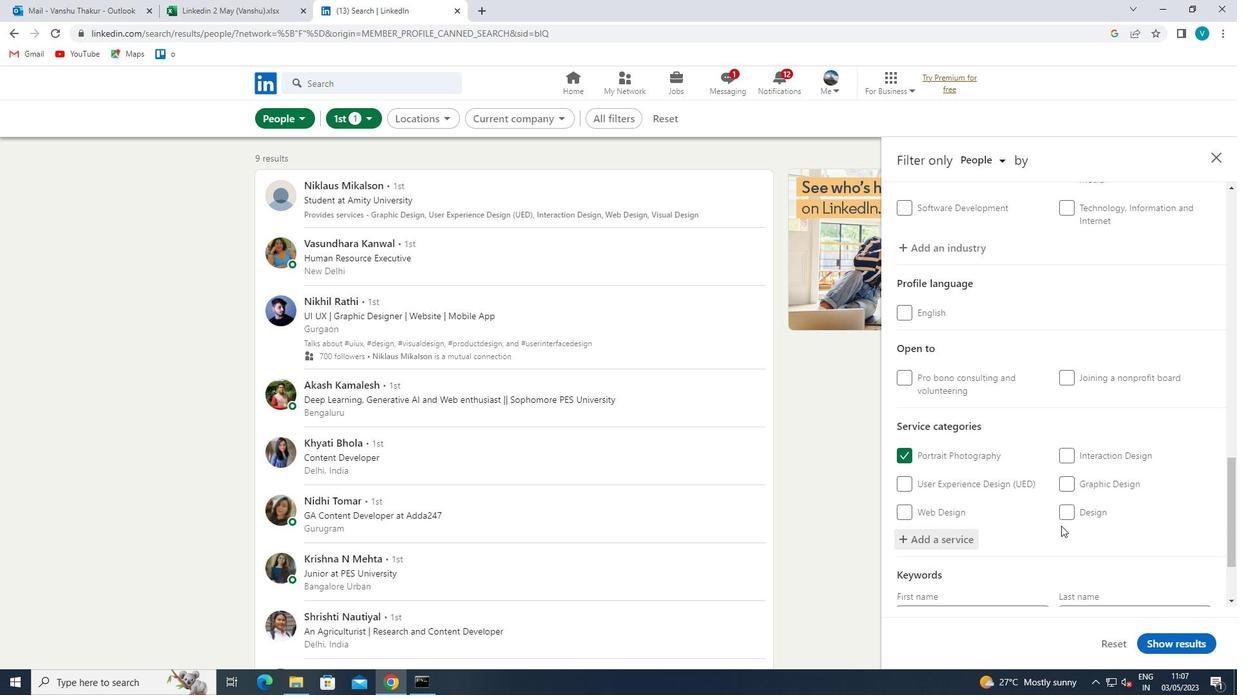 
Action: Mouse scrolled (1061, 525) with delta (0, 0)
Screenshot: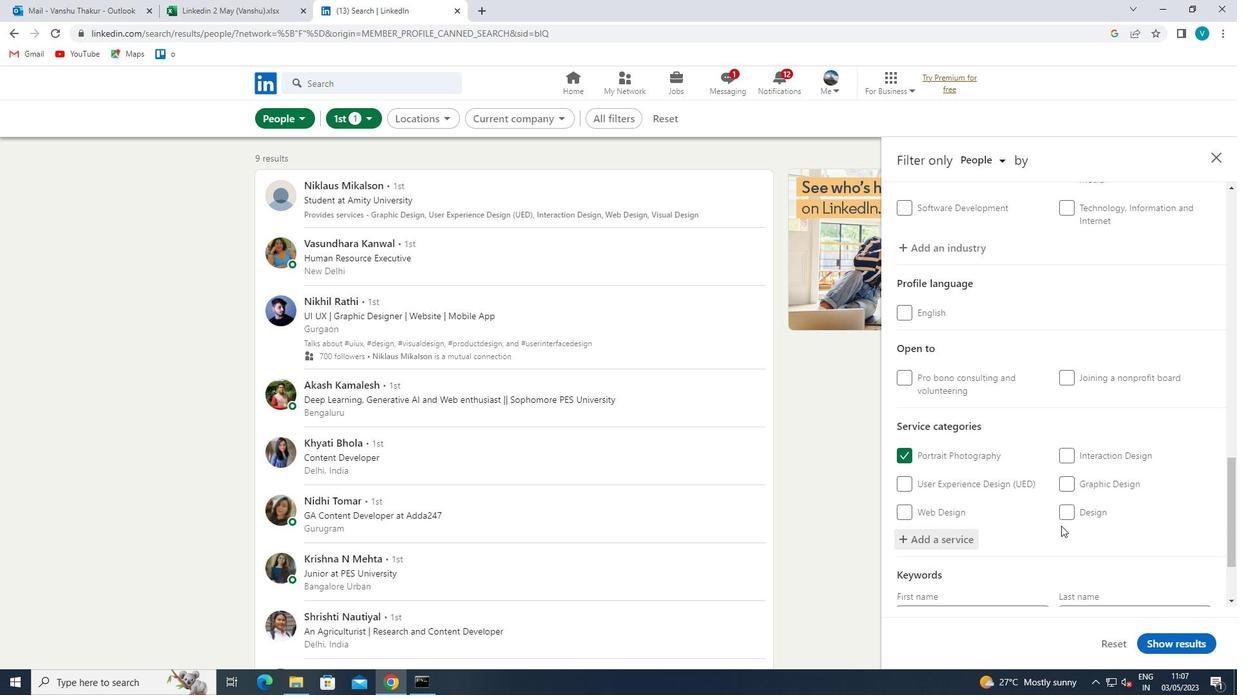 
Action: Mouse moved to (1002, 552)
Screenshot: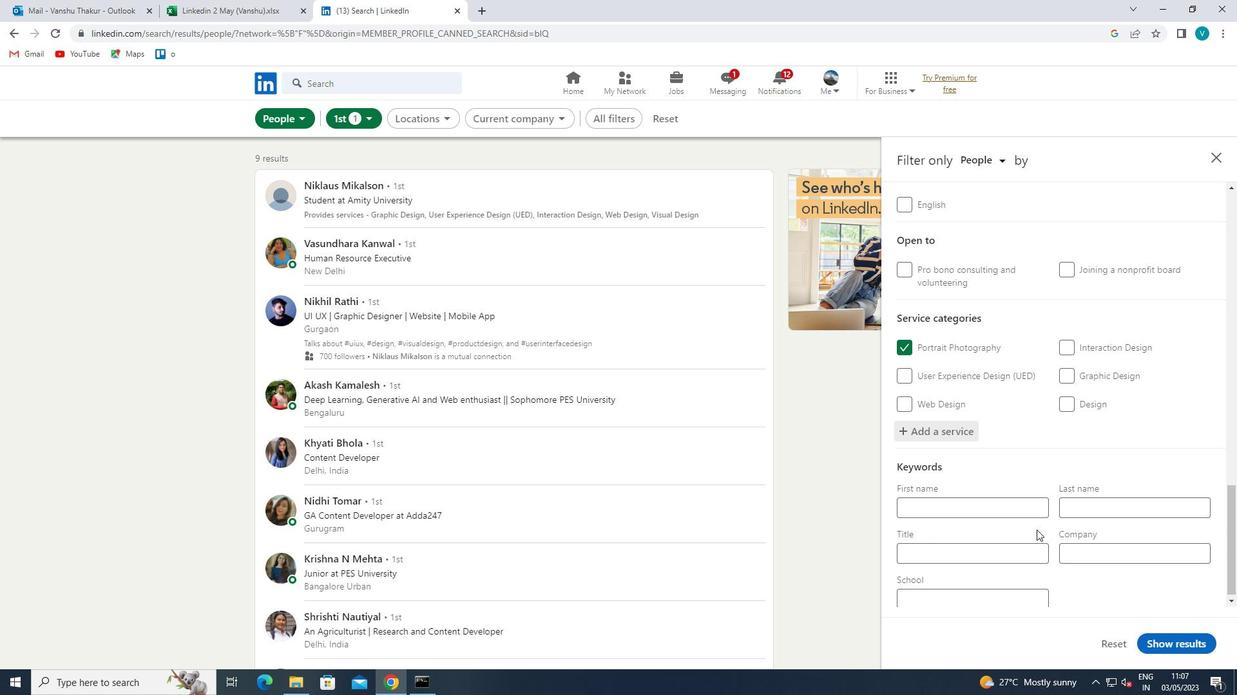 
Action: Mouse pressed left at (1002, 552)
Screenshot: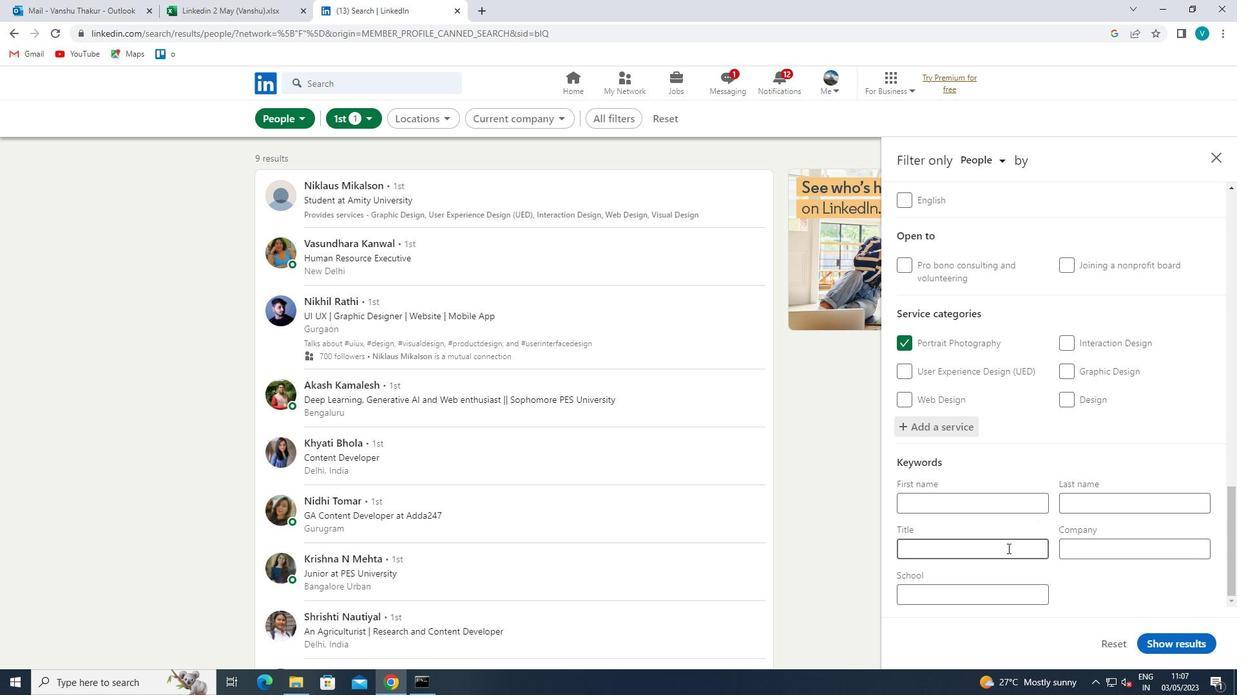 
Action: Mouse moved to (1012, 547)
Screenshot: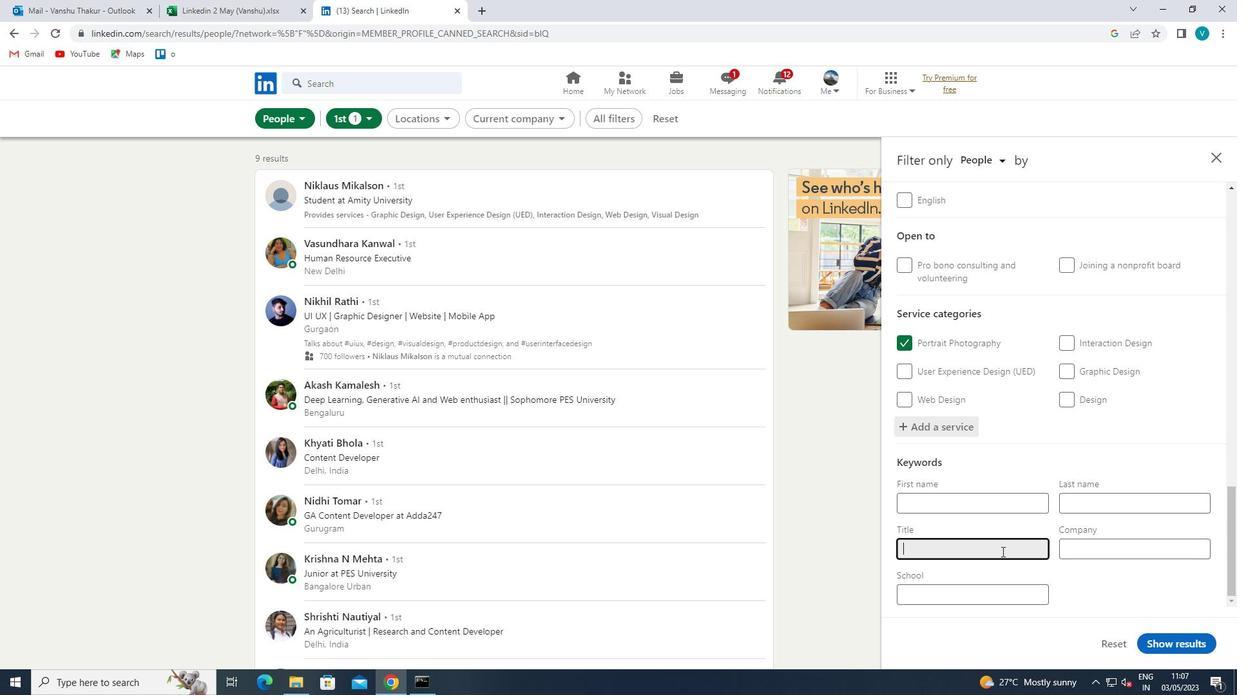
Action: Key pressed <Key.shift>ANIMAL<Key.space><Key.shift>CONTROL<Key.space><Key.shift><Key.shift><Key.shift><Key.shift>OFFICER
Screenshot: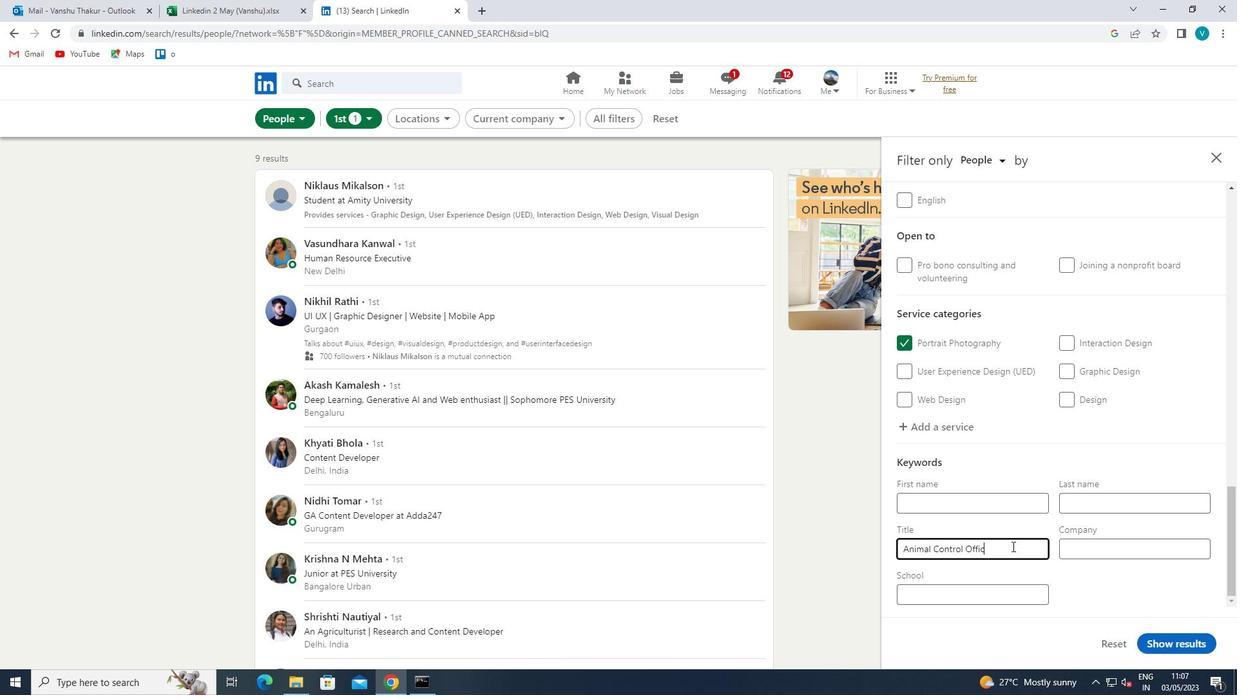 
Action: Mouse moved to (1163, 637)
Screenshot: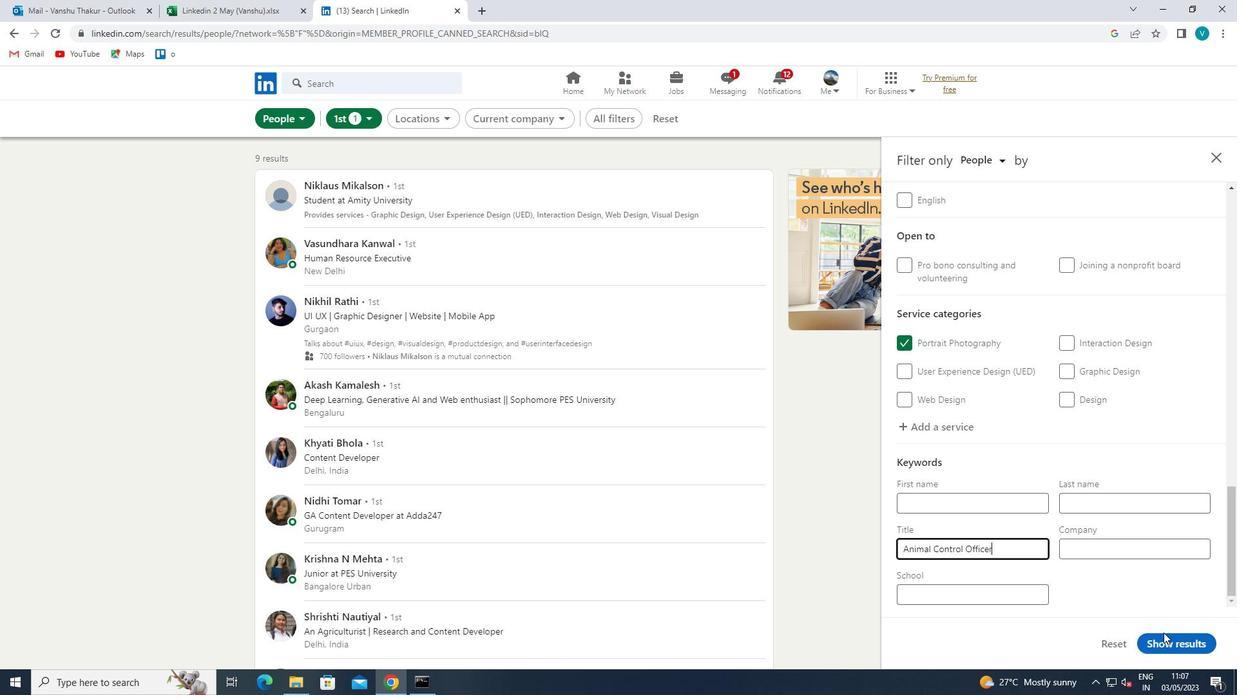 
Action: Mouse pressed left at (1163, 637)
Screenshot: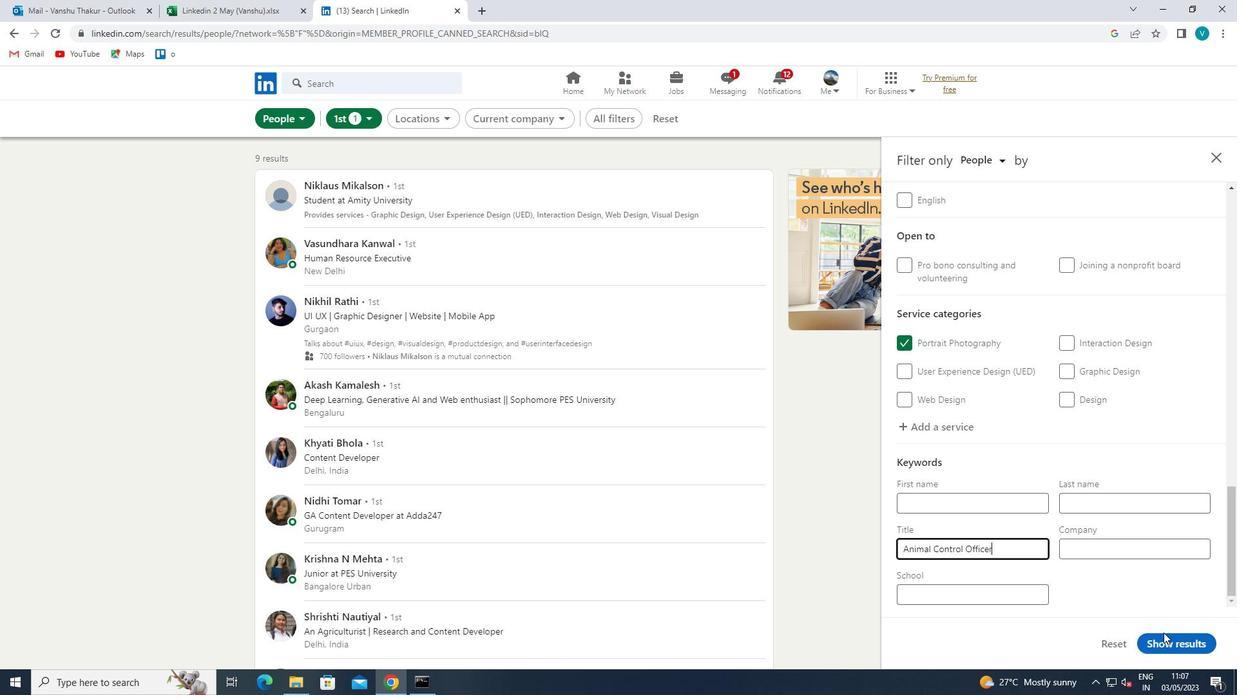 
